 Task: Look for space in Pālang, Bangladesh from 2nd September, 2023 to 10th September, 2023 for 1 adult in price range Rs.5000 to Rs.16000. Place can be private room with 1  bedroom having 1 bed and 1 bathroom. Property type can be hotel. Amenities needed are: air conditioning, . Booking option can be shelf check-in. Required host language is English.
Action: Mouse moved to (480, 208)
Screenshot: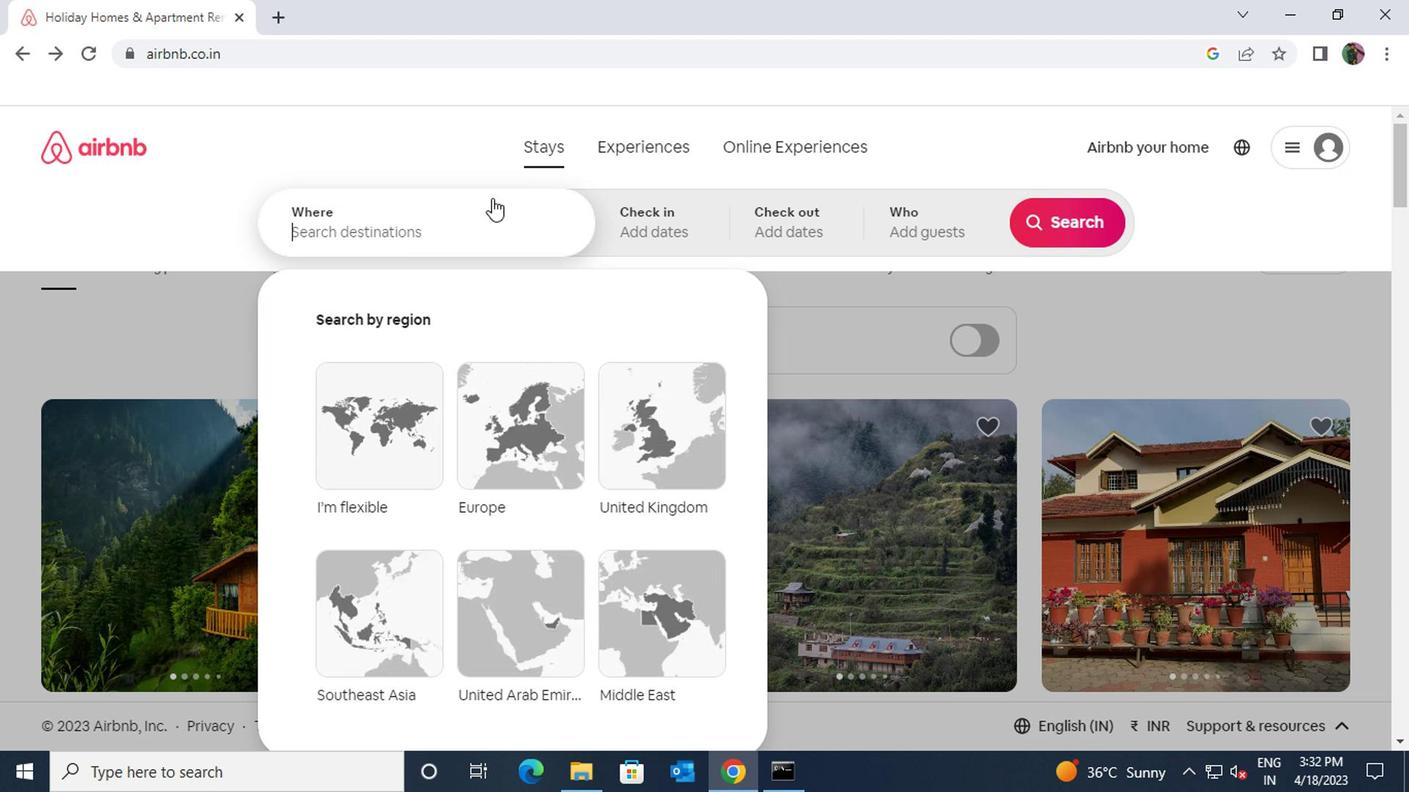 
Action: Mouse pressed left at (480, 208)
Screenshot: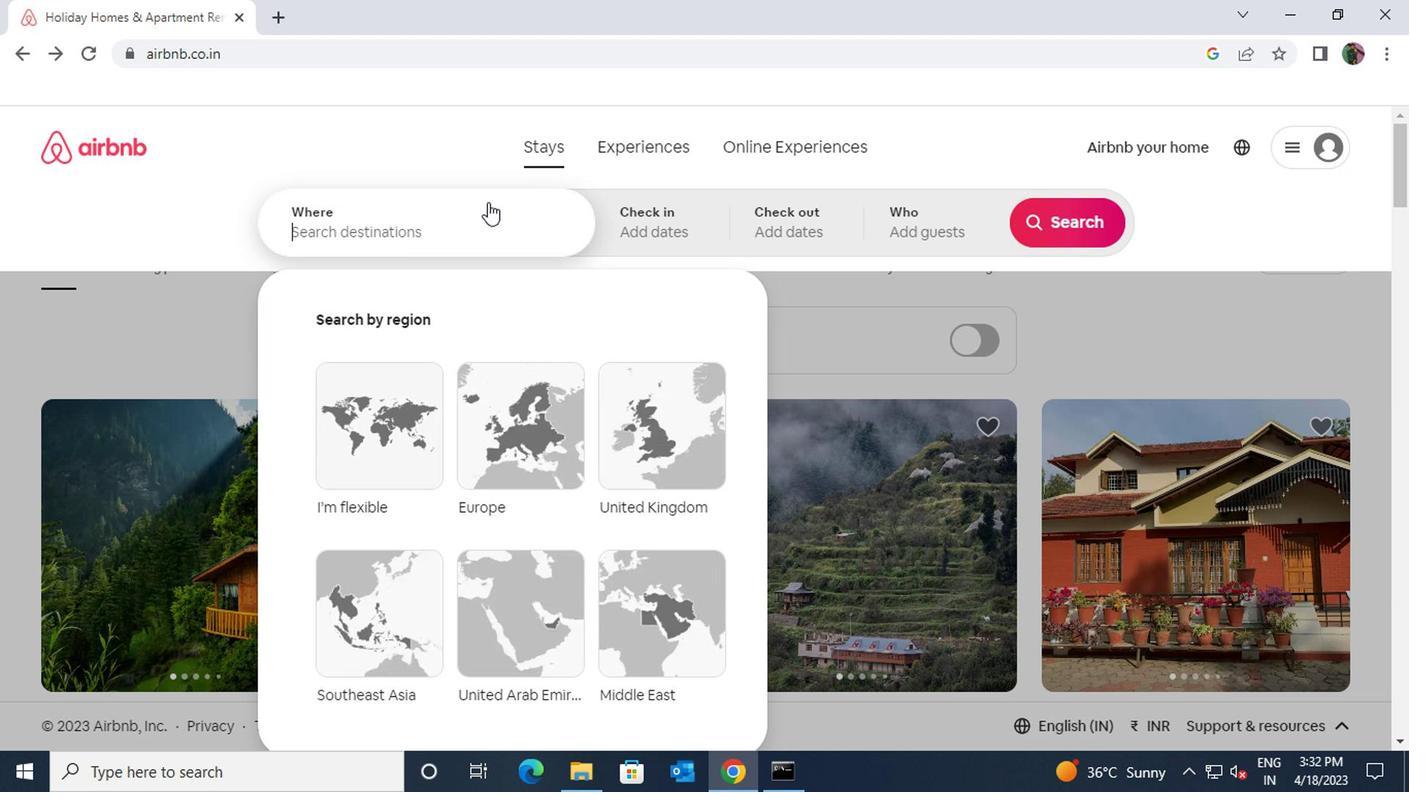 
Action: Key pressed palang<Key.space>bang
Screenshot: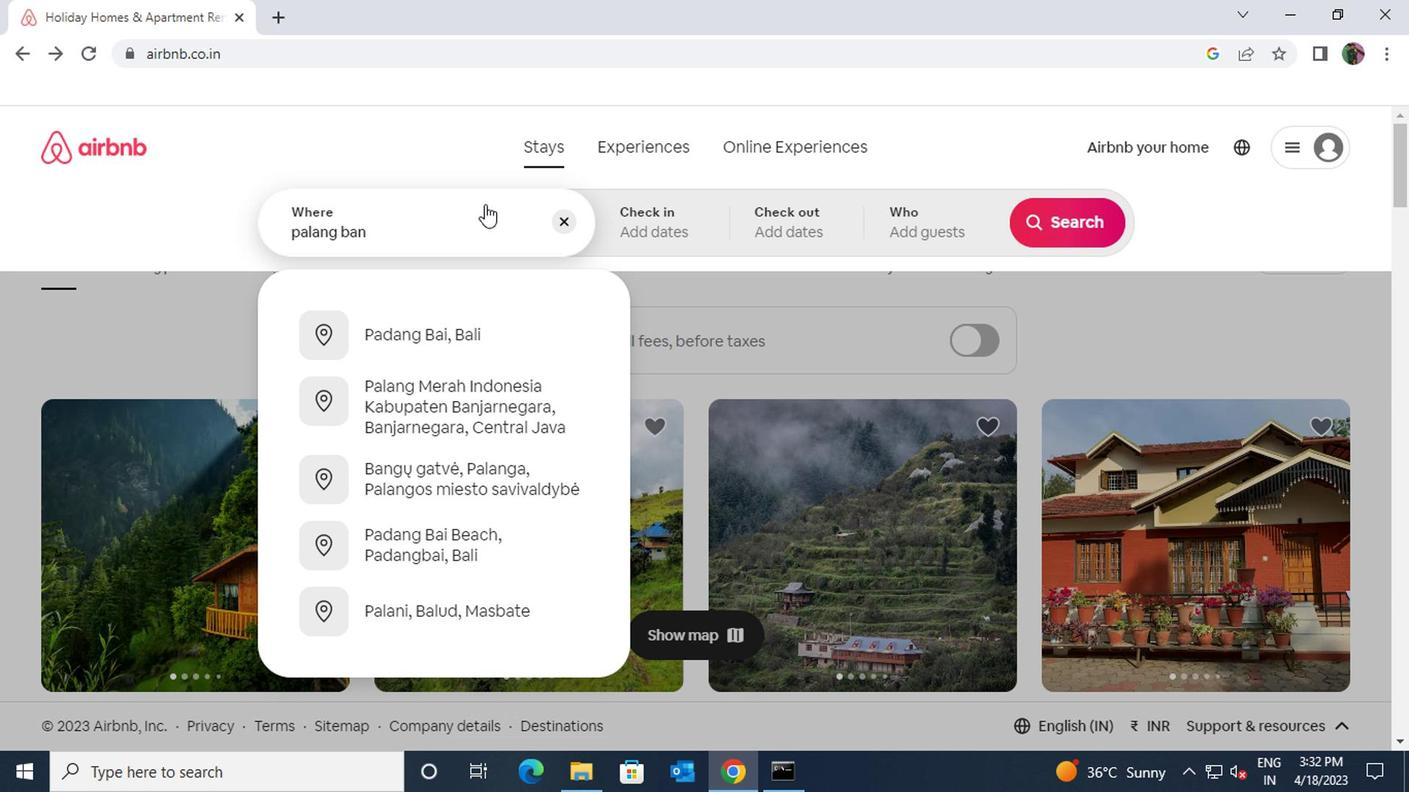 
Action: Mouse moved to (495, 325)
Screenshot: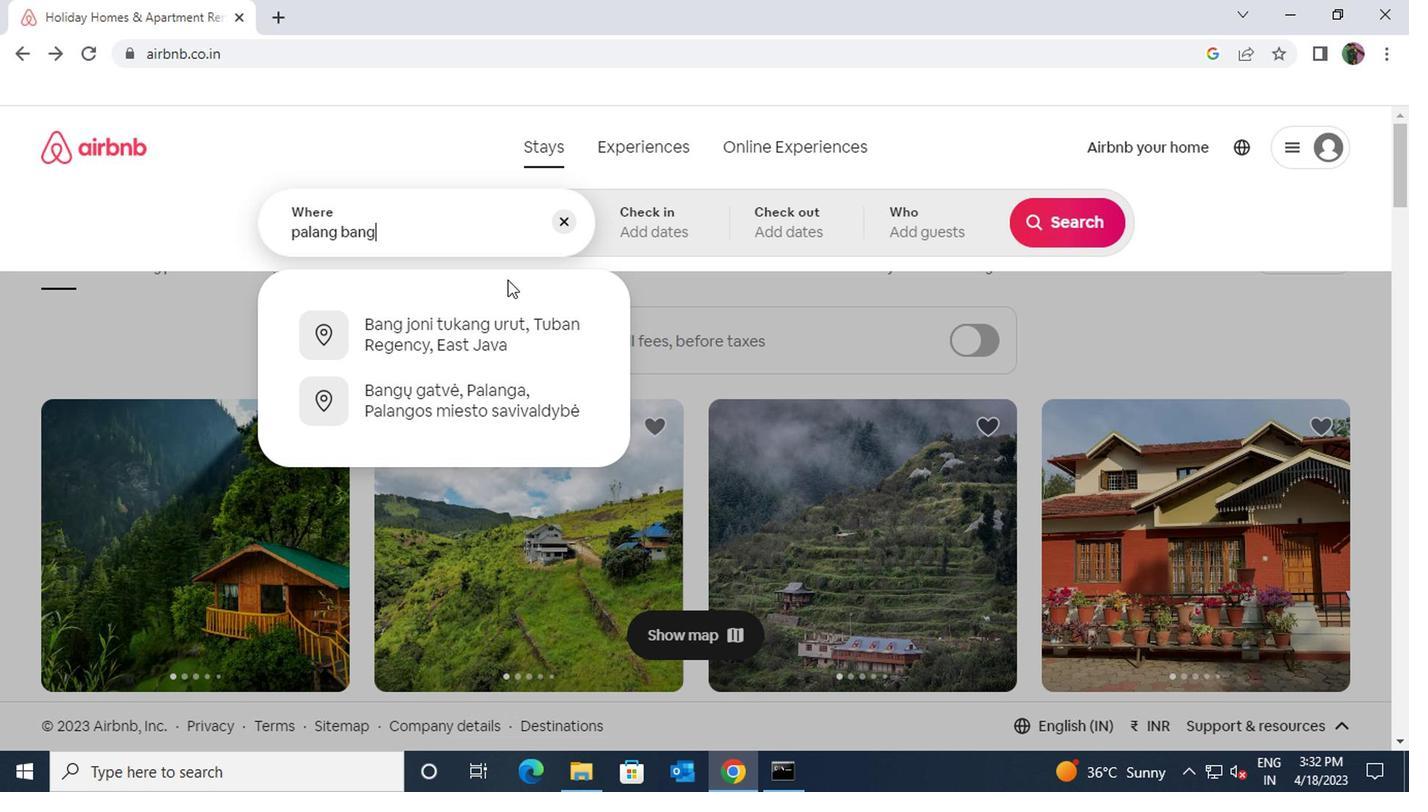 
Action: Mouse pressed left at (495, 325)
Screenshot: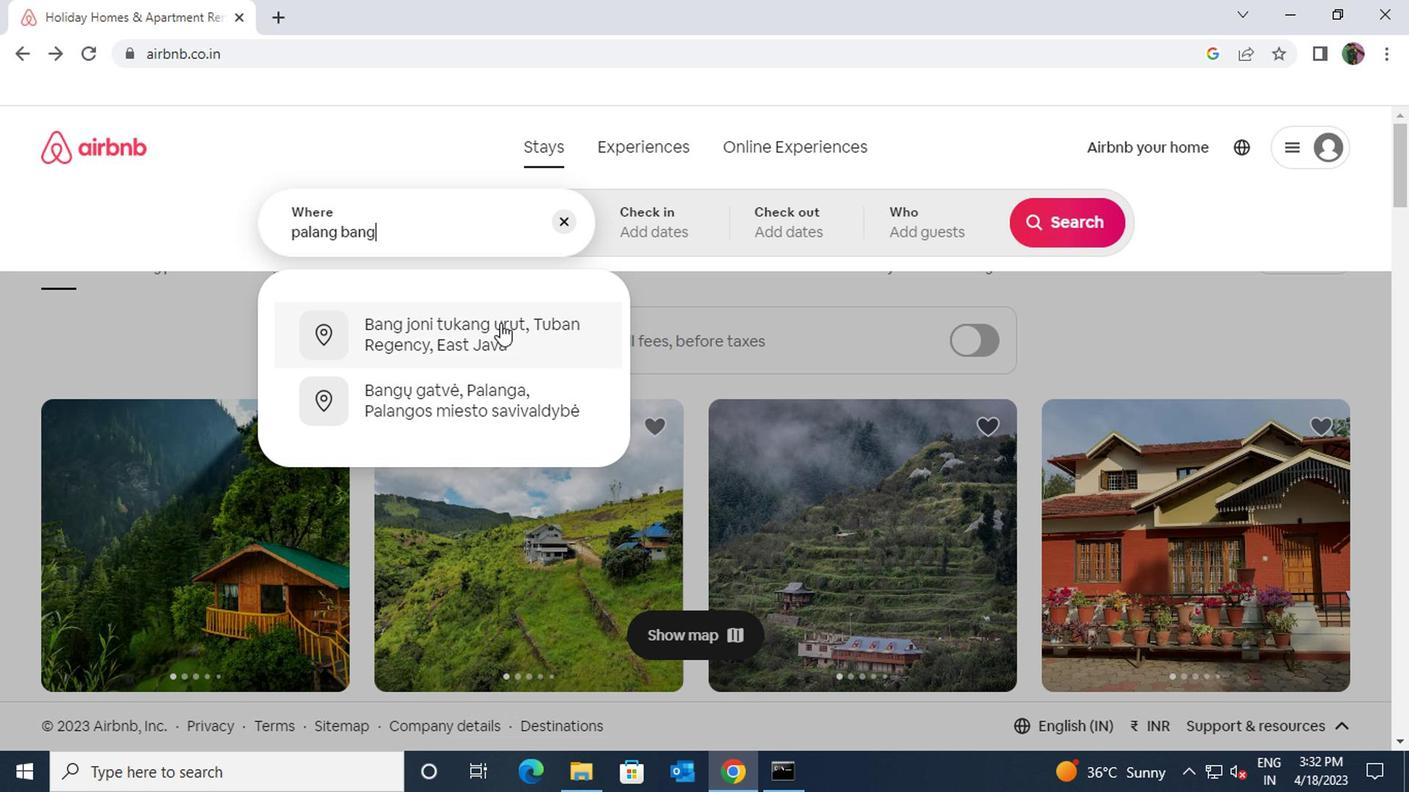 
Action: Mouse moved to (1051, 389)
Screenshot: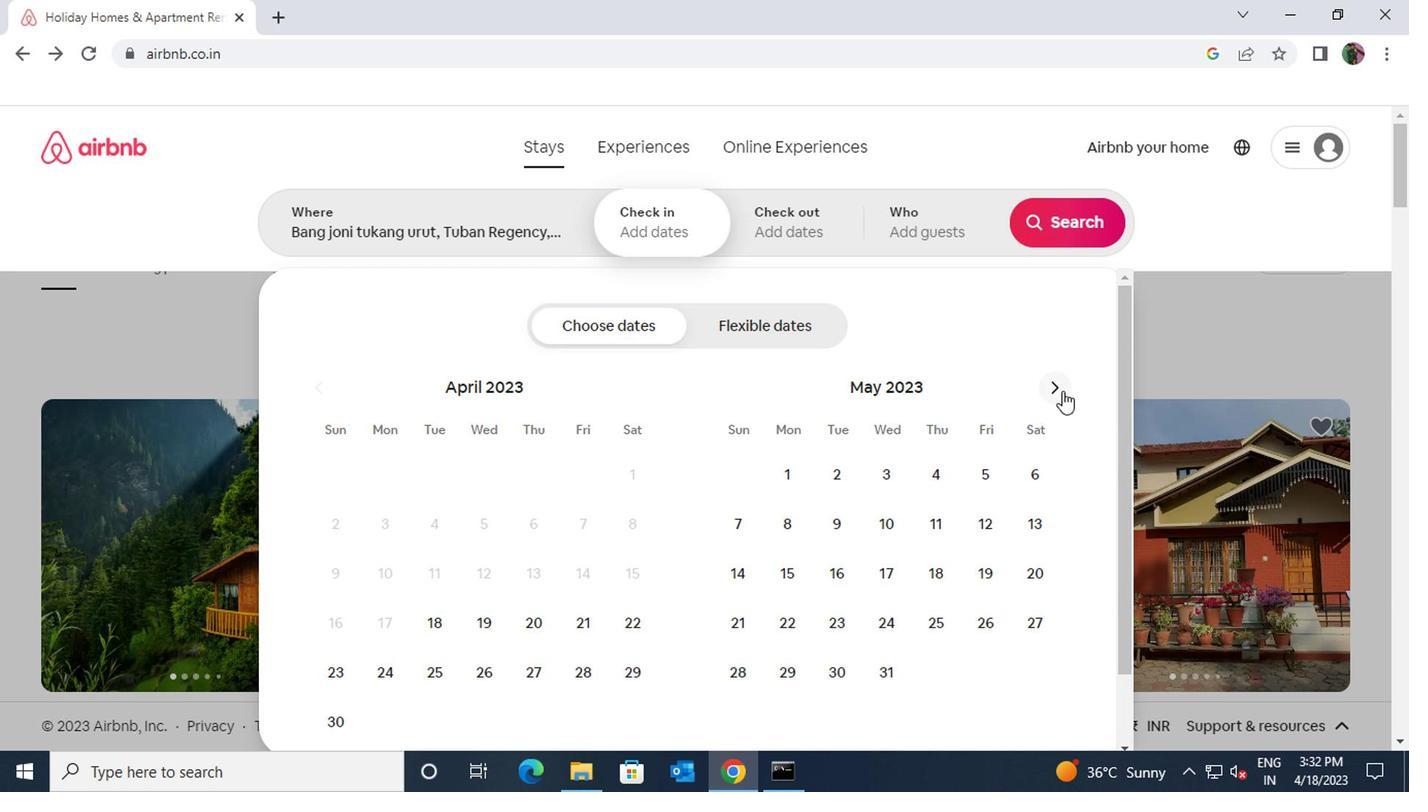 
Action: Mouse pressed left at (1051, 389)
Screenshot: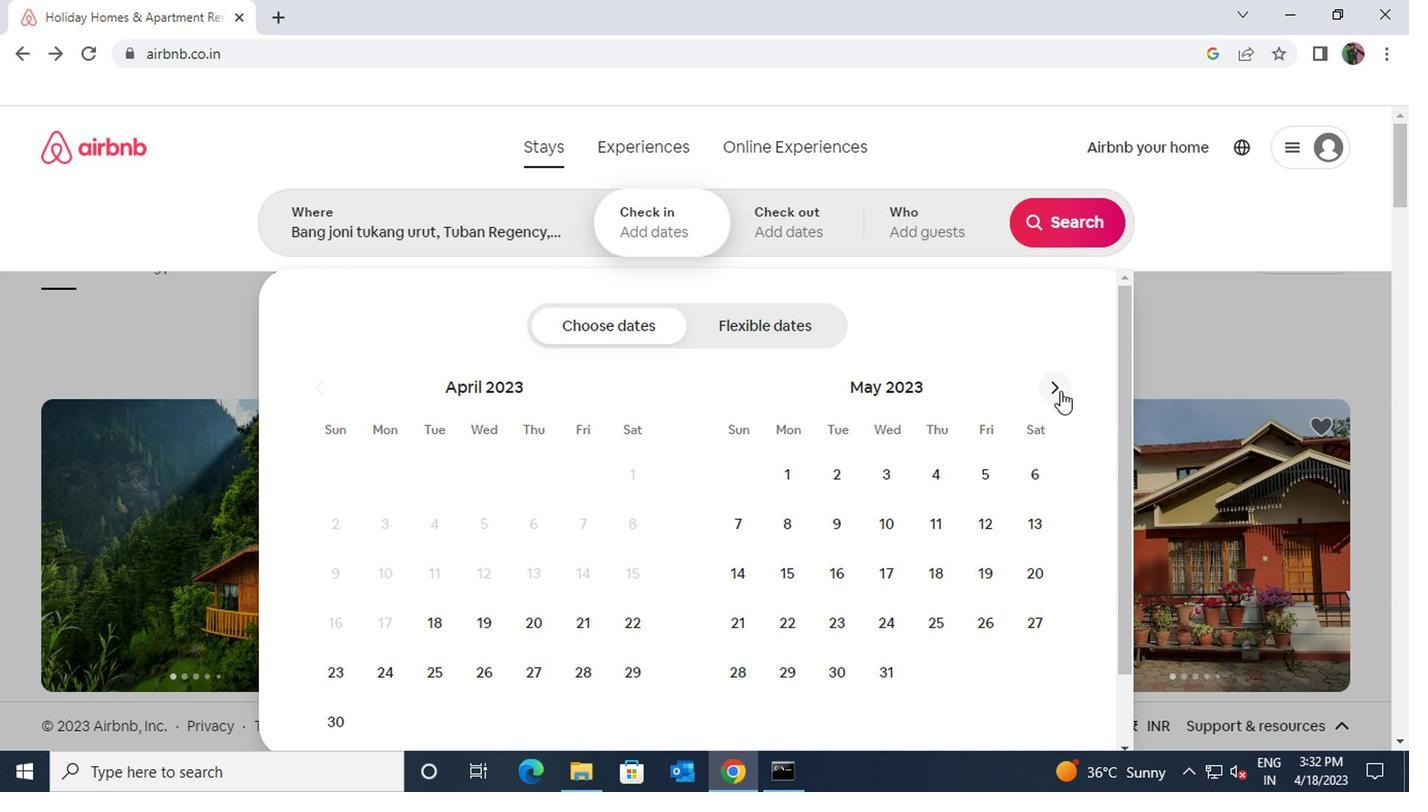 
Action: Mouse pressed left at (1051, 389)
Screenshot: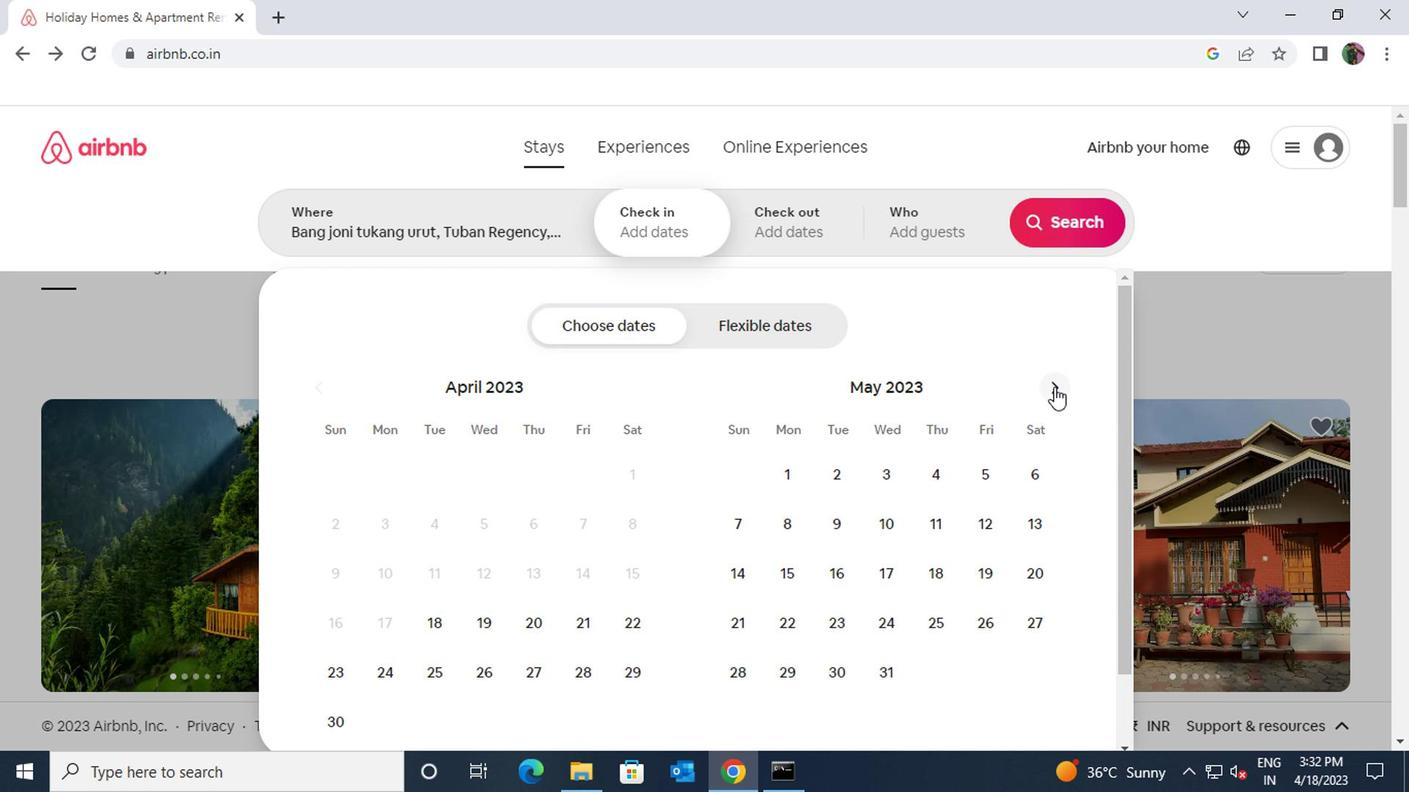 
Action: Mouse pressed left at (1051, 389)
Screenshot: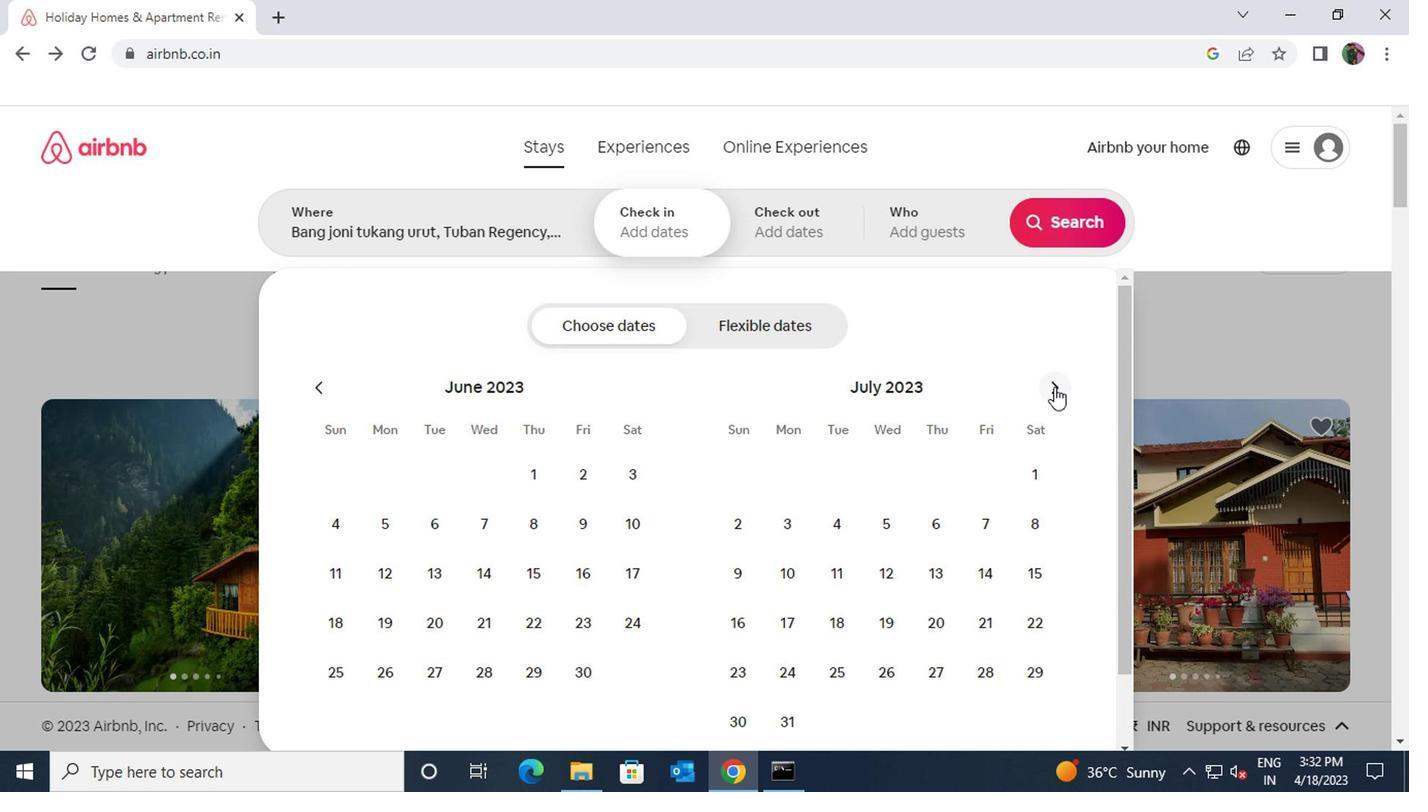 
Action: Mouse pressed left at (1051, 389)
Screenshot: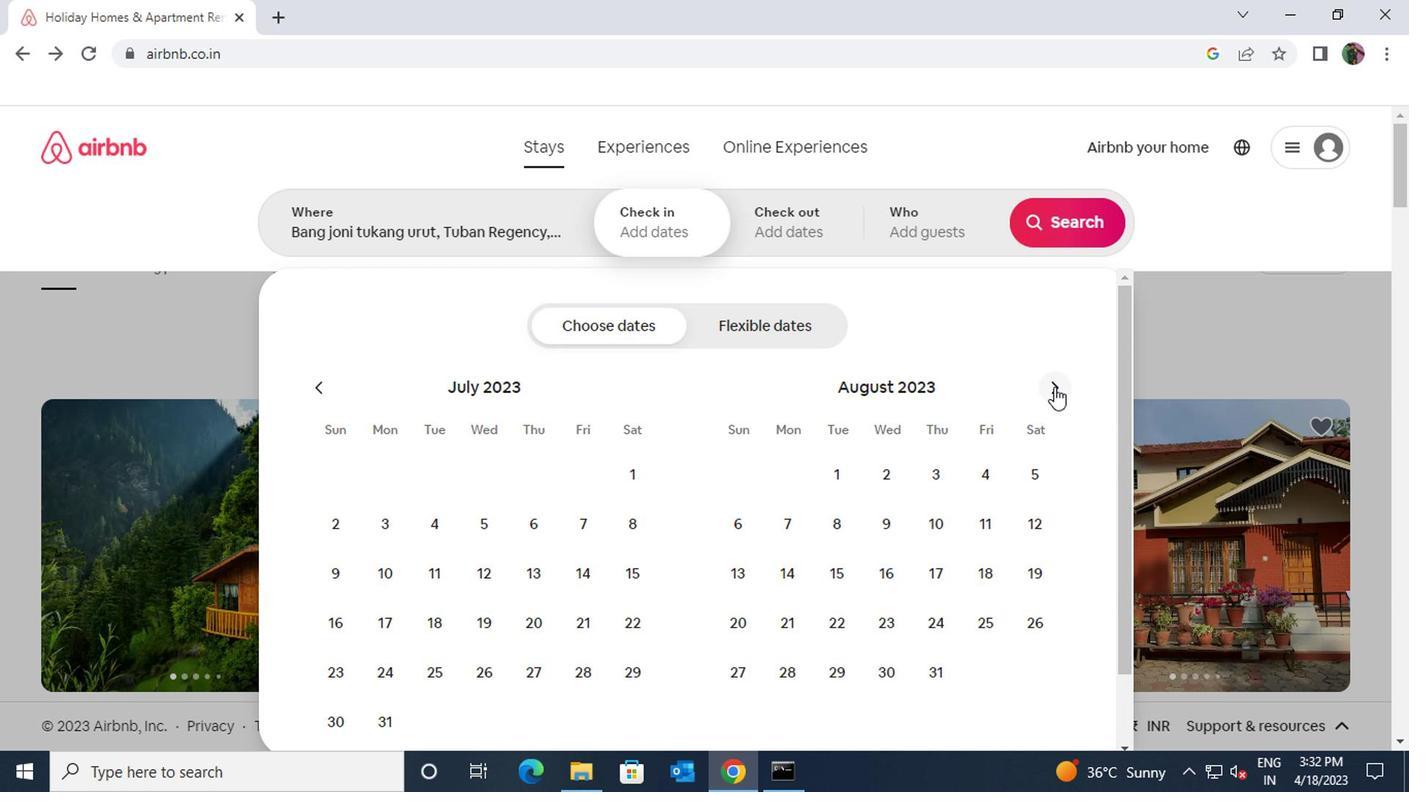 
Action: Mouse moved to (1015, 474)
Screenshot: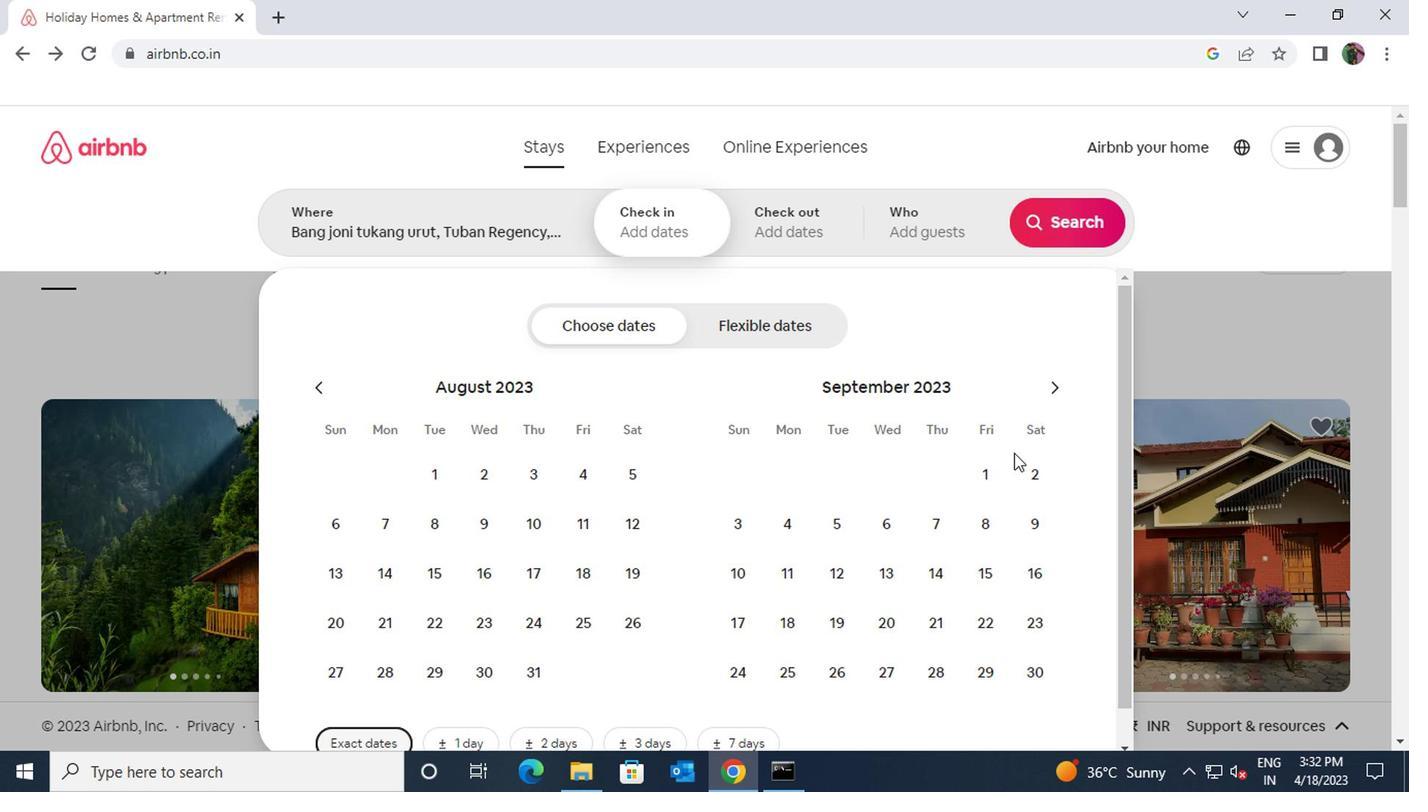 
Action: Mouse pressed left at (1015, 474)
Screenshot: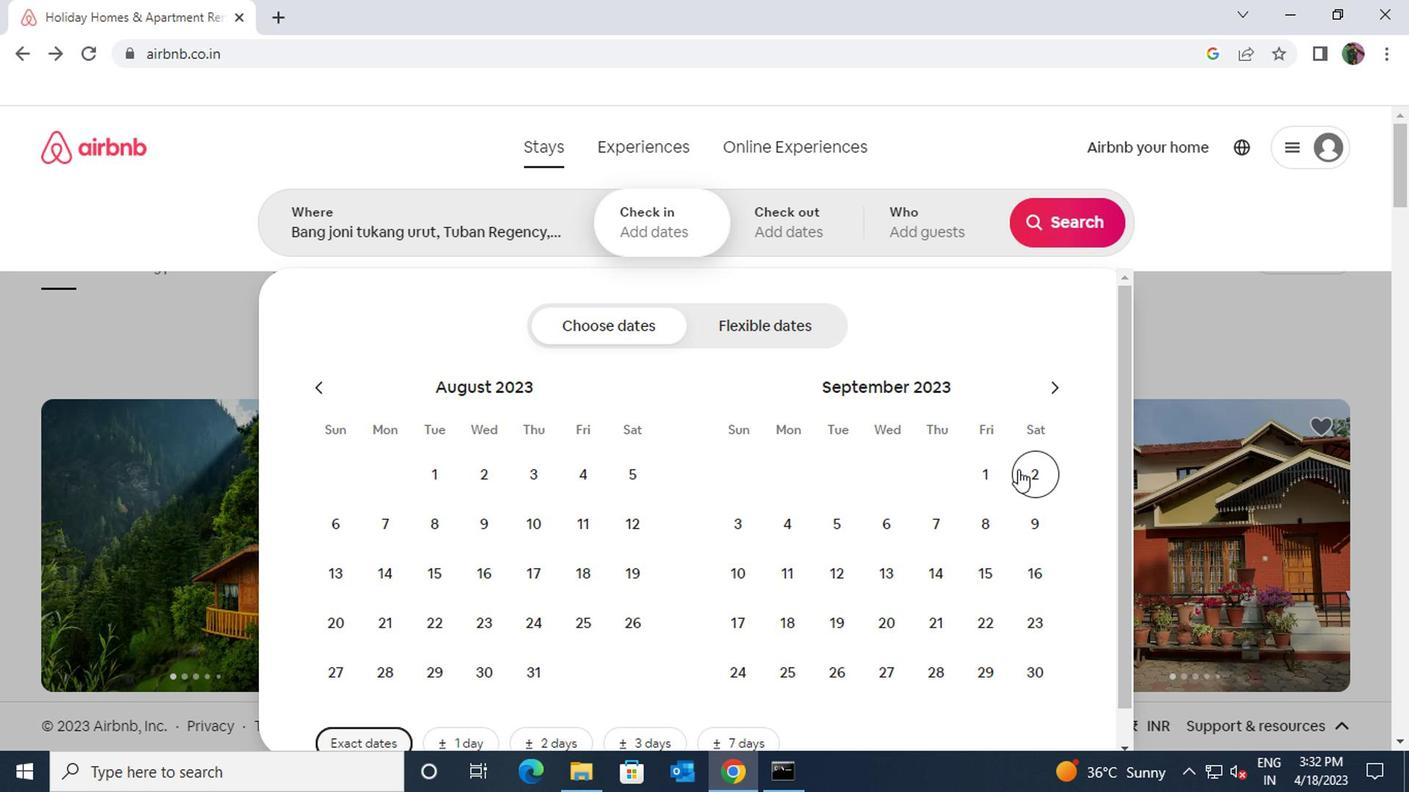 
Action: Mouse moved to (843, 534)
Screenshot: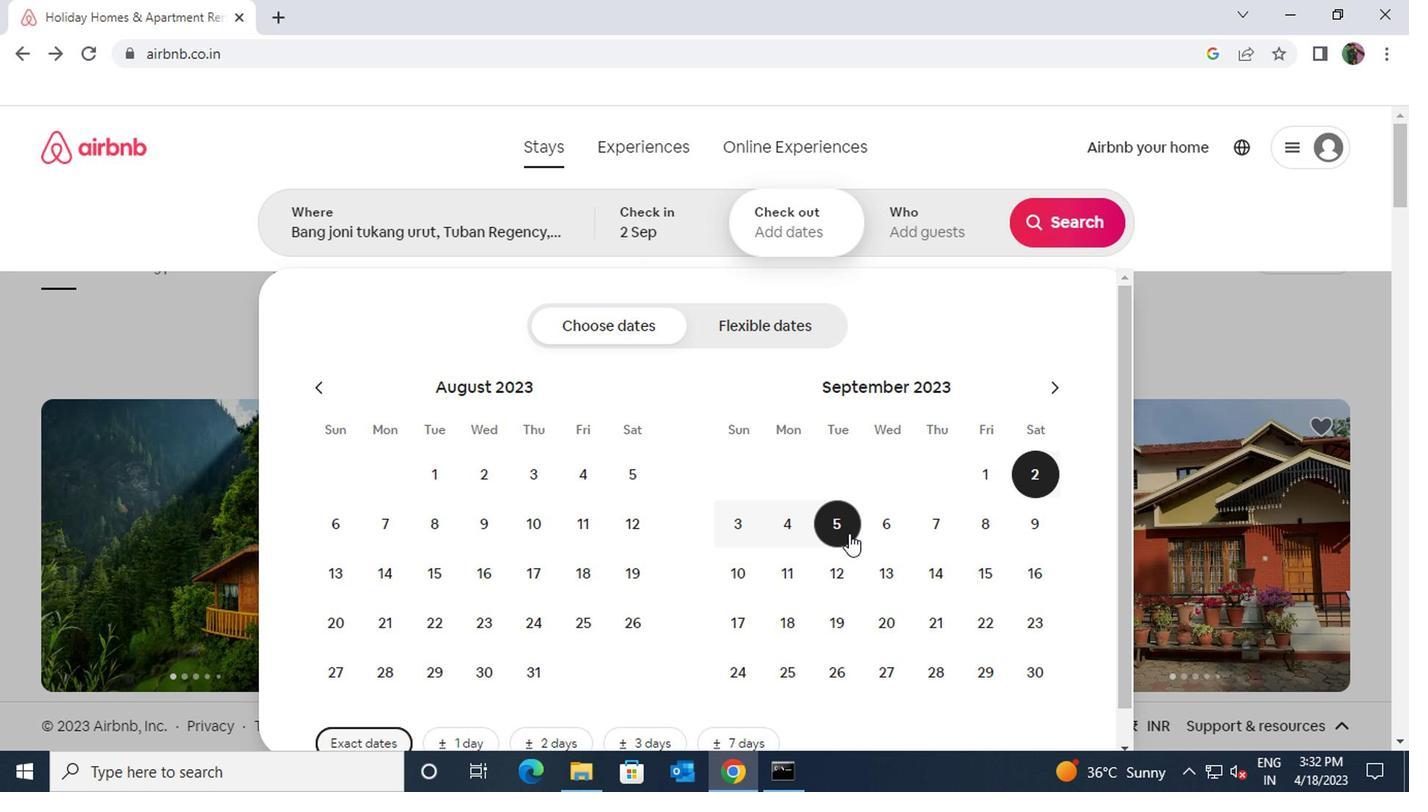
Action: Mouse pressed left at (843, 534)
Screenshot: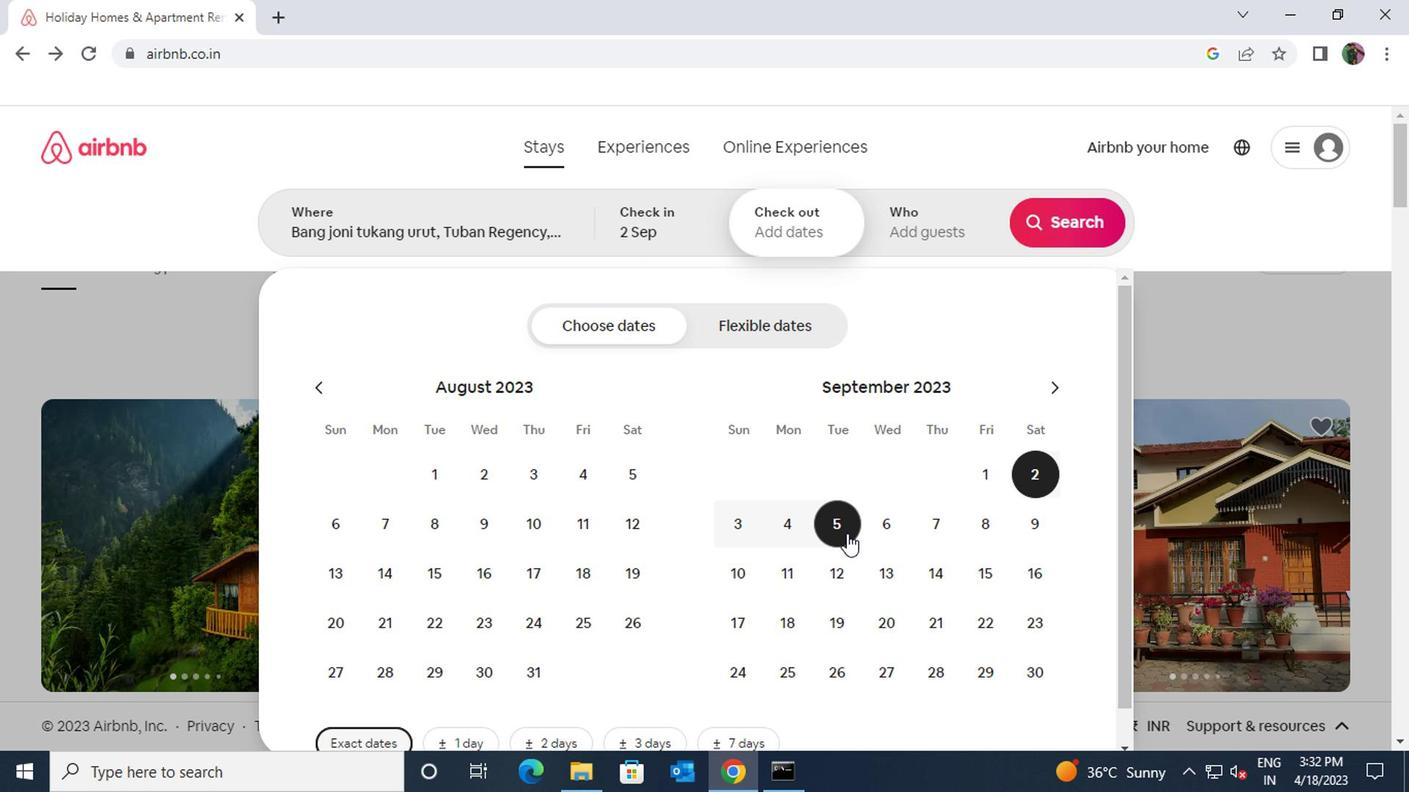 
Action: Mouse moved to (892, 223)
Screenshot: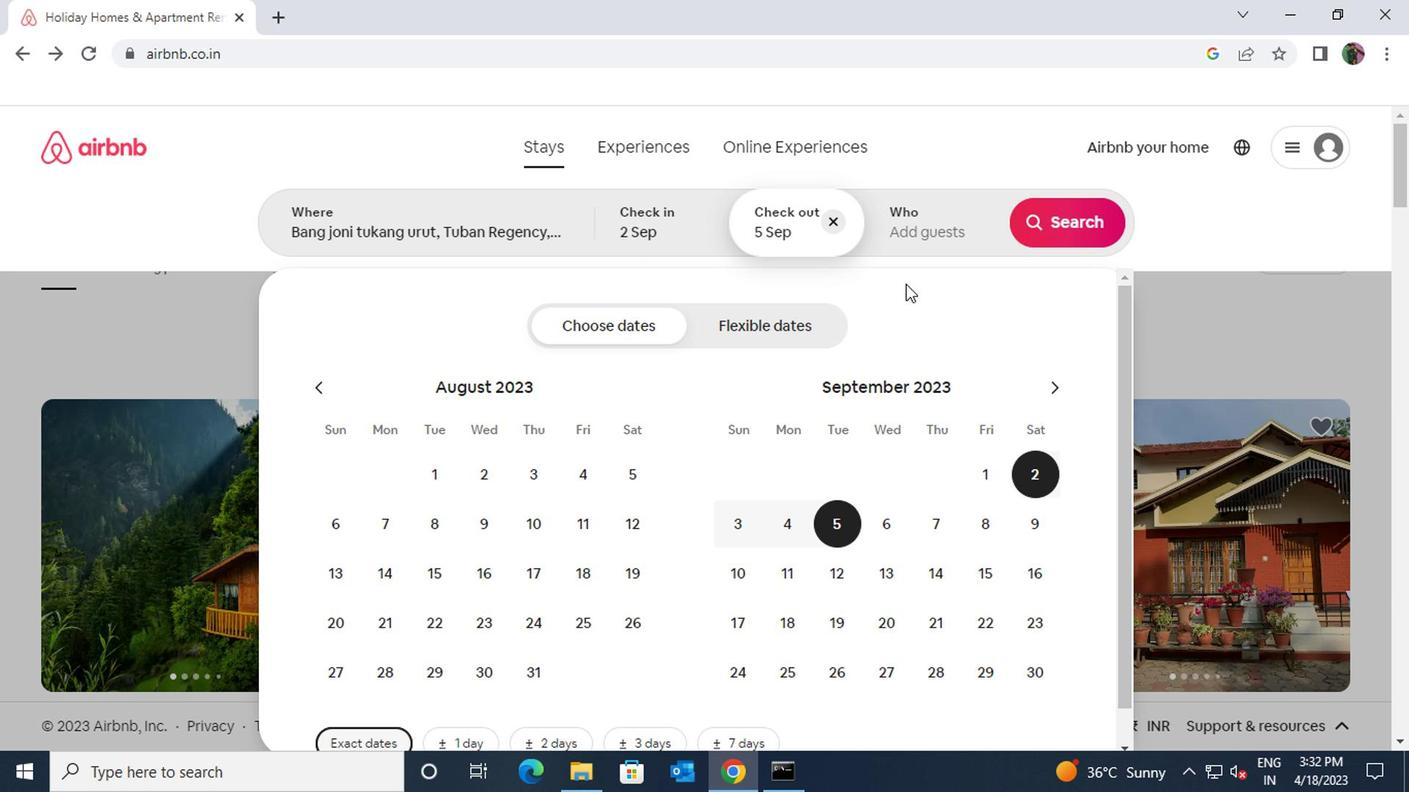 
Action: Mouse pressed left at (892, 223)
Screenshot: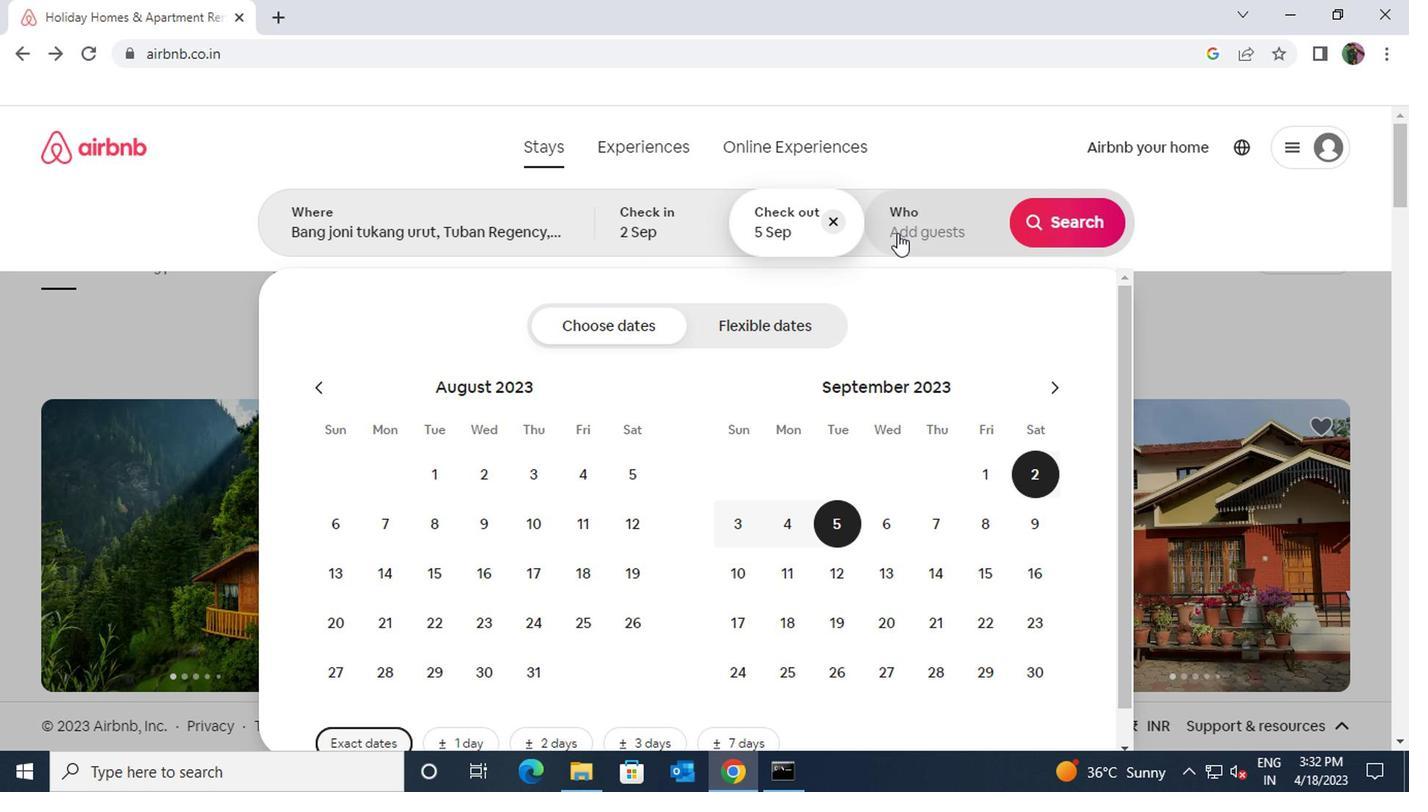 
Action: Mouse moved to (1056, 331)
Screenshot: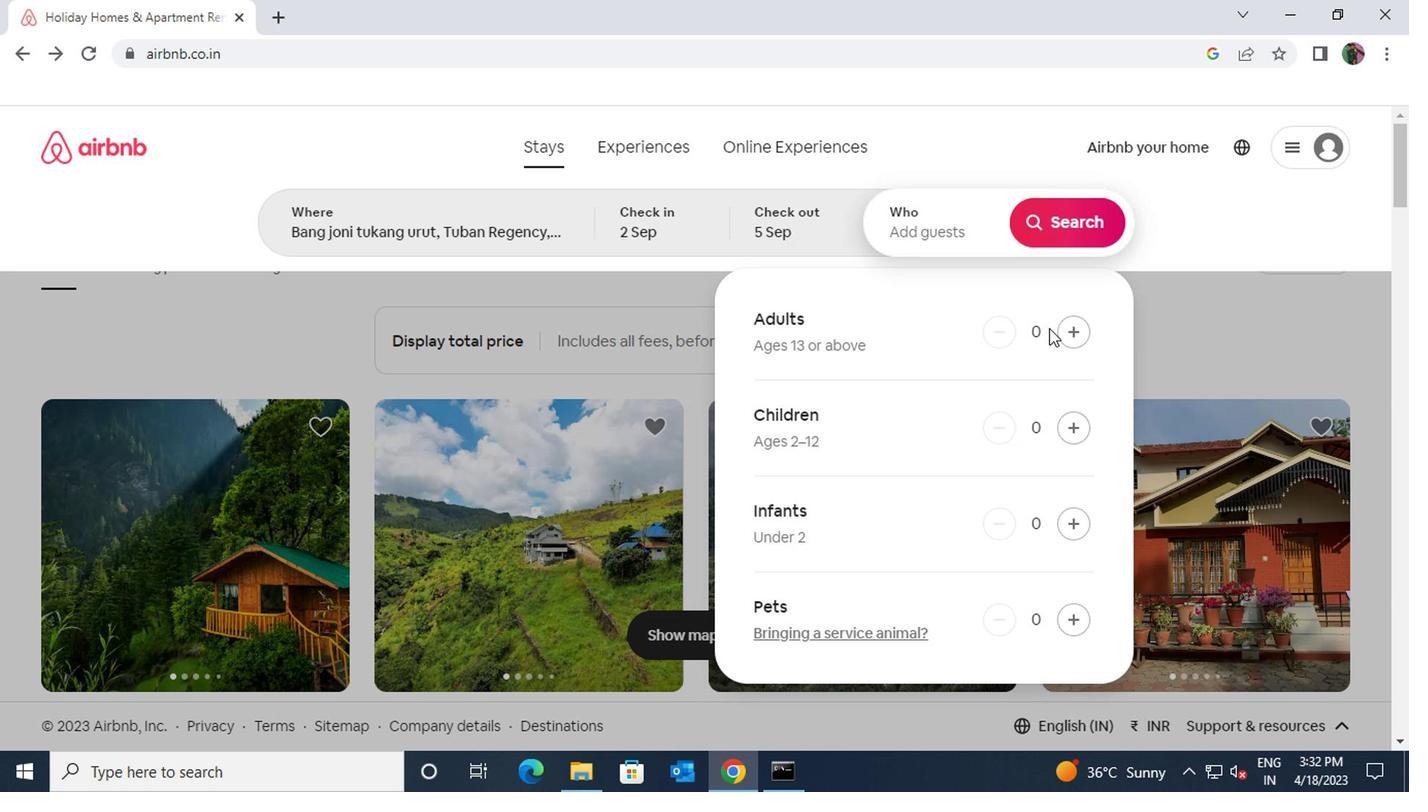 
Action: Mouse pressed left at (1056, 331)
Screenshot: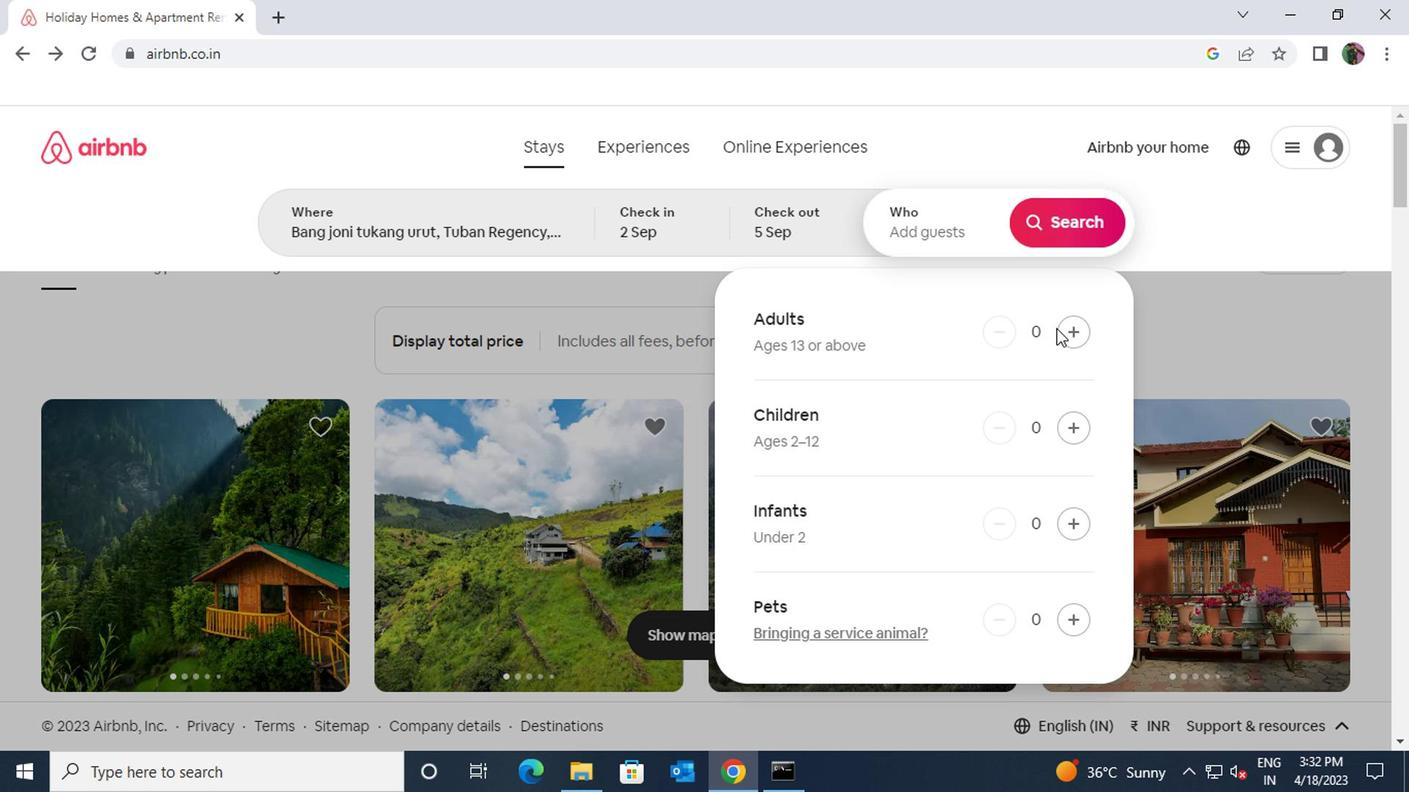 
Action: Mouse moved to (1061, 228)
Screenshot: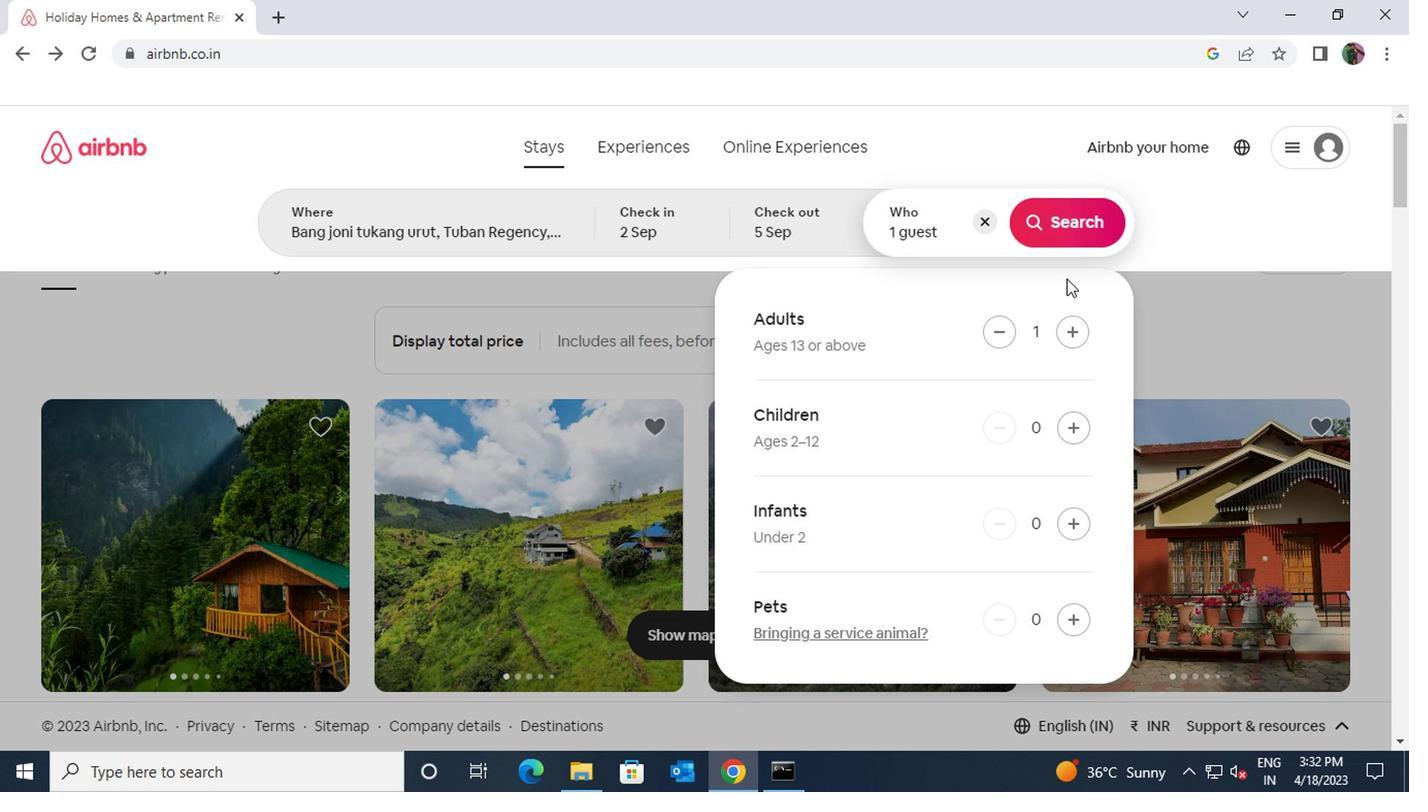 
Action: Mouse pressed left at (1061, 228)
Screenshot: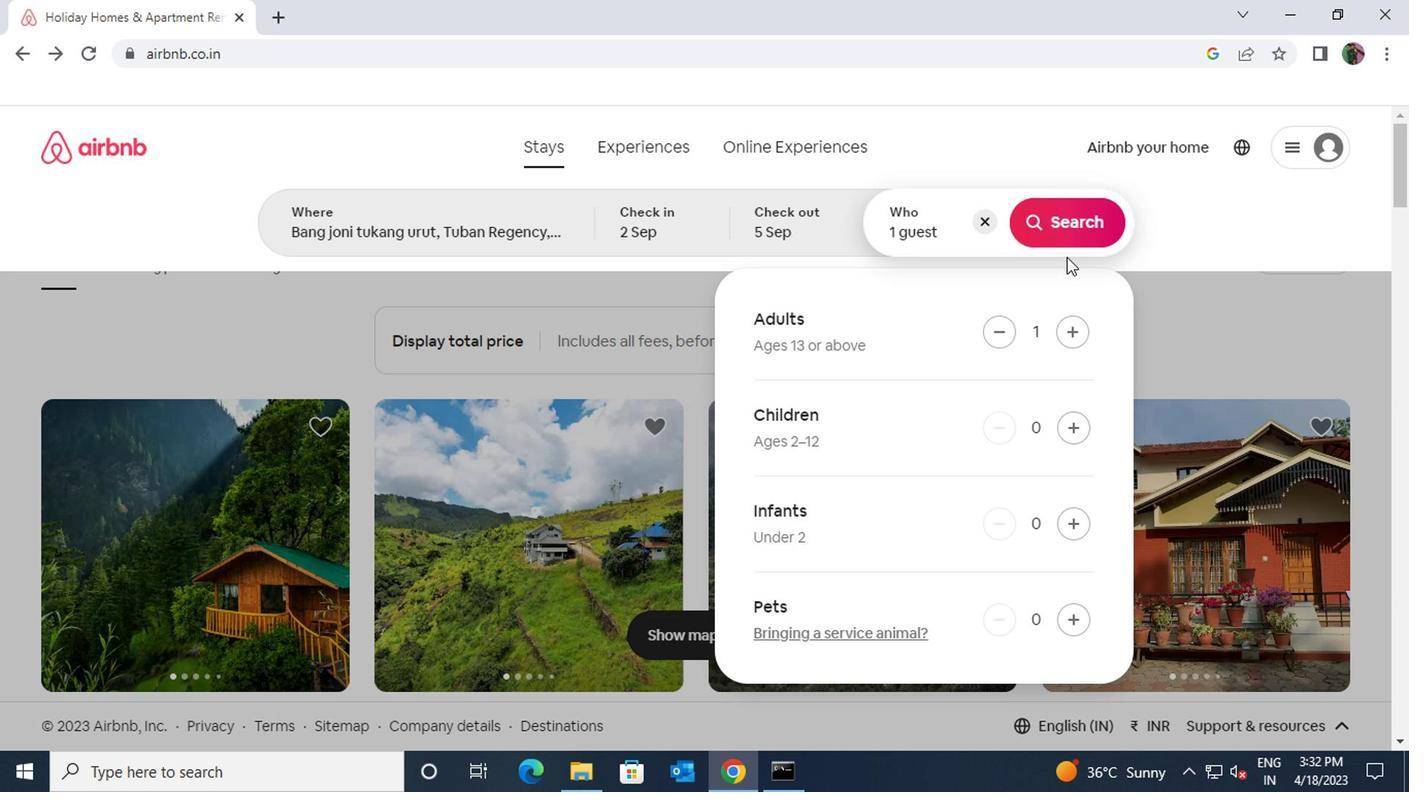 
Action: Mouse moved to (1288, 233)
Screenshot: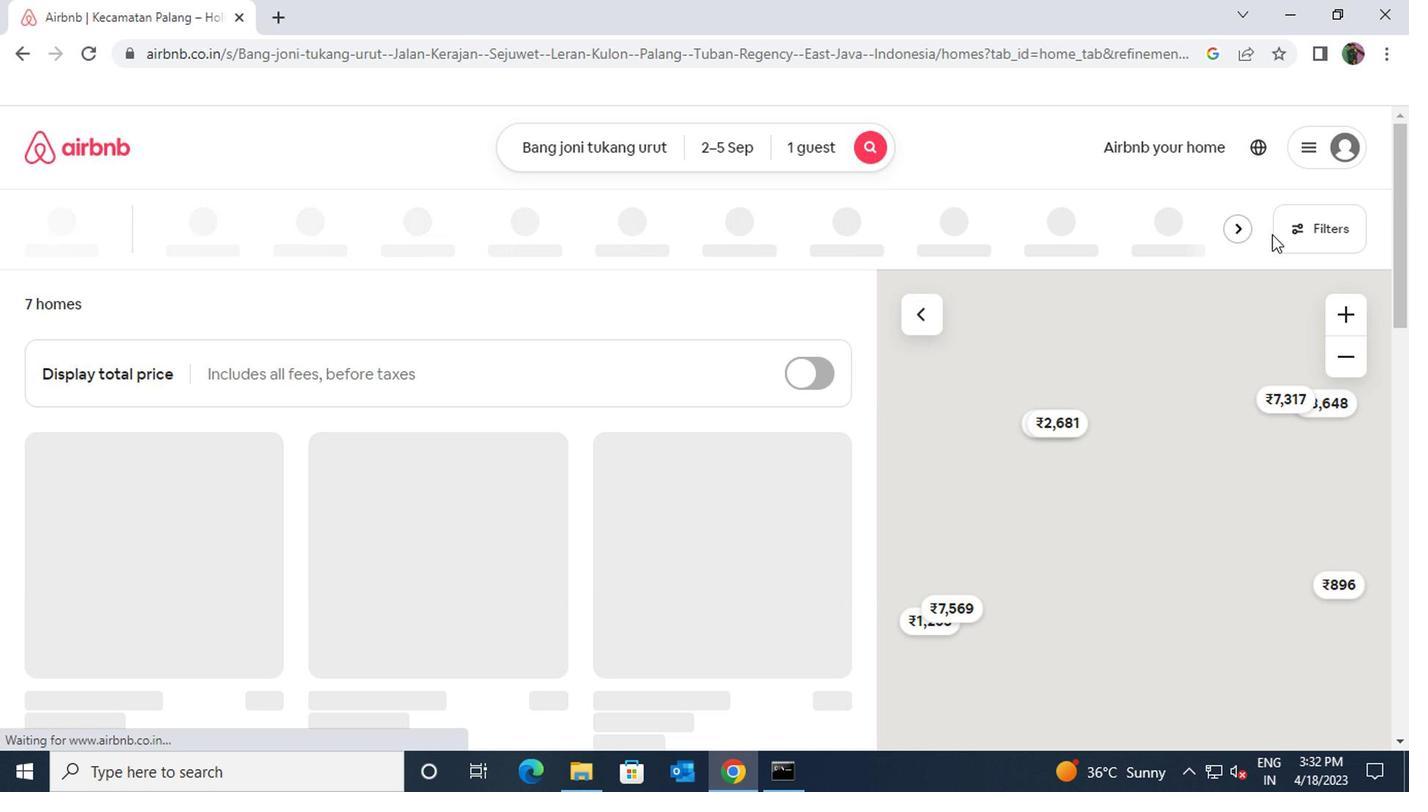 
Action: Mouse pressed left at (1288, 233)
Screenshot: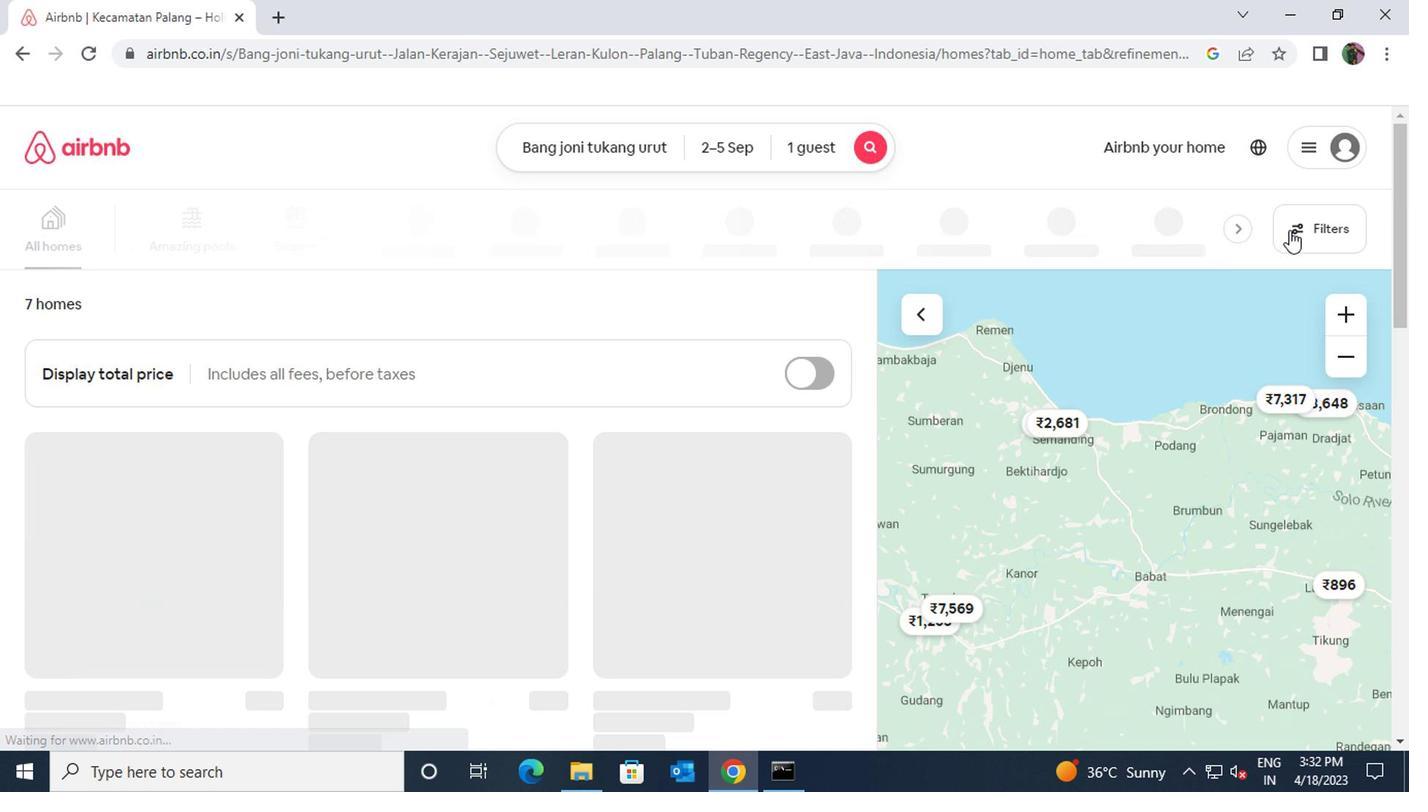
Action: Mouse moved to (436, 496)
Screenshot: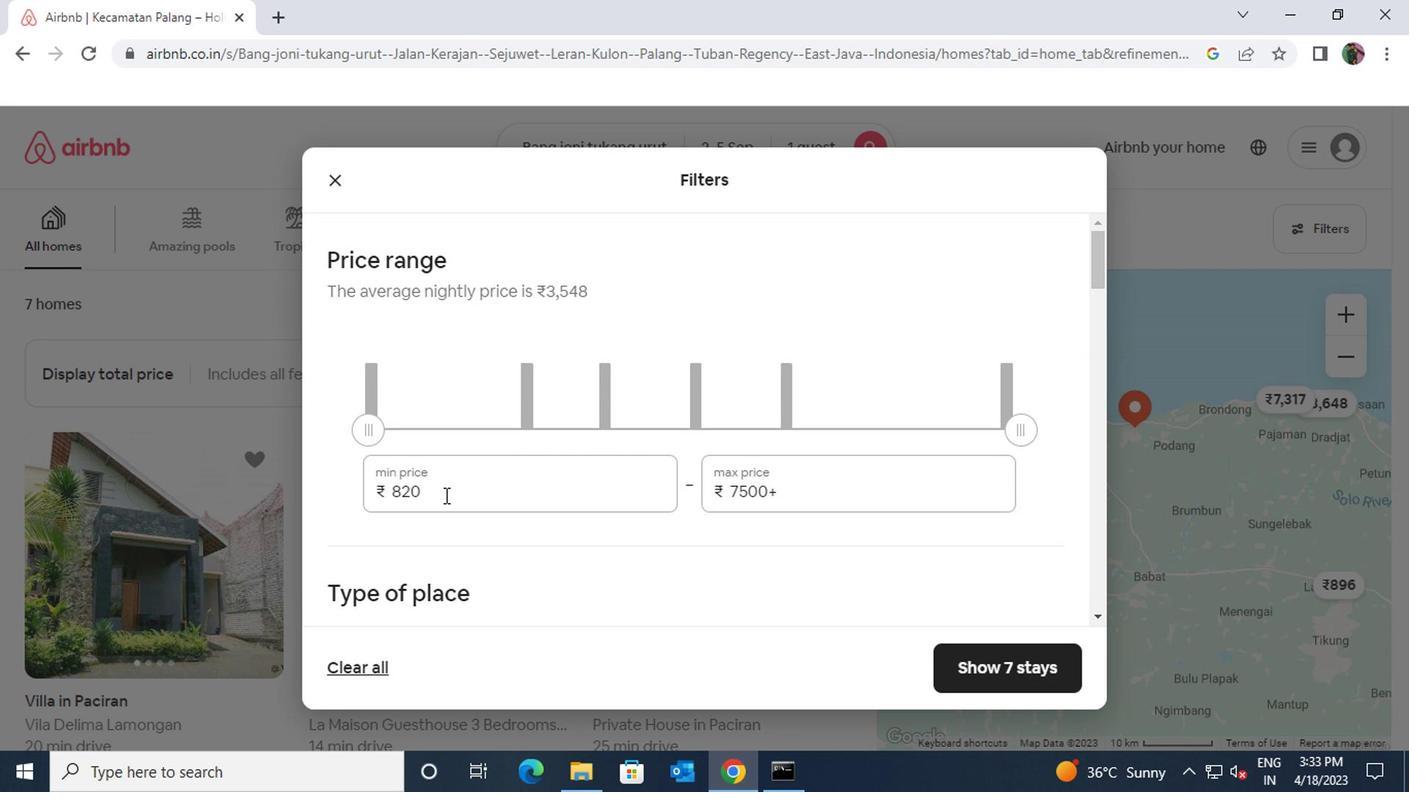 
Action: Mouse pressed left at (436, 496)
Screenshot: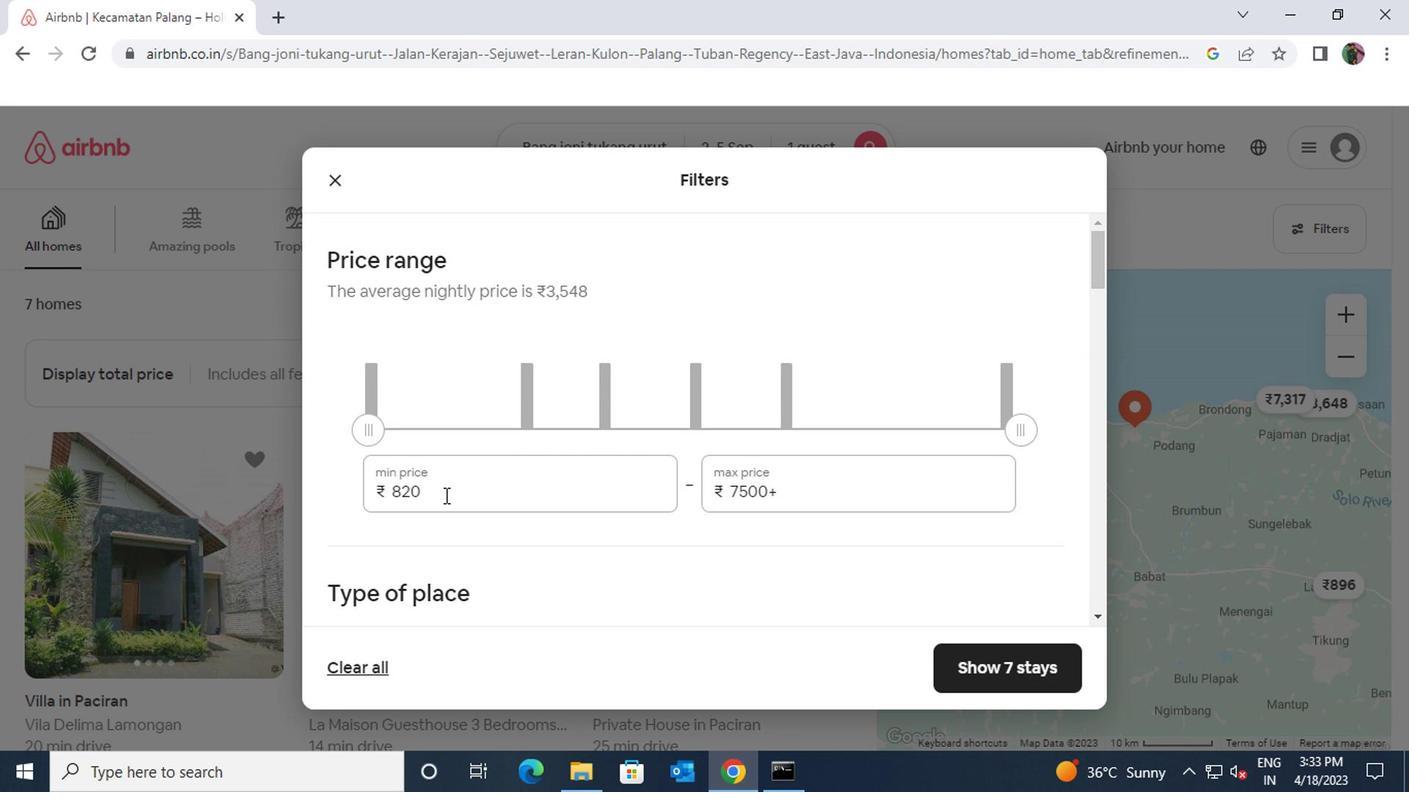 
Action: Mouse moved to (378, 491)
Screenshot: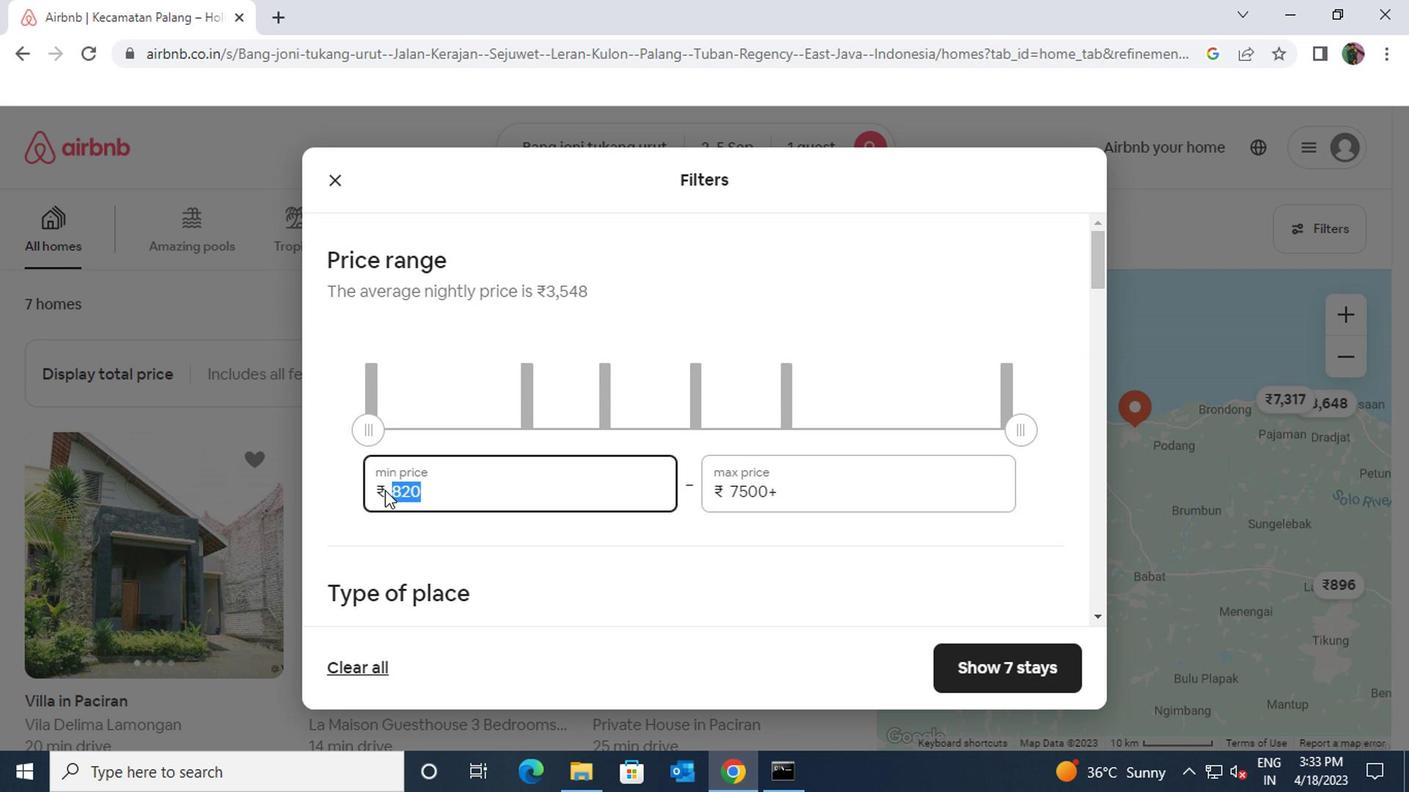 
Action: Key pressed 5000
Screenshot: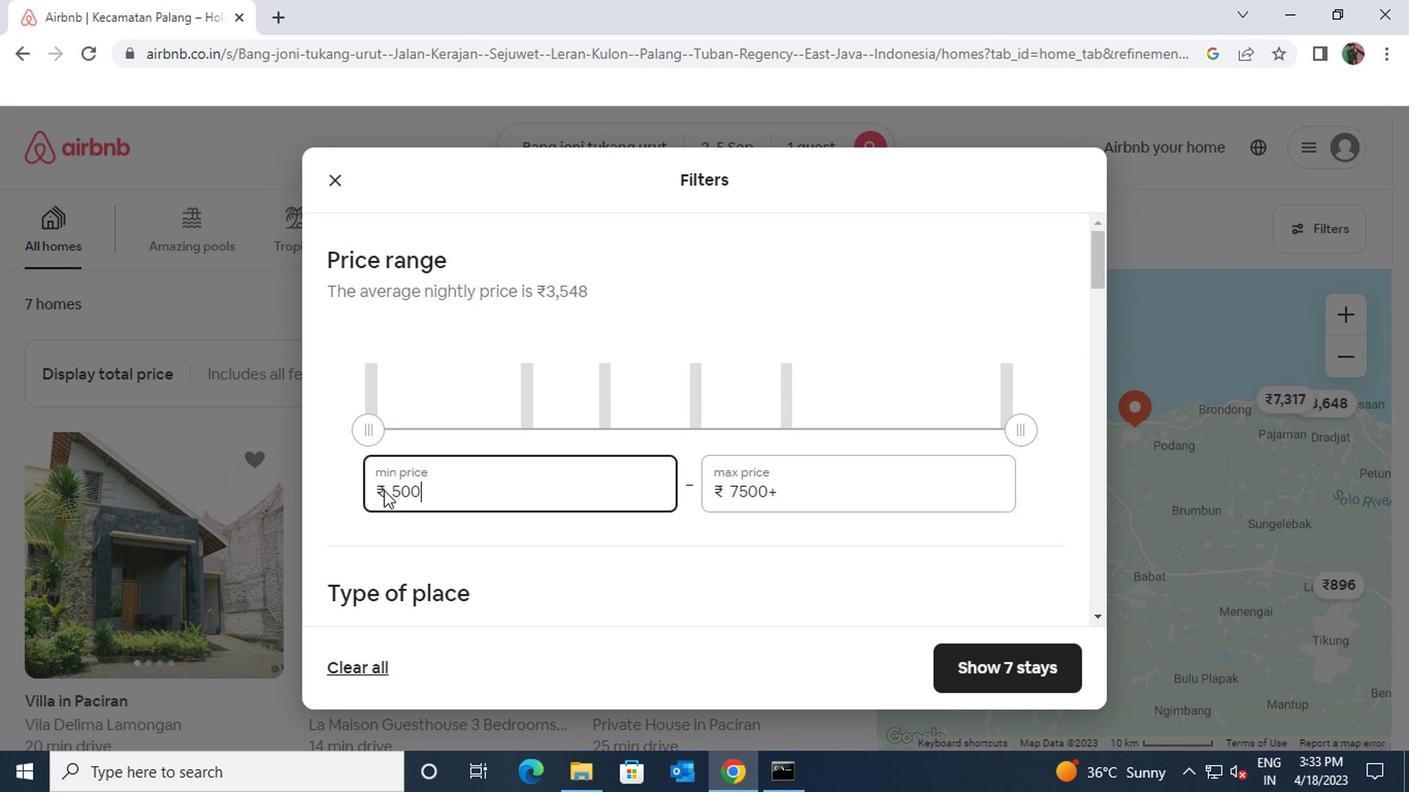 
Action: Mouse moved to (796, 486)
Screenshot: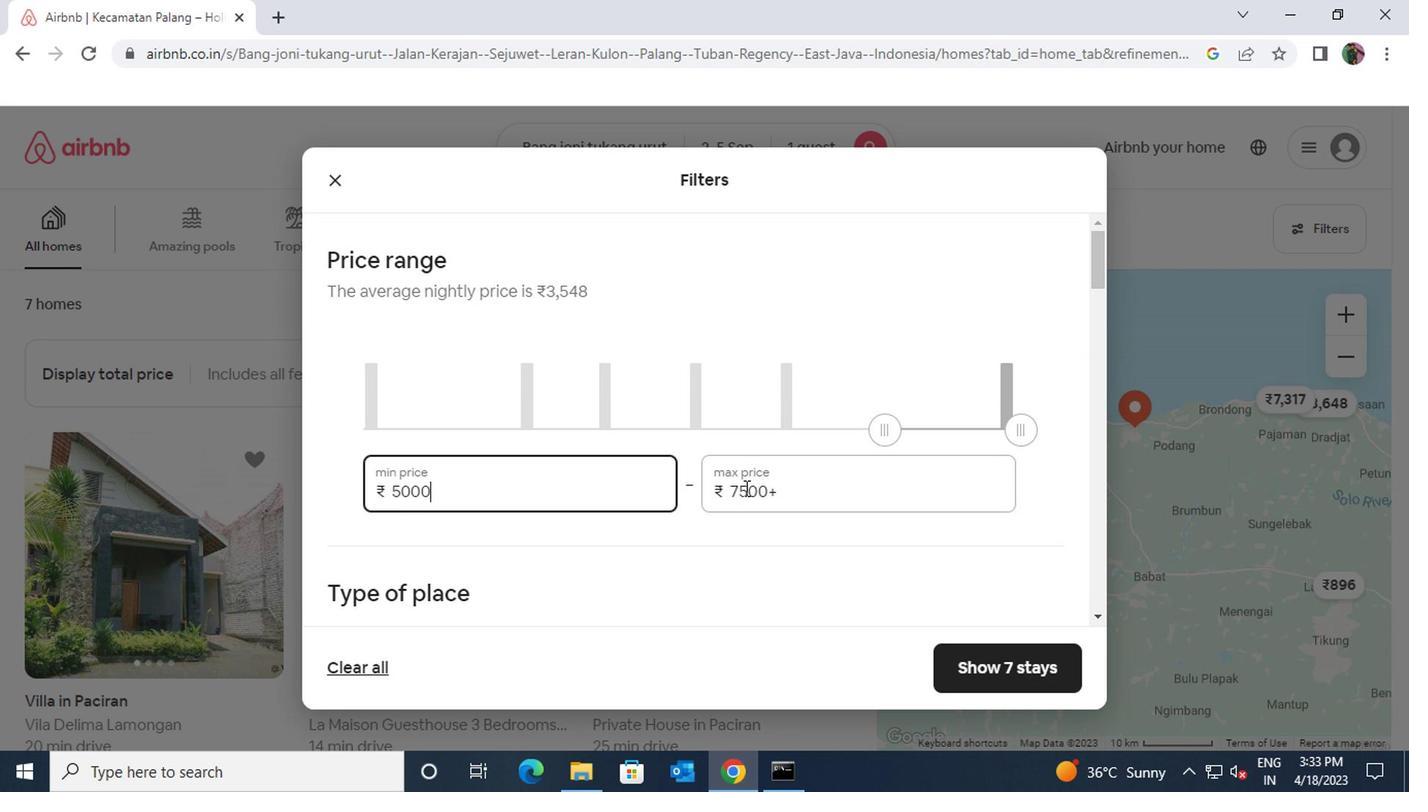 
Action: Mouse pressed left at (796, 486)
Screenshot: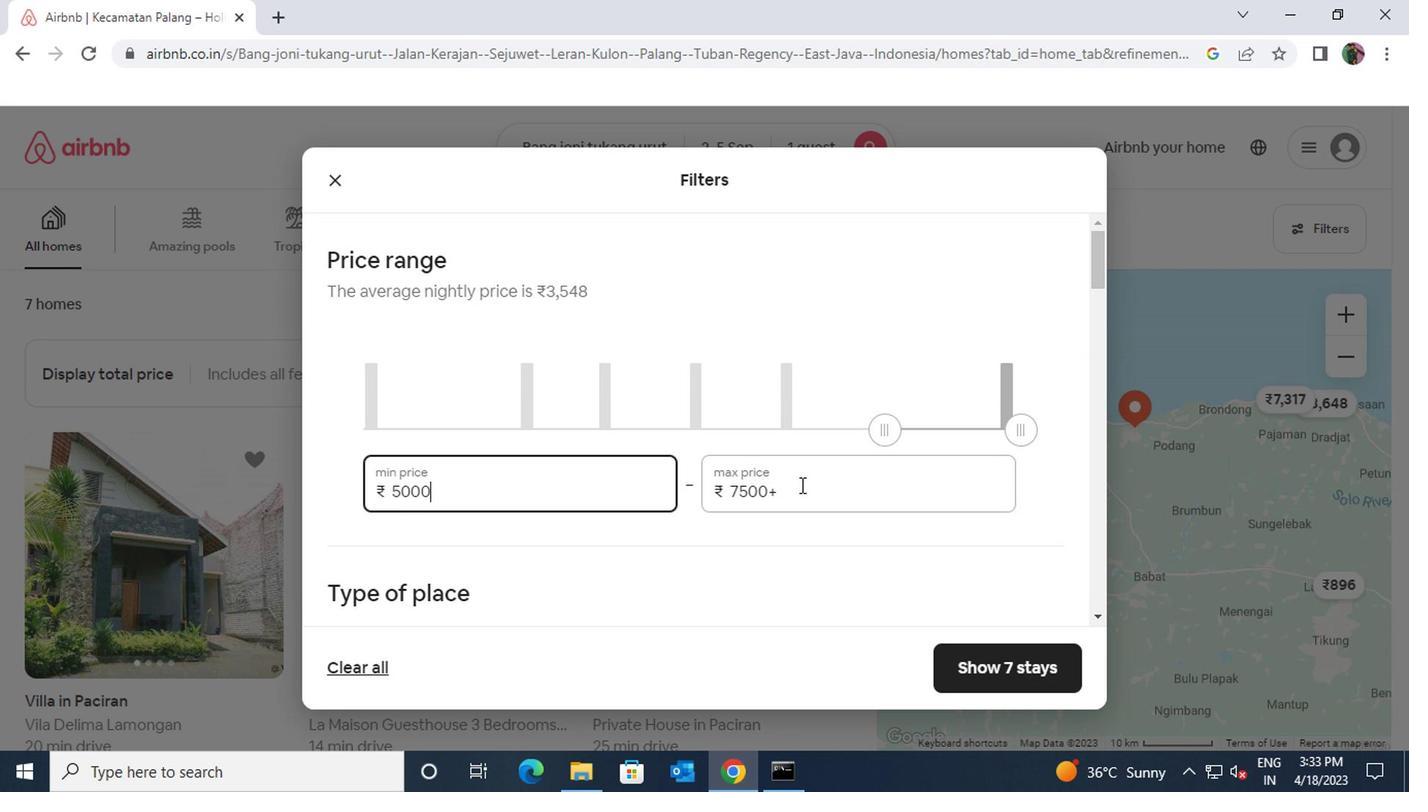 
Action: Mouse moved to (723, 486)
Screenshot: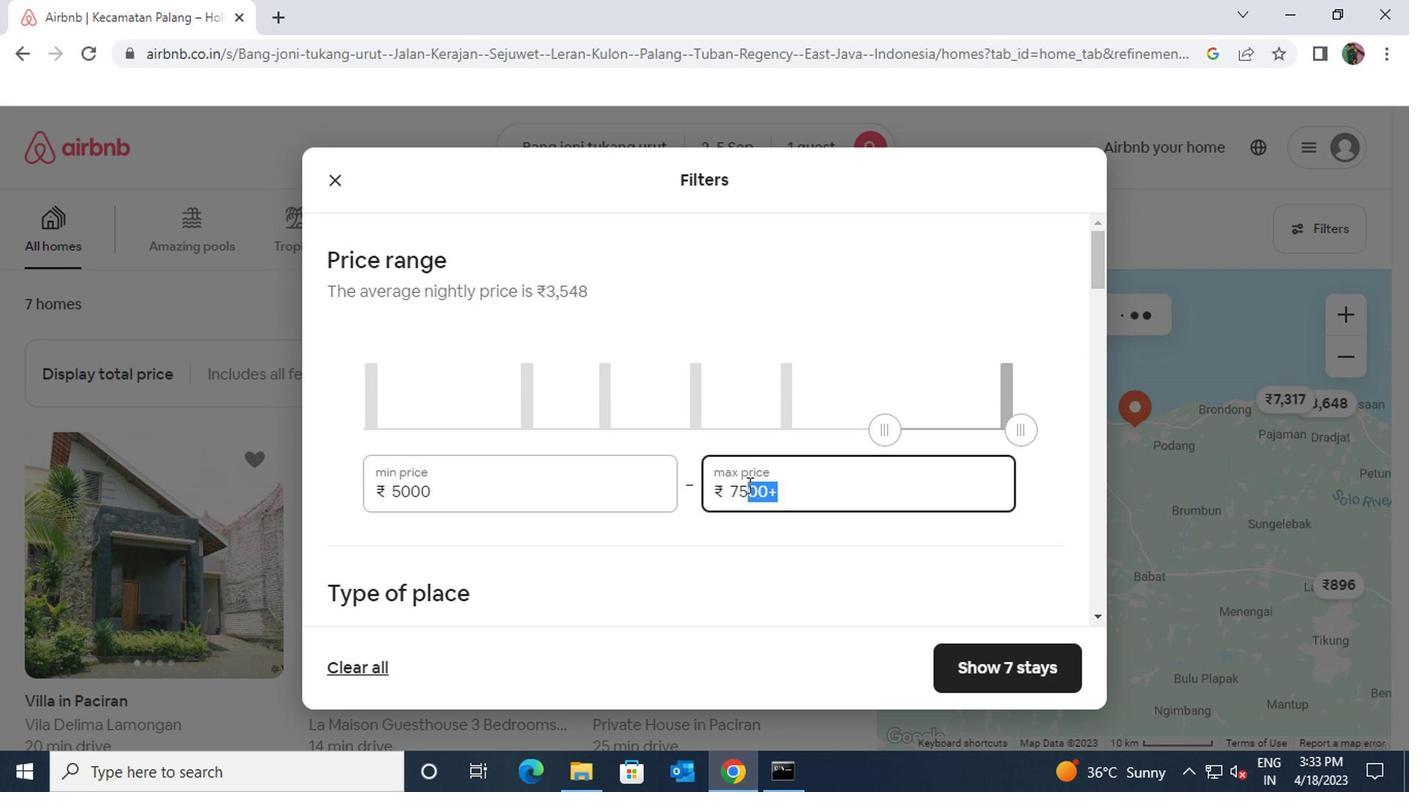 
Action: Key pressed 16000
Screenshot: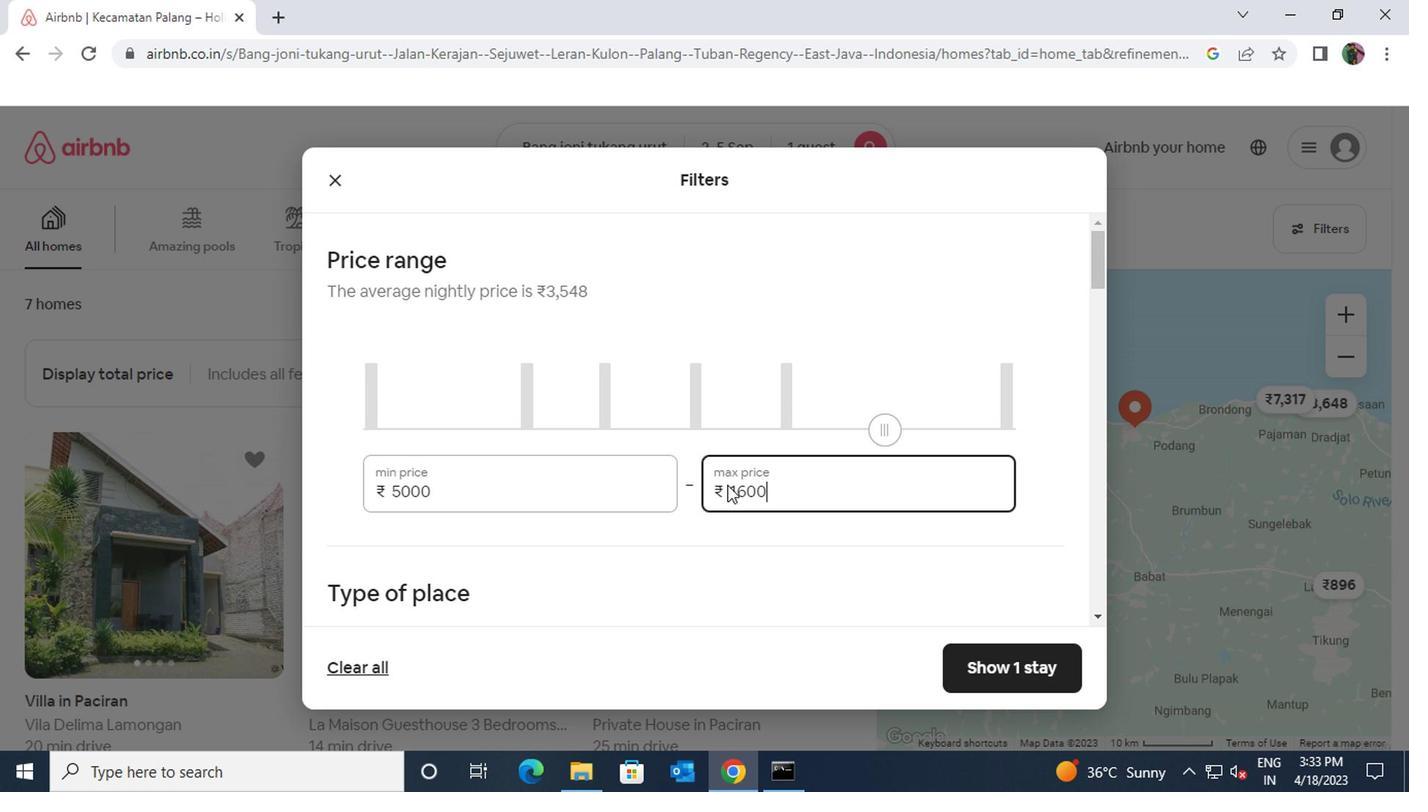
Action: Mouse moved to (739, 565)
Screenshot: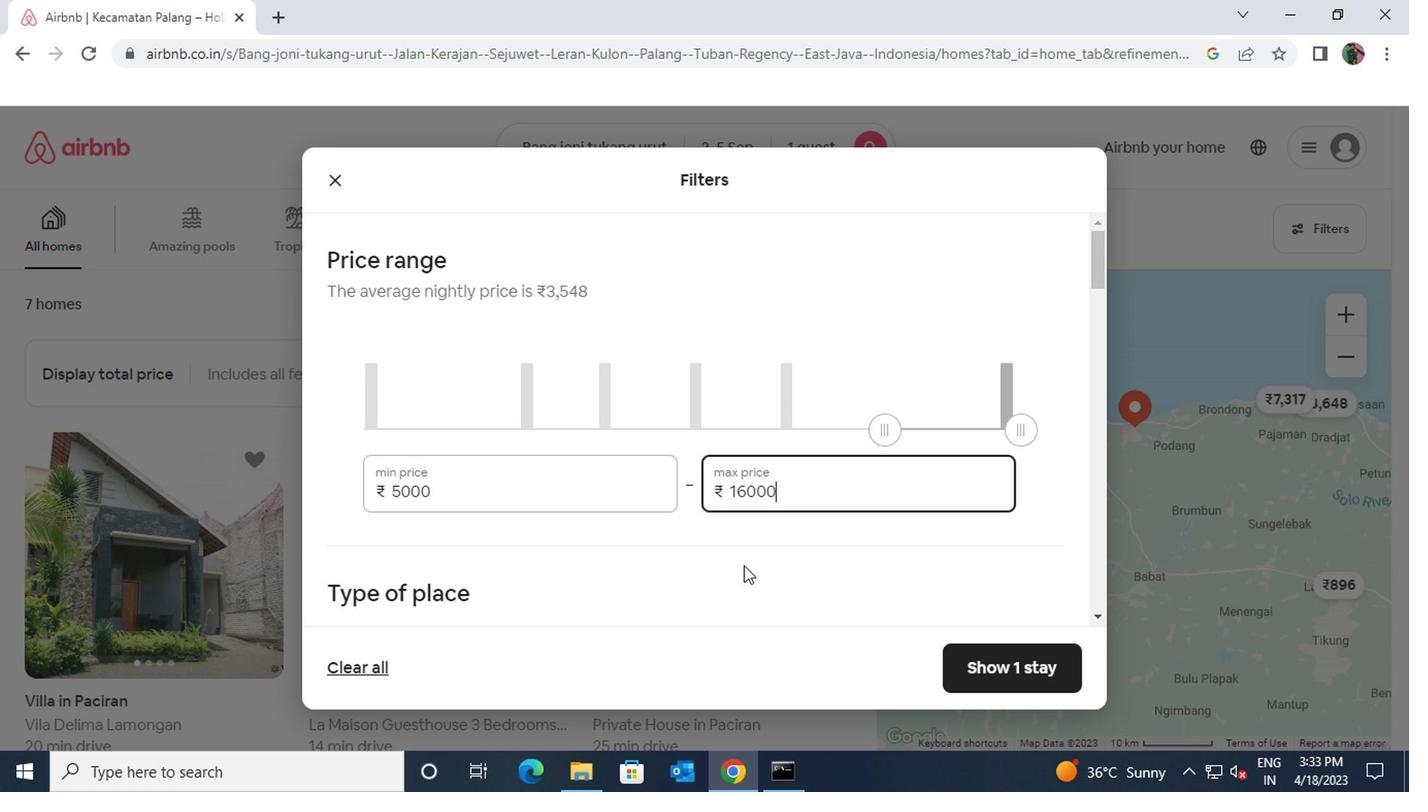 
Action: Mouse scrolled (739, 564) with delta (0, 0)
Screenshot: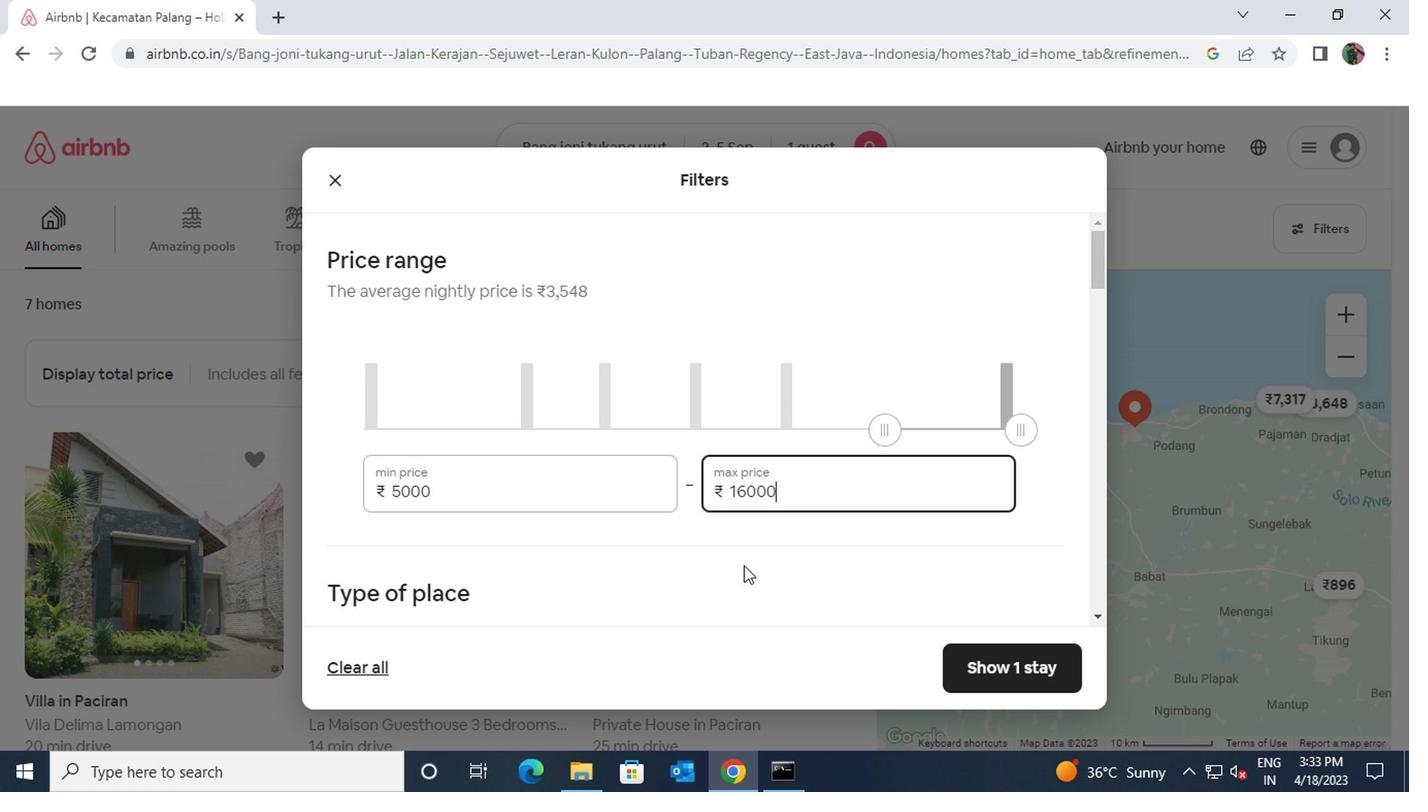 
Action: Mouse moved to (739, 564)
Screenshot: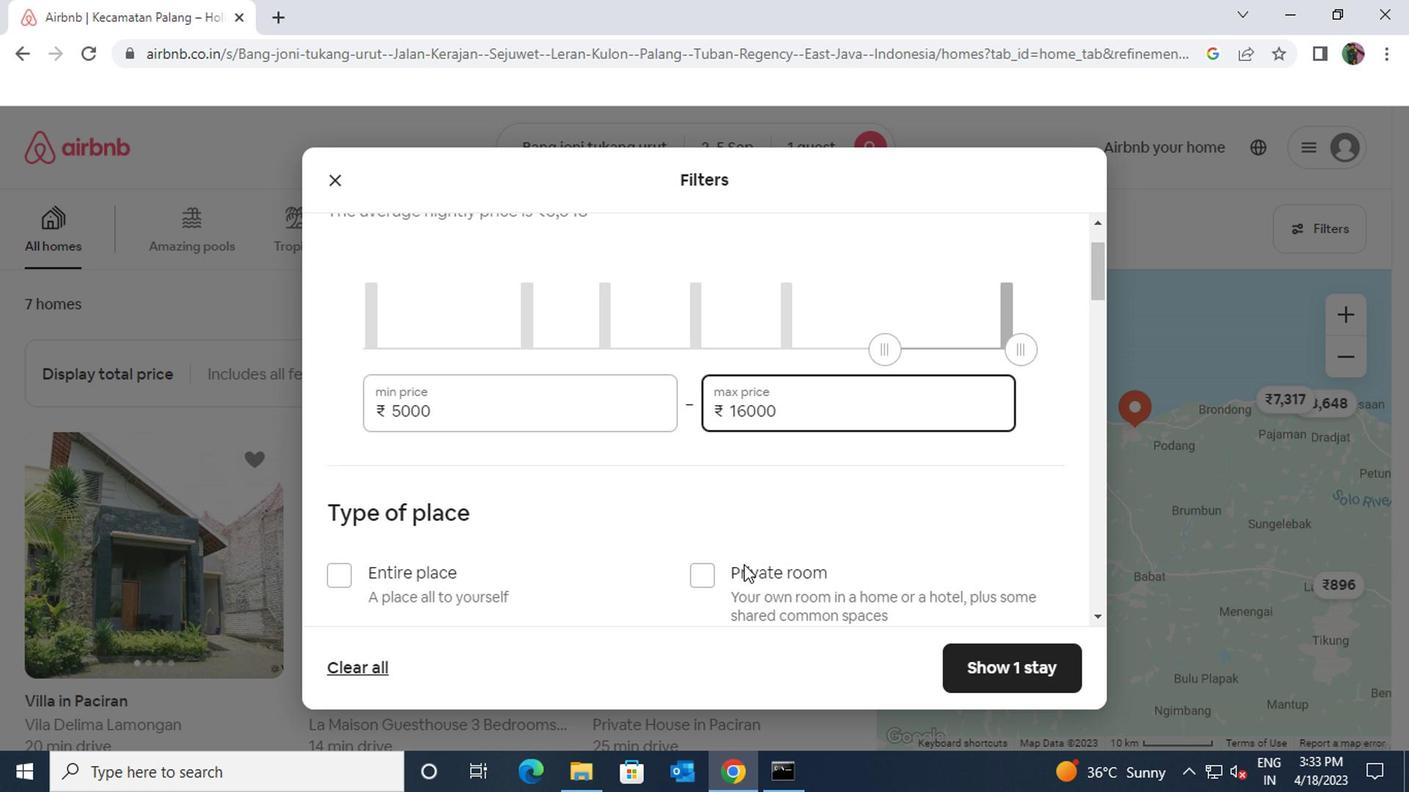 
Action: Mouse scrolled (739, 562) with delta (0, -1)
Screenshot: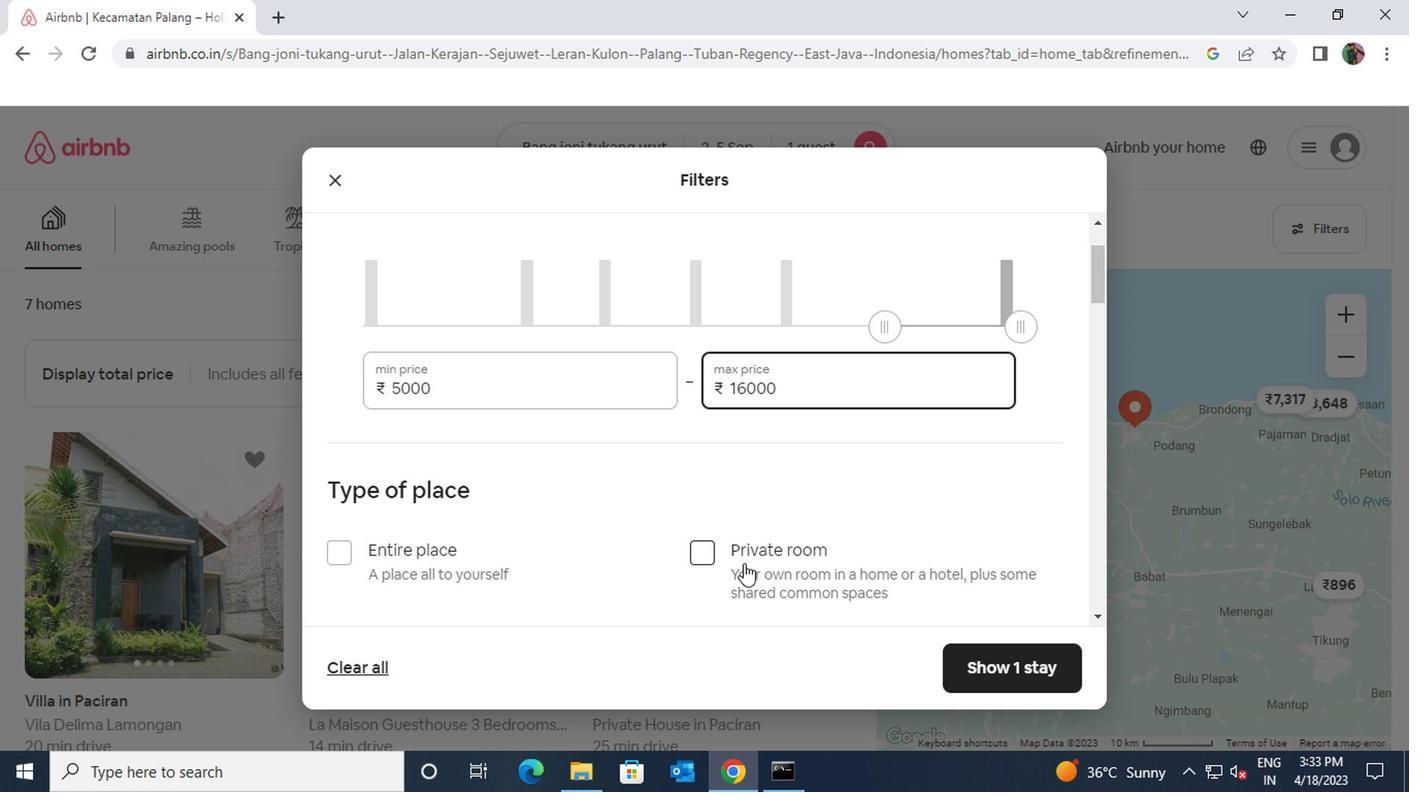 
Action: Mouse moved to (701, 449)
Screenshot: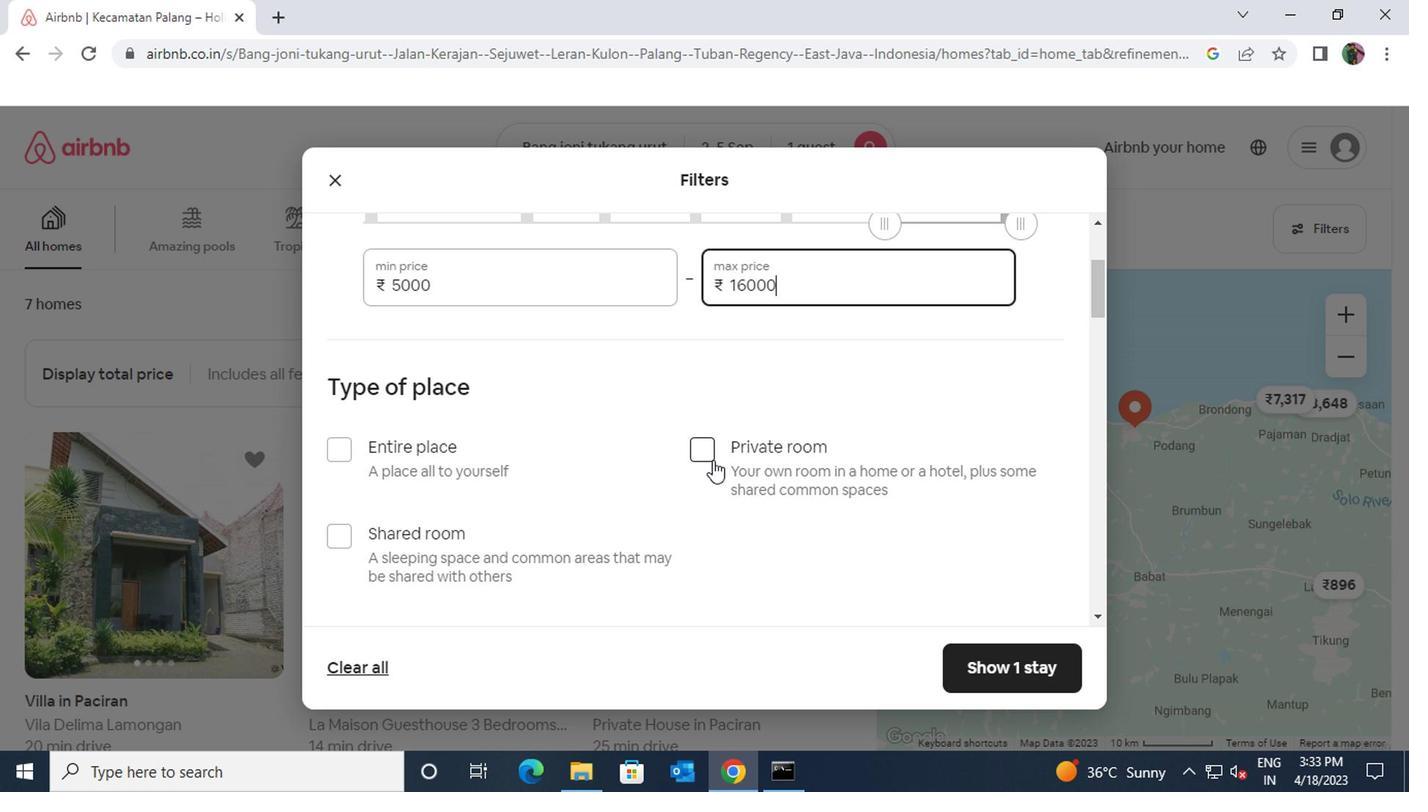 
Action: Mouse pressed left at (701, 449)
Screenshot: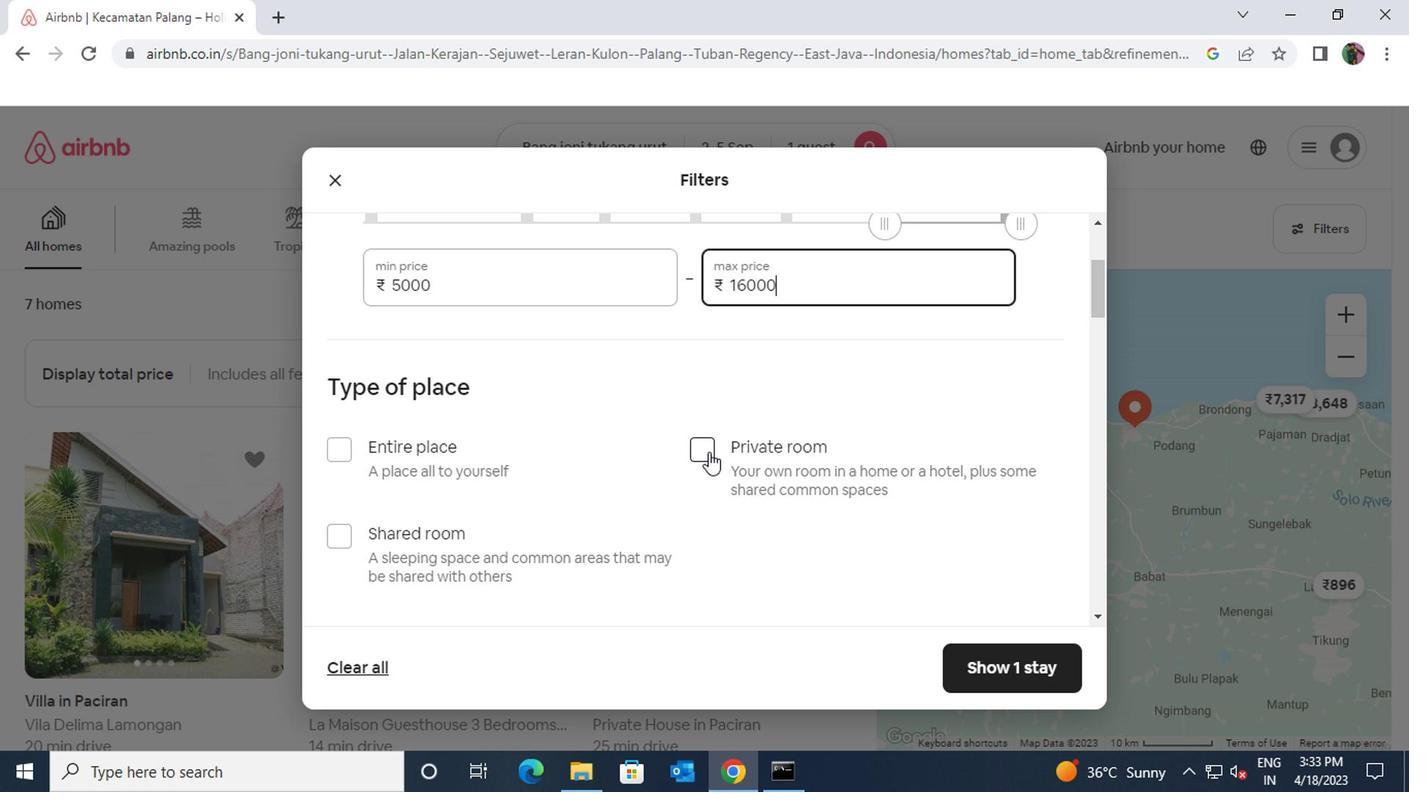 
Action: Mouse moved to (700, 543)
Screenshot: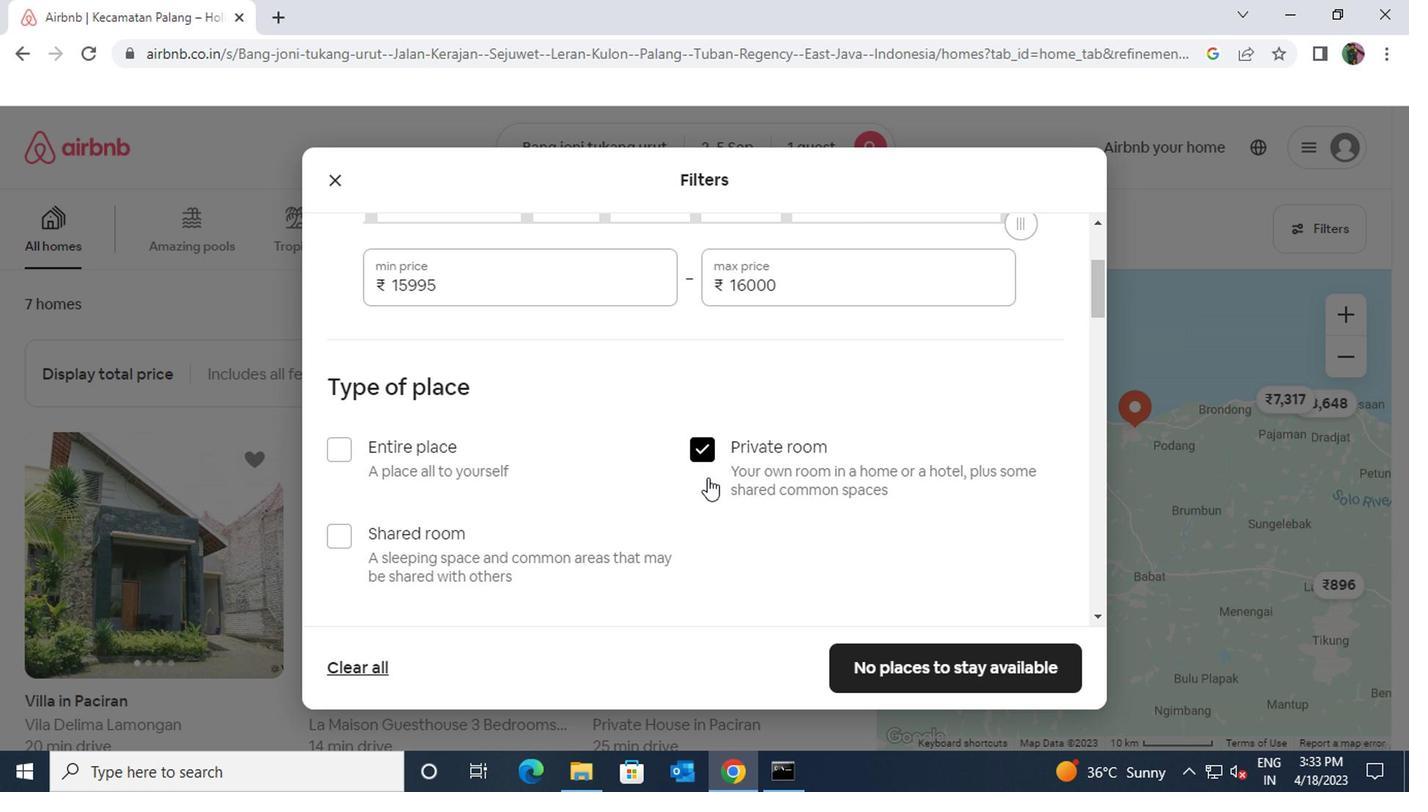 
Action: Mouse scrolled (700, 543) with delta (0, 0)
Screenshot: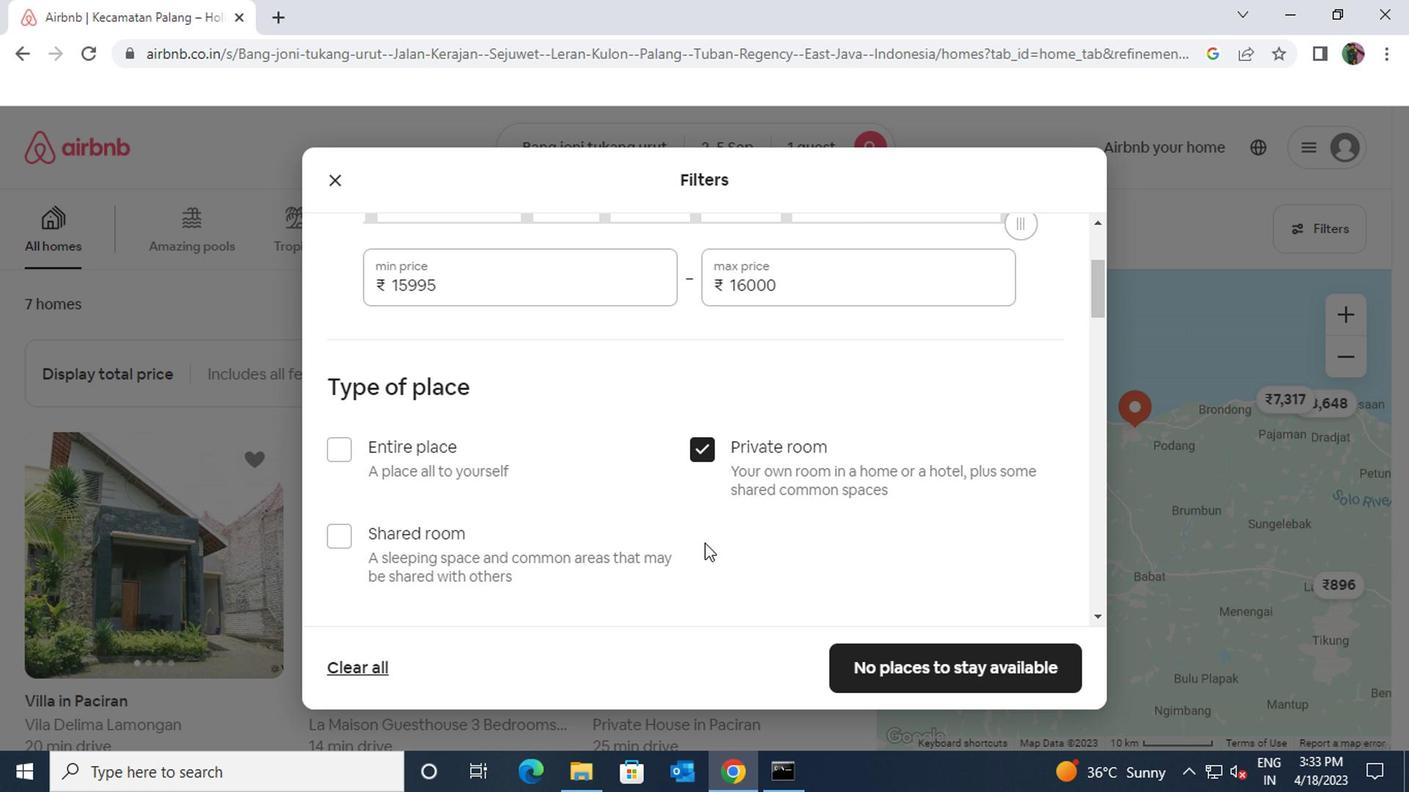
Action: Mouse scrolled (700, 543) with delta (0, 0)
Screenshot: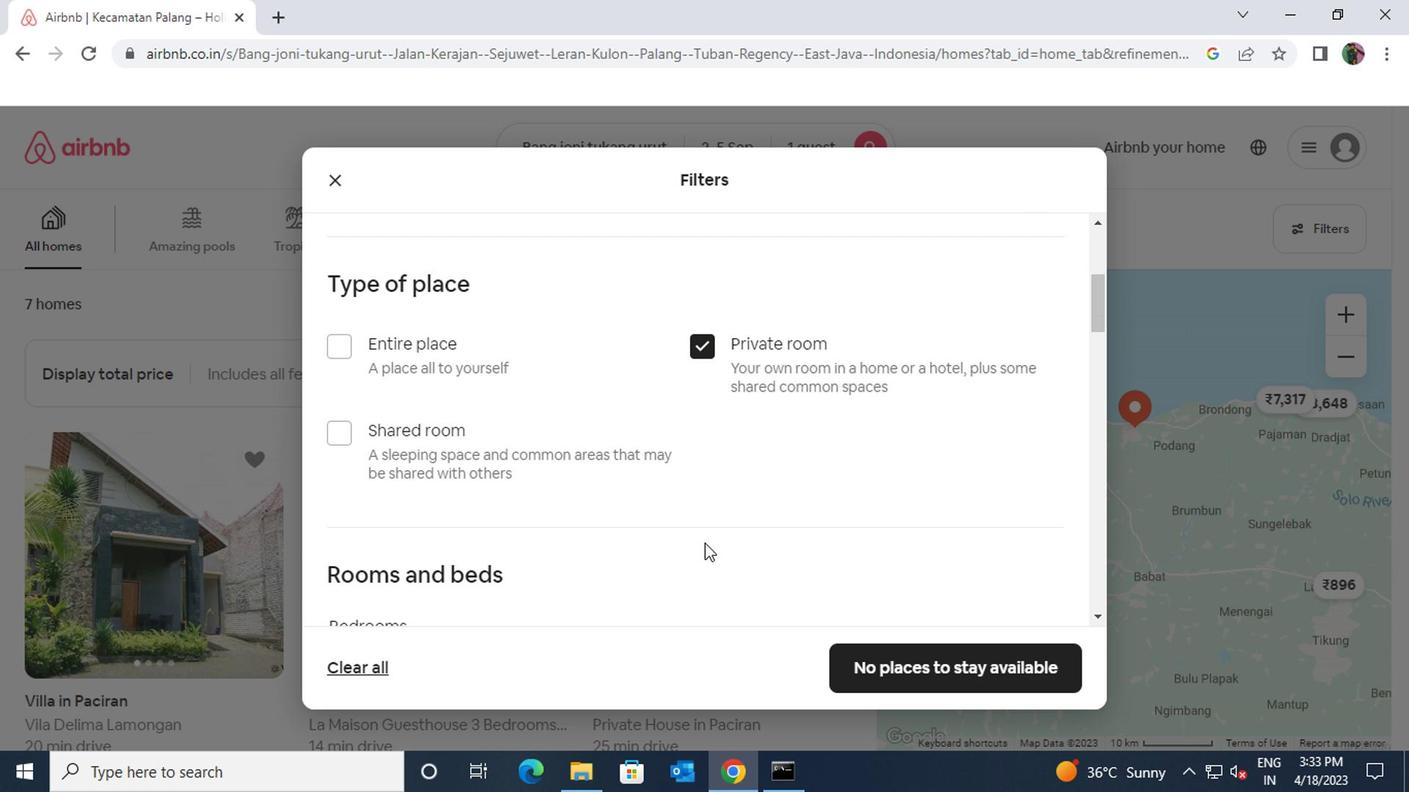 
Action: Mouse moved to (446, 566)
Screenshot: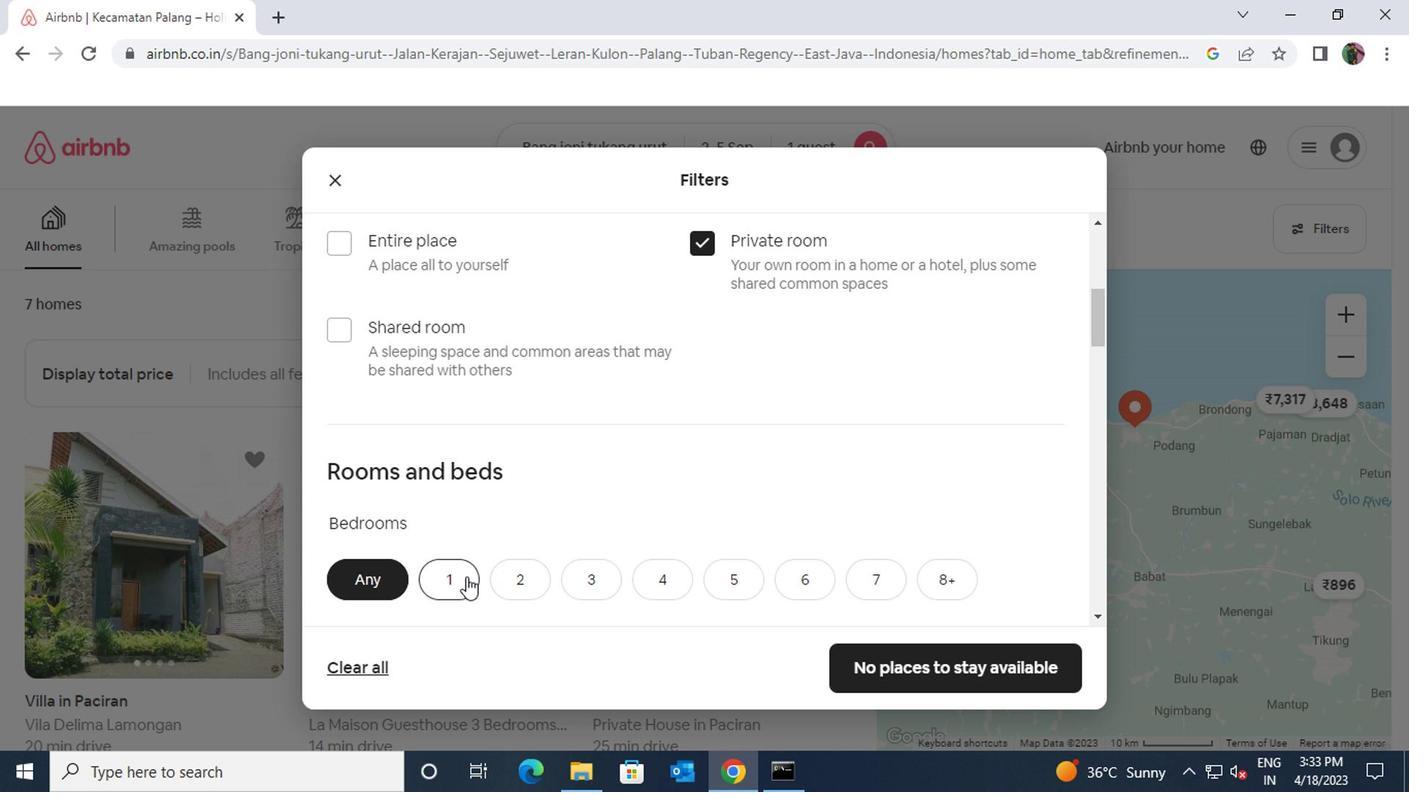 
Action: Mouse pressed left at (446, 566)
Screenshot: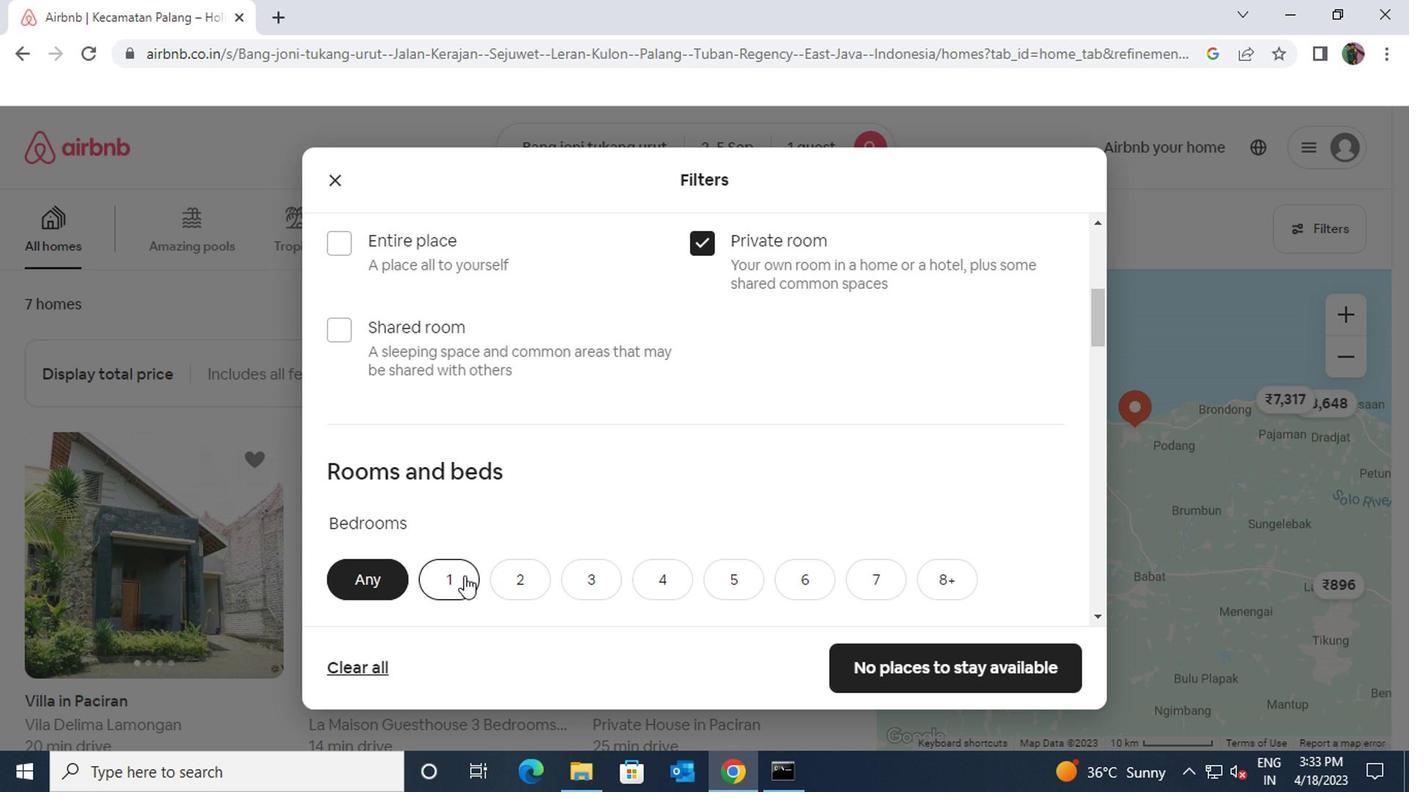 
Action: Mouse scrolled (446, 565) with delta (0, -1)
Screenshot: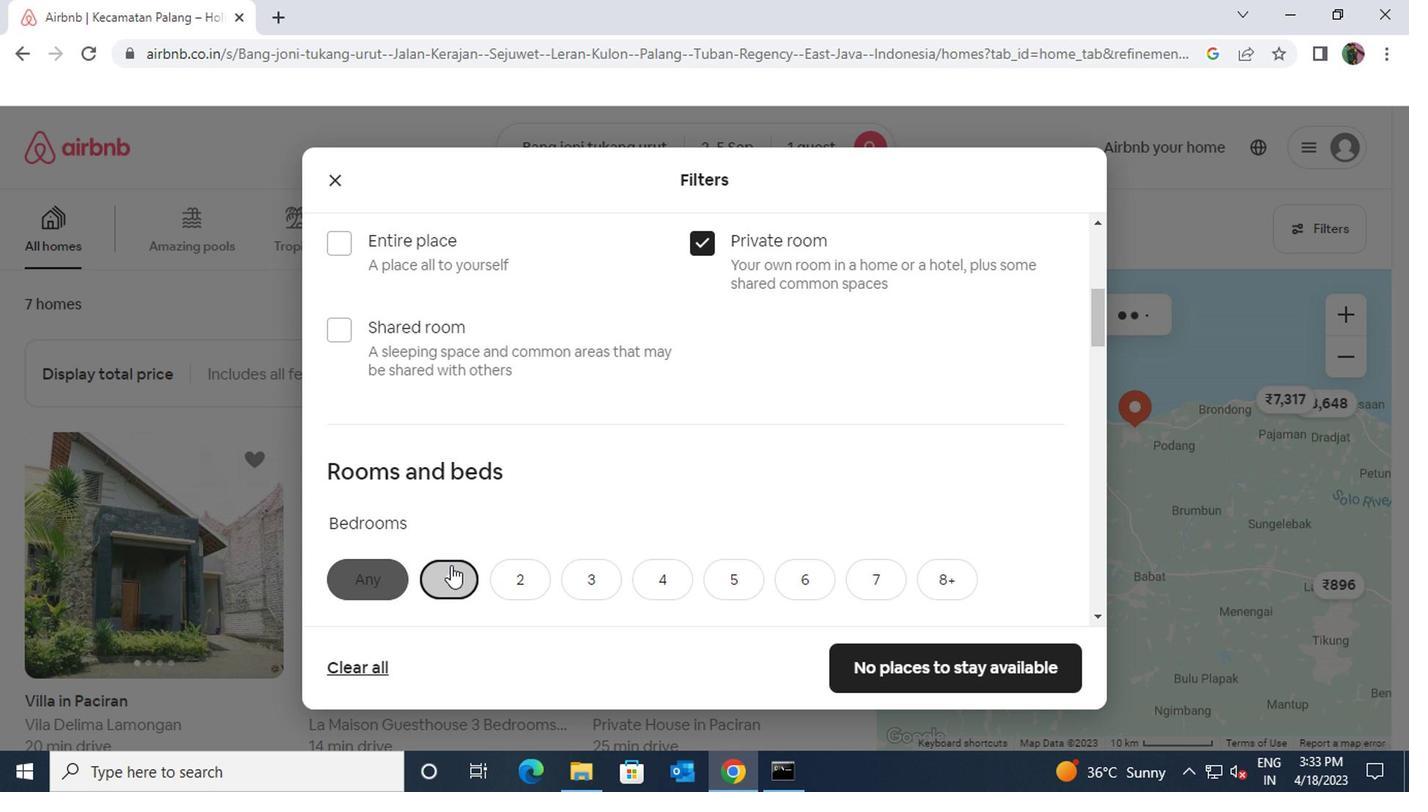
Action: Mouse moved to (444, 570)
Screenshot: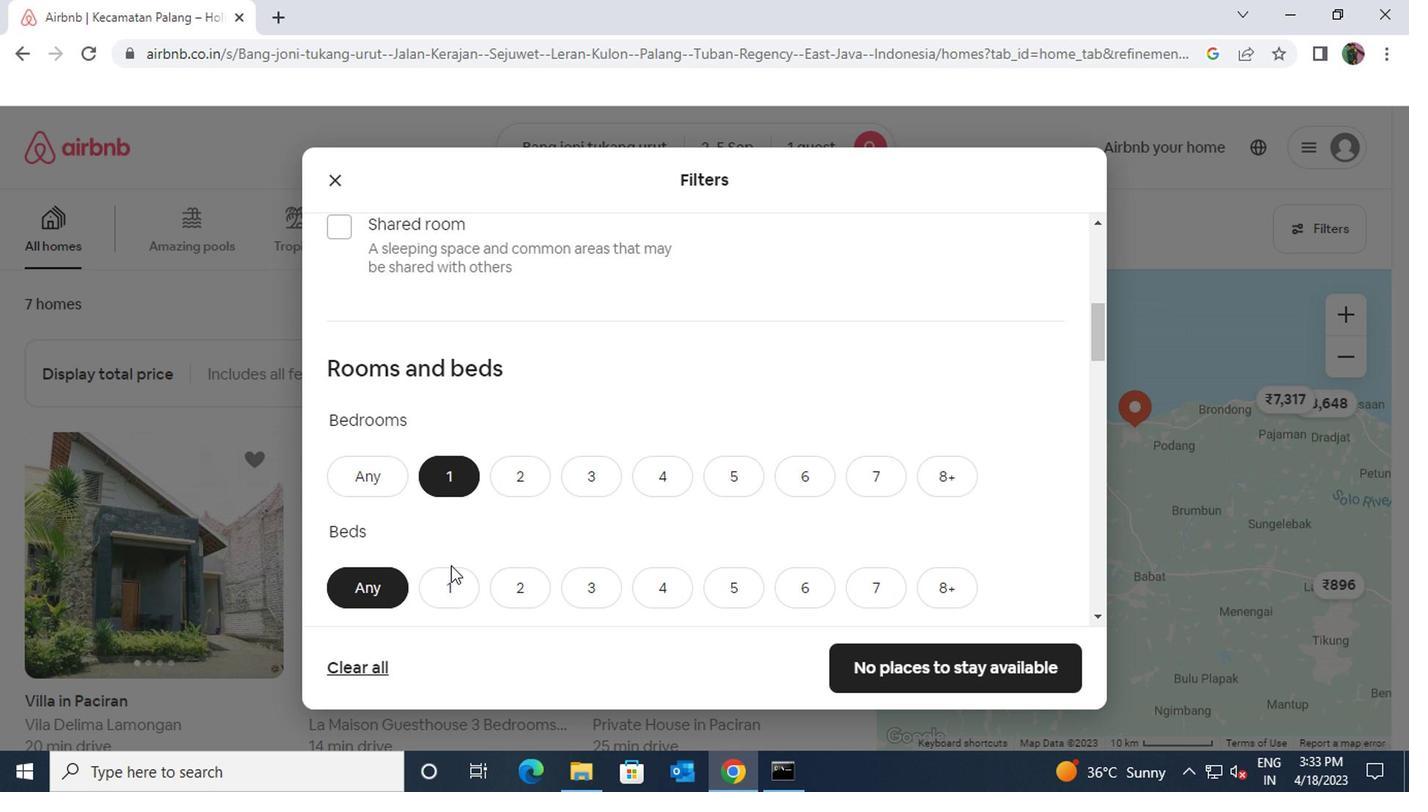 
Action: Mouse pressed left at (444, 570)
Screenshot: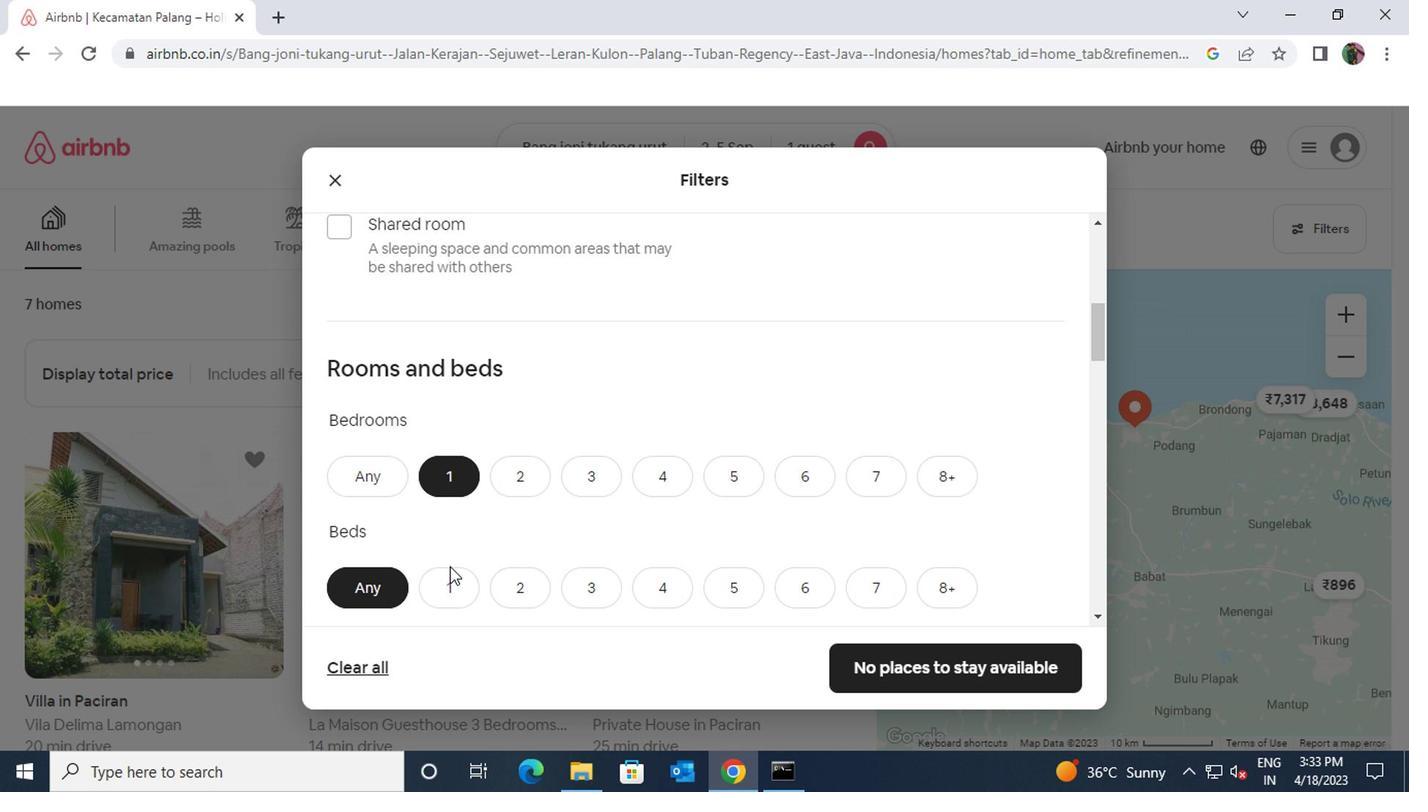 
Action: Mouse moved to (444, 570)
Screenshot: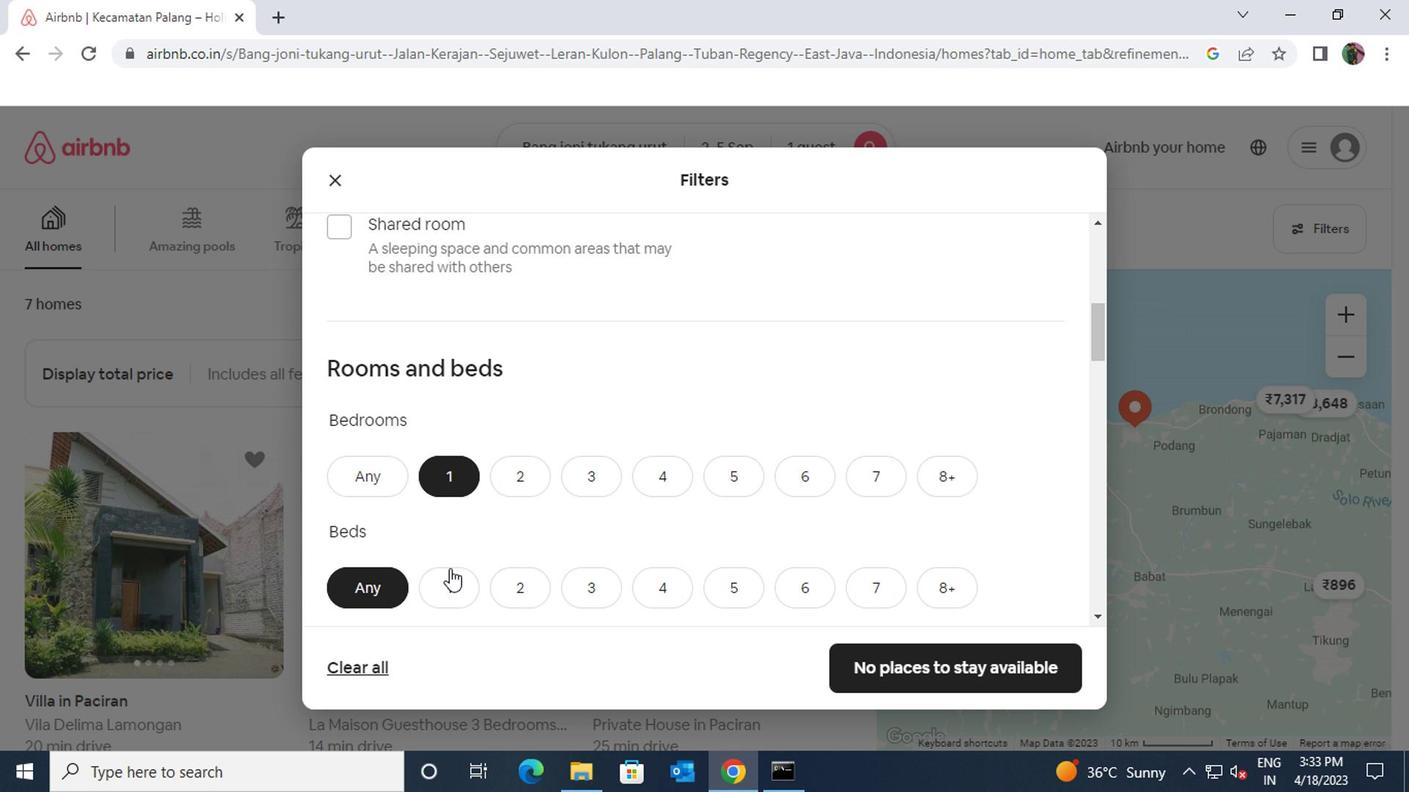
Action: Mouse scrolled (444, 569) with delta (0, 0)
Screenshot: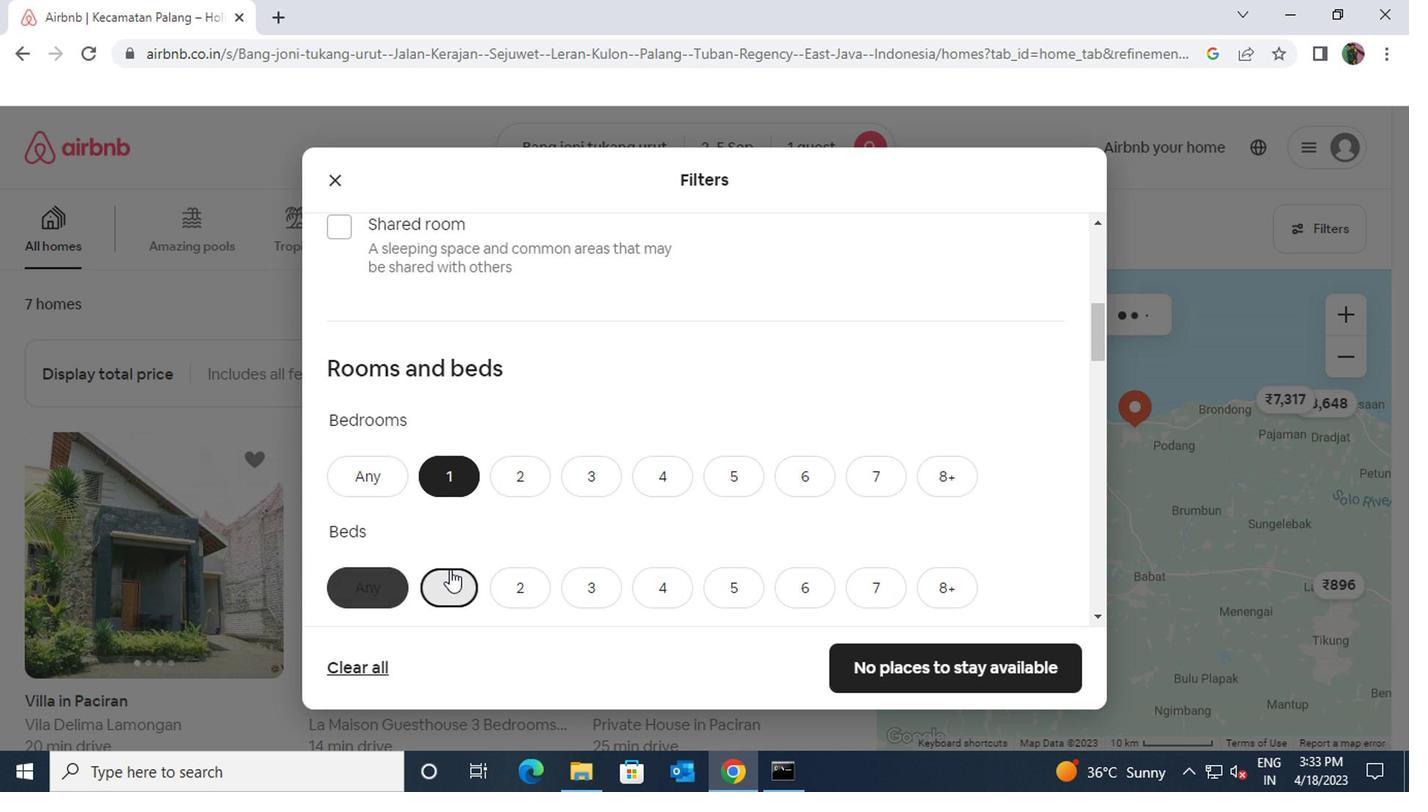 
Action: Mouse scrolled (444, 569) with delta (0, 0)
Screenshot: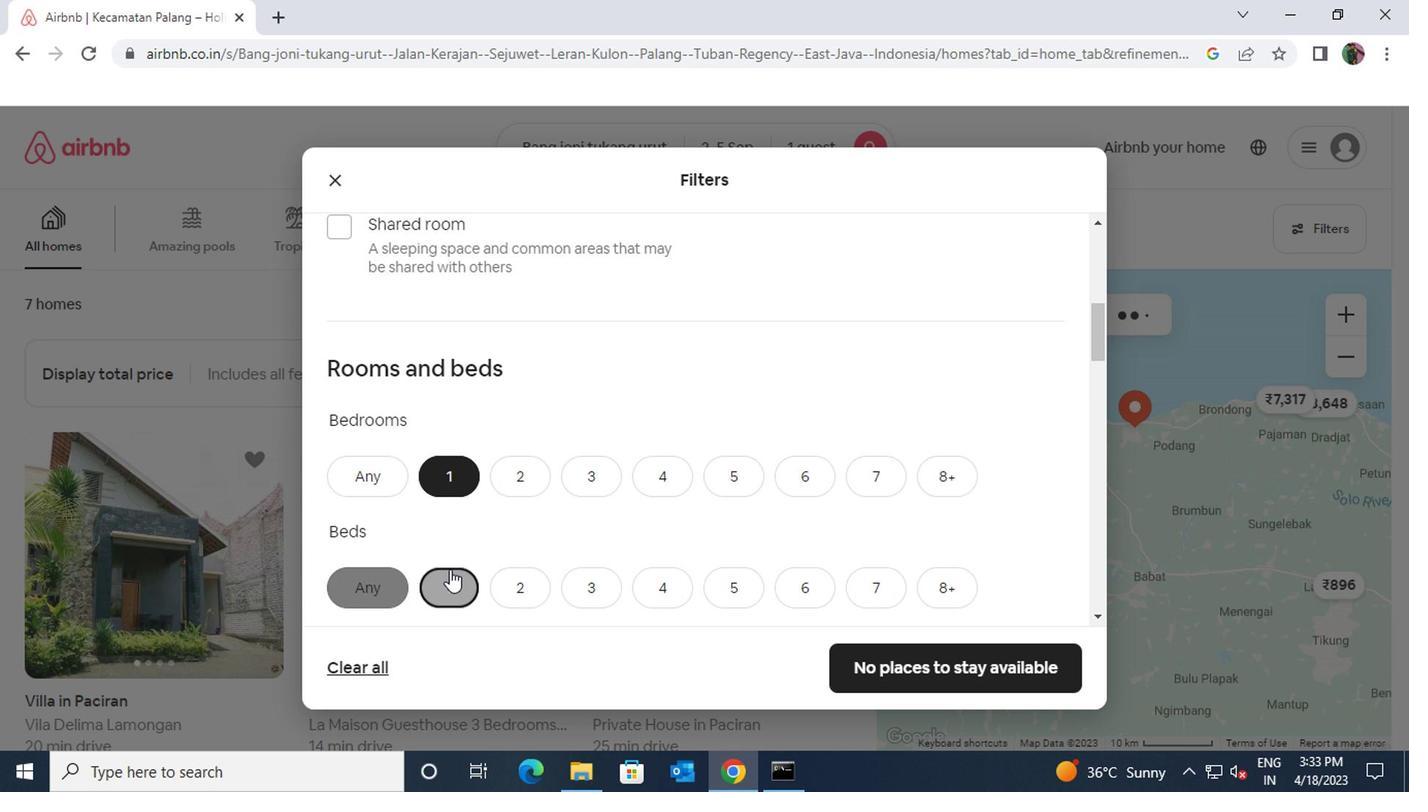 
Action: Mouse moved to (451, 497)
Screenshot: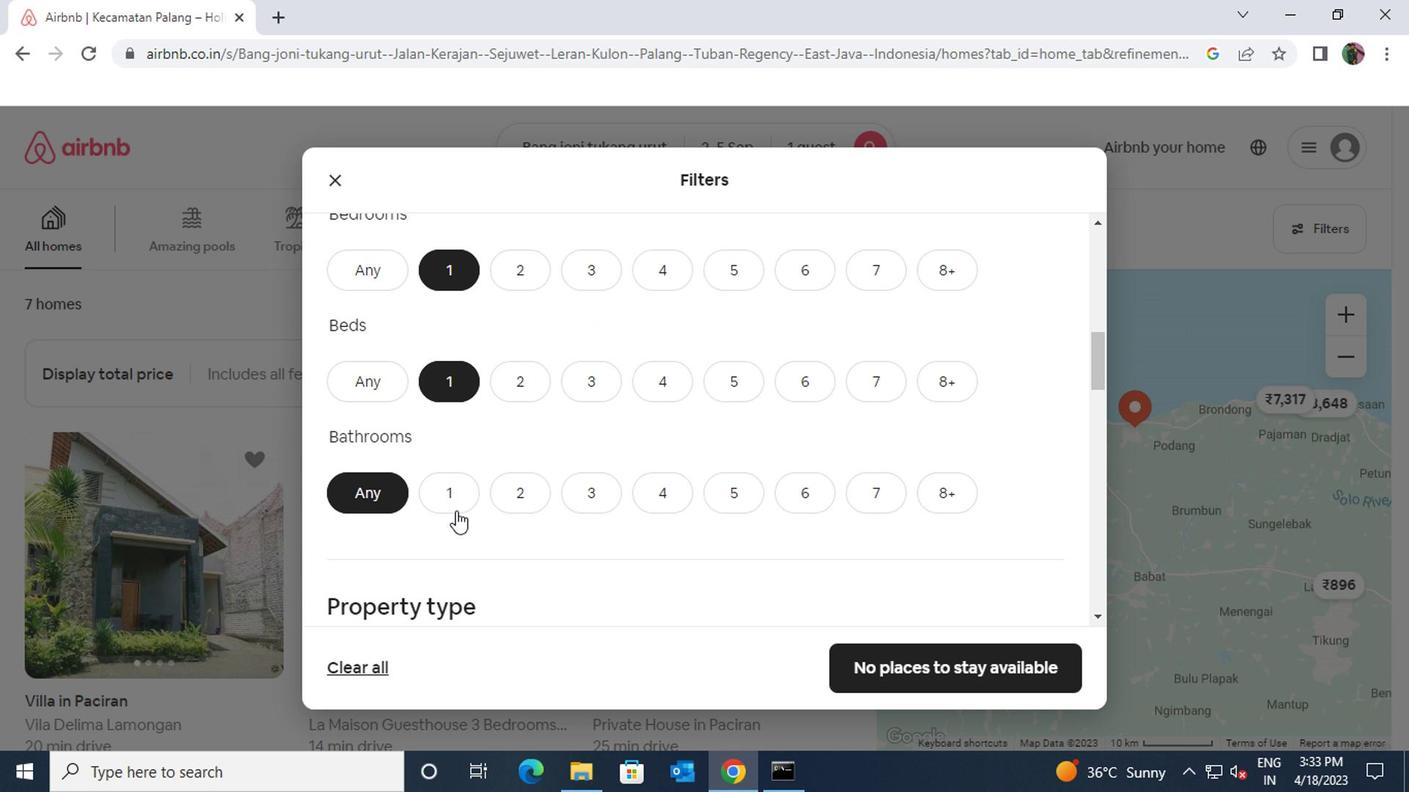 
Action: Mouse pressed left at (451, 497)
Screenshot: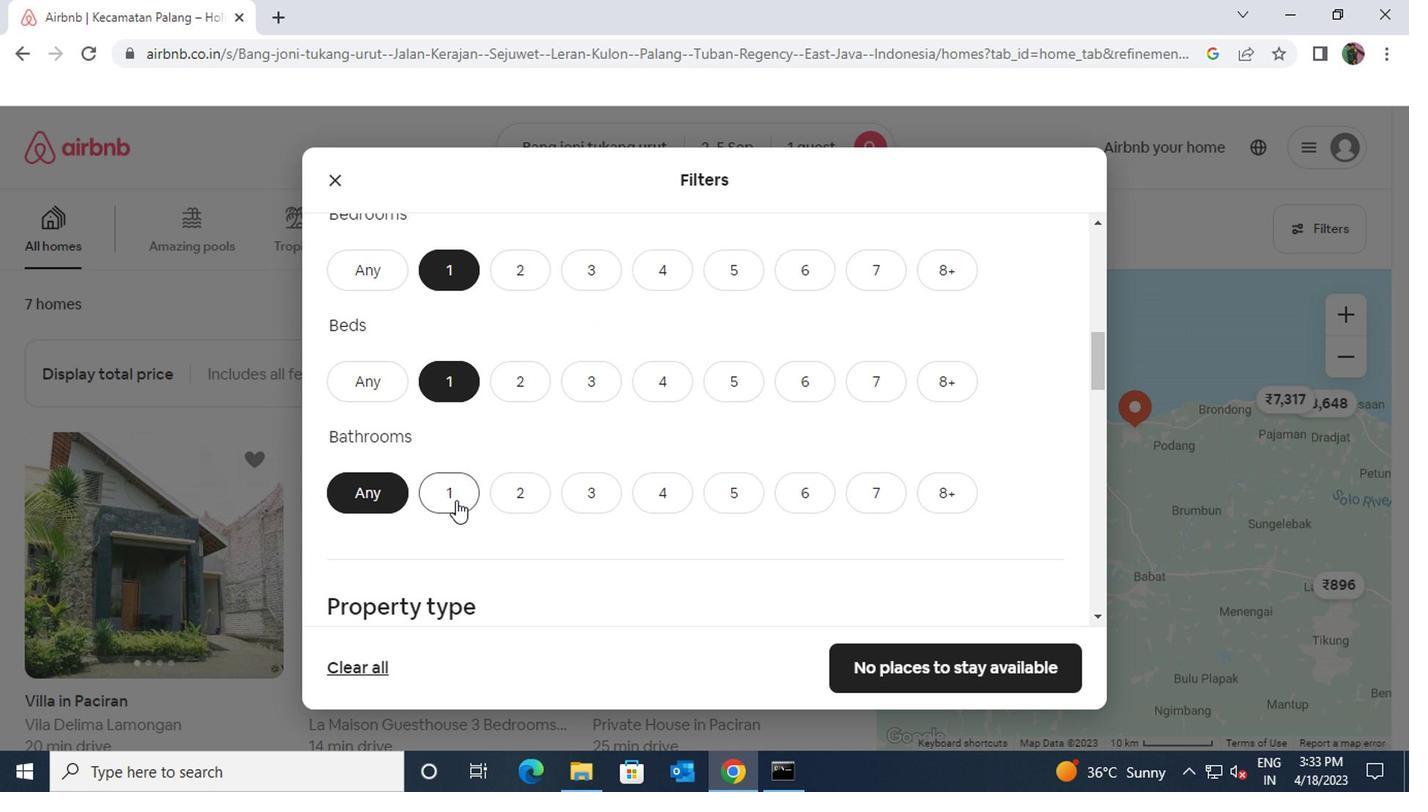 
Action: Mouse moved to (469, 538)
Screenshot: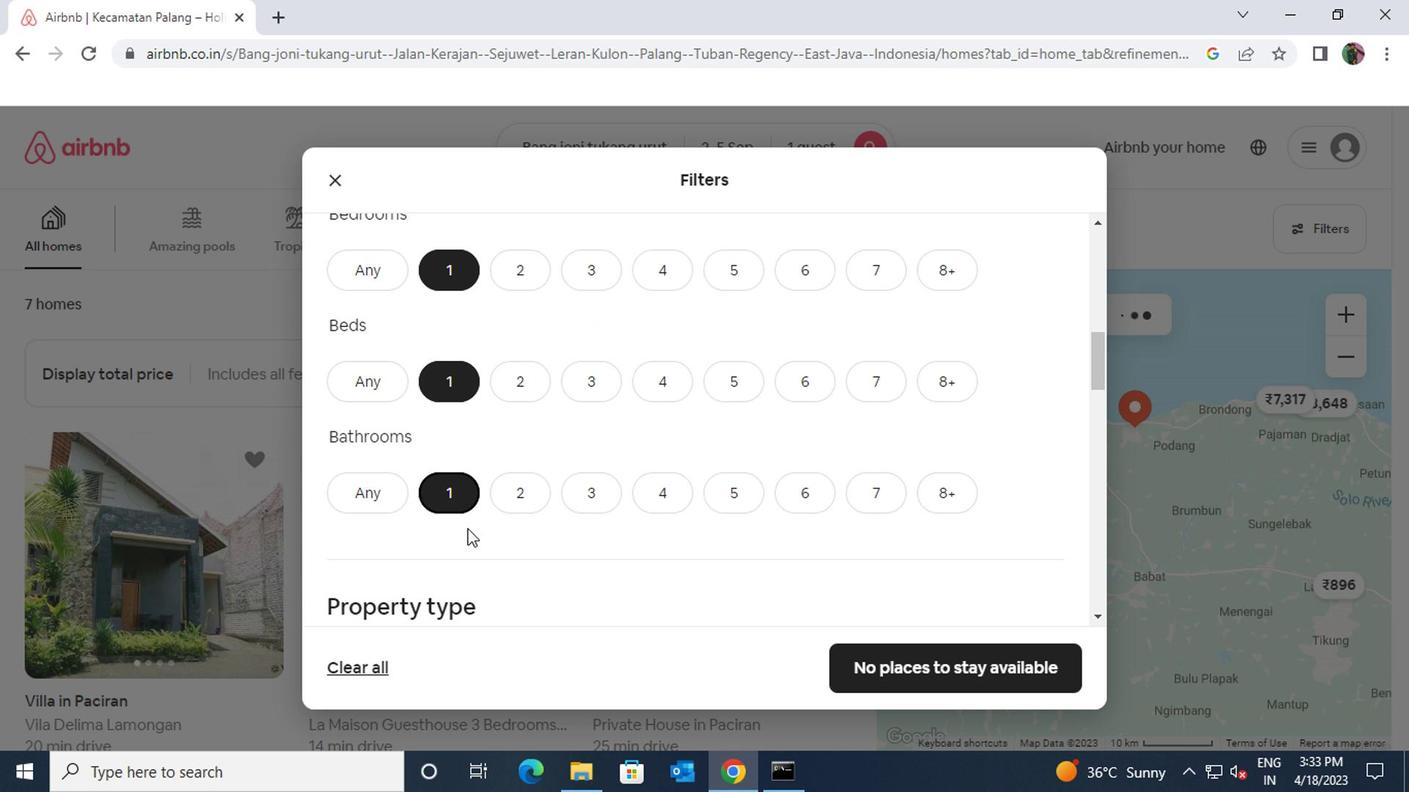 
Action: Mouse scrolled (469, 538) with delta (0, 0)
Screenshot: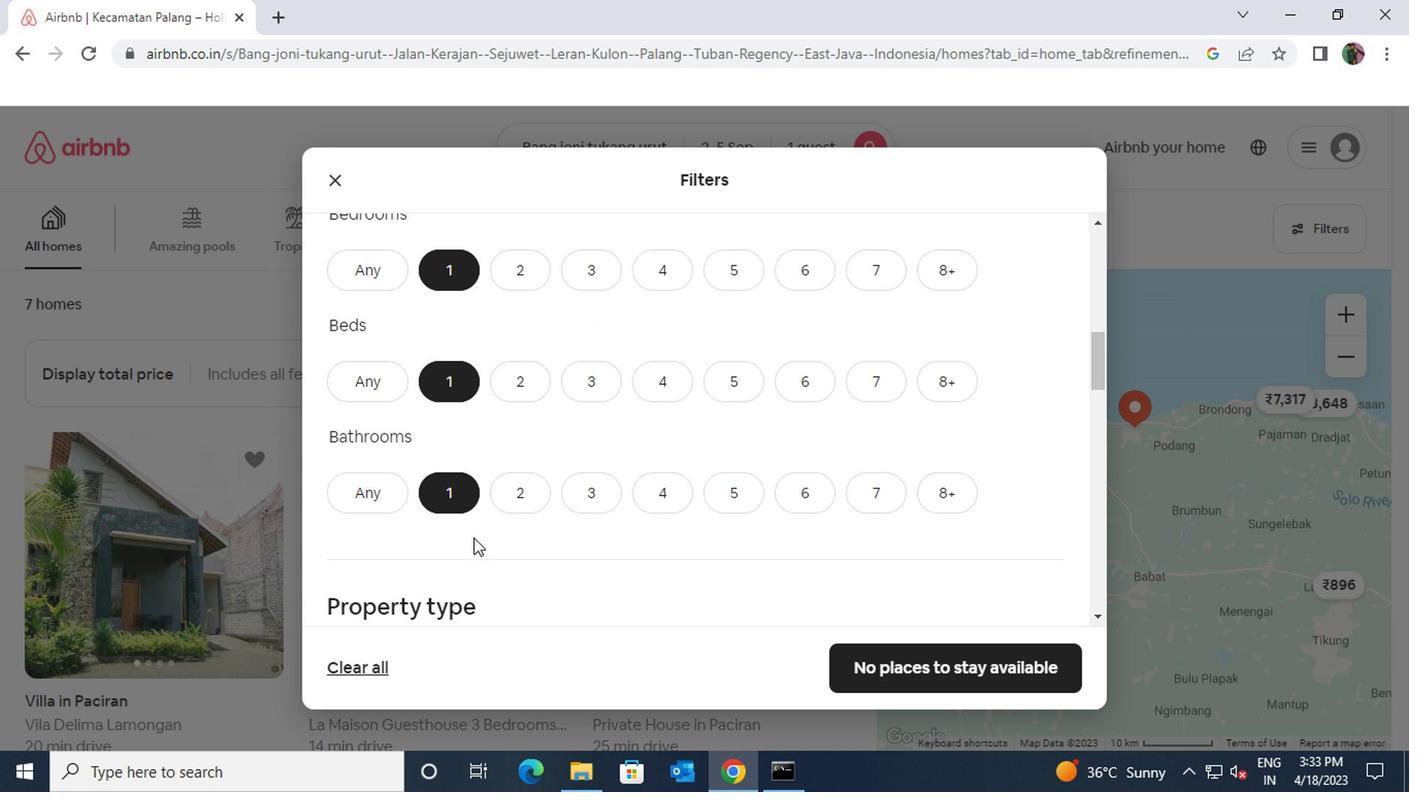 
Action: Mouse scrolled (469, 538) with delta (0, 0)
Screenshot: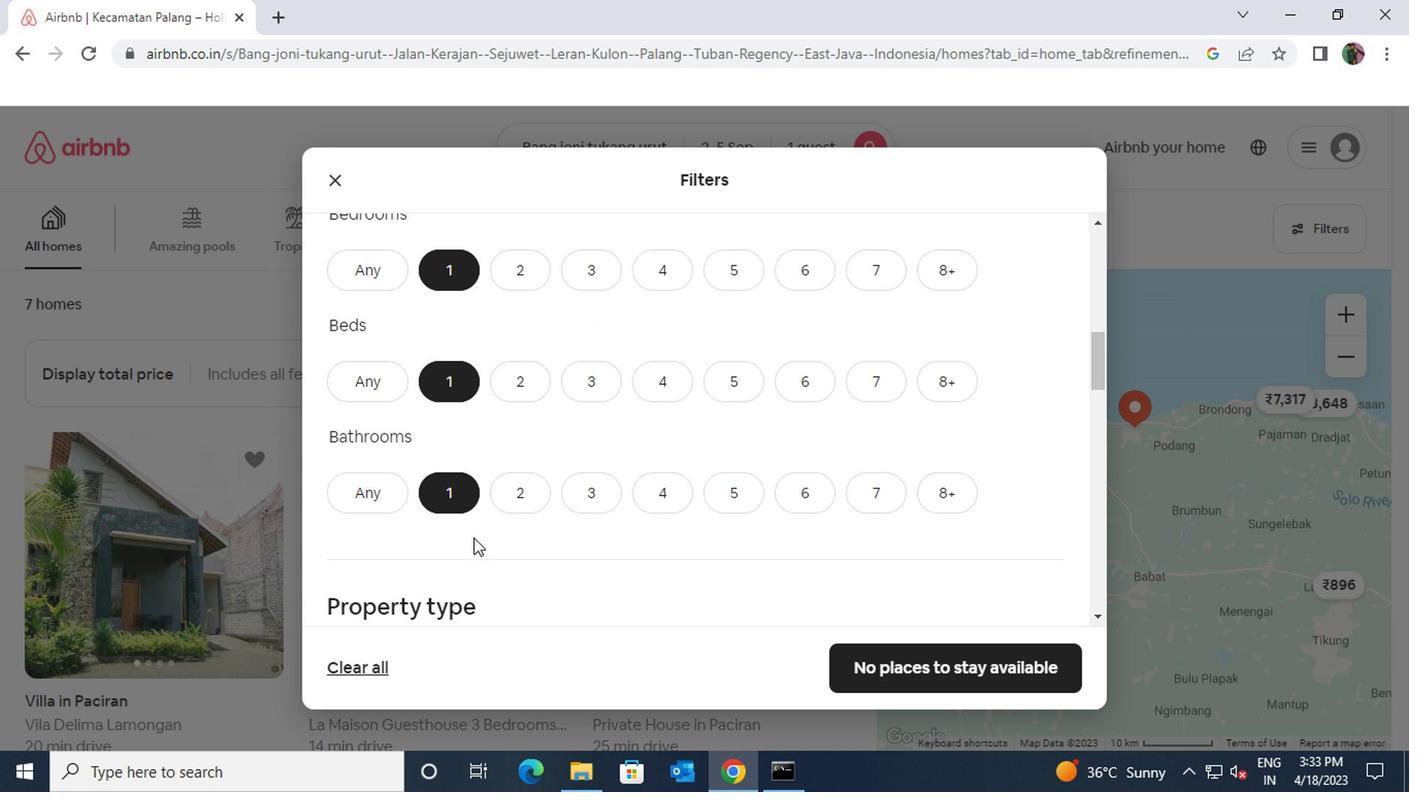 
Action: Mouse scrolled (469, 538) with delta (0, 0)
Screenshot: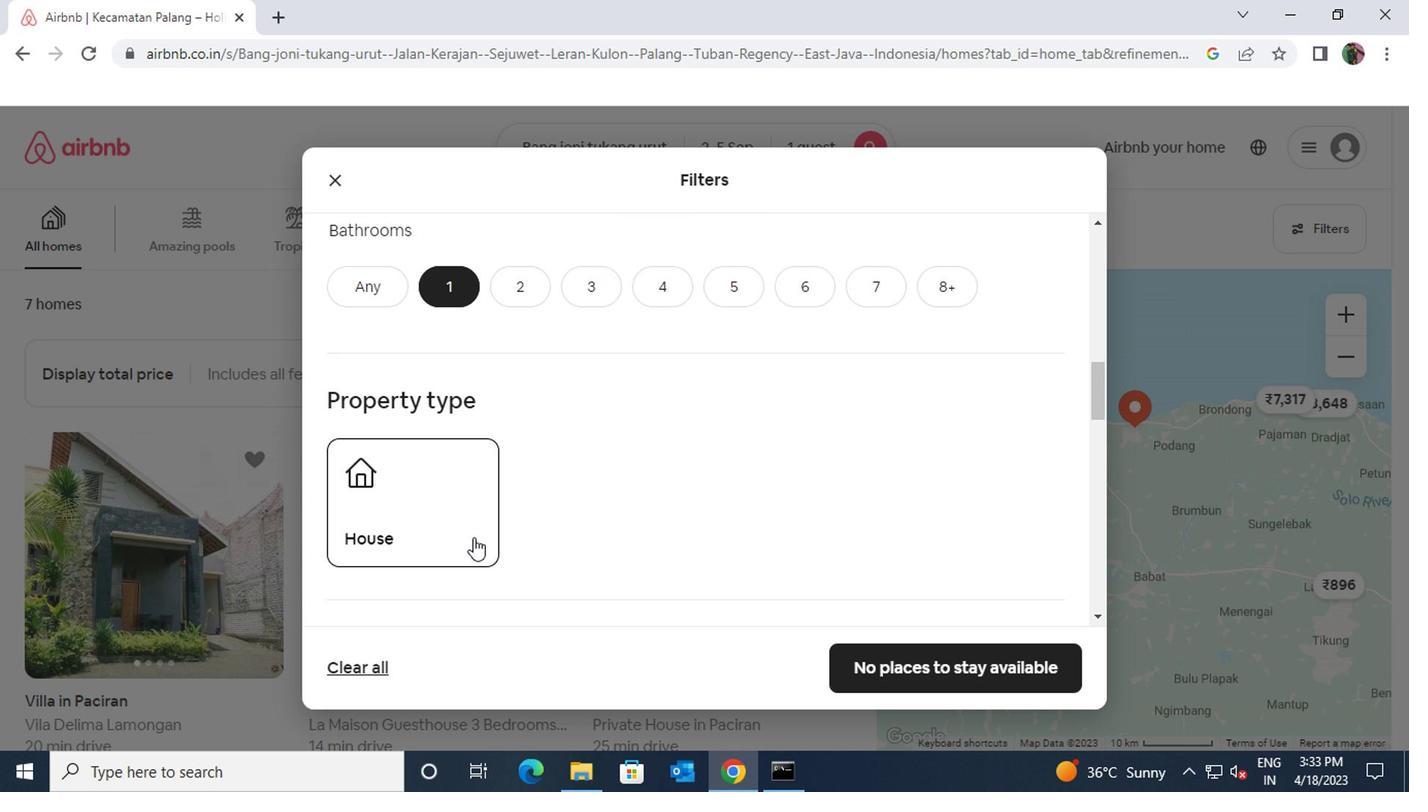 
Action: Mouse scrolled (469, 538) with delta (0, 0)
Screenshot: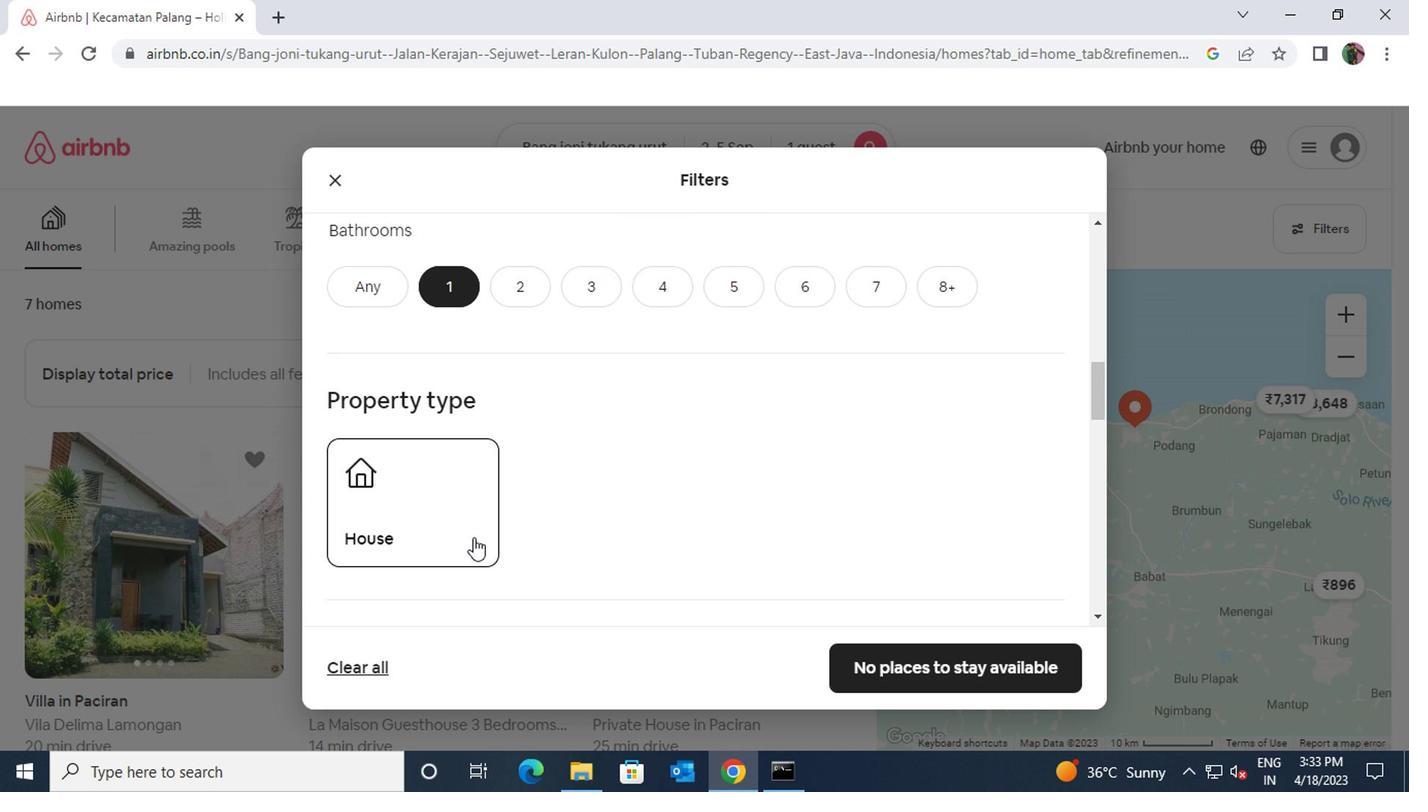 
Action: Mouse scrolled (469, 538) with delta (0, 0)
Screenshot: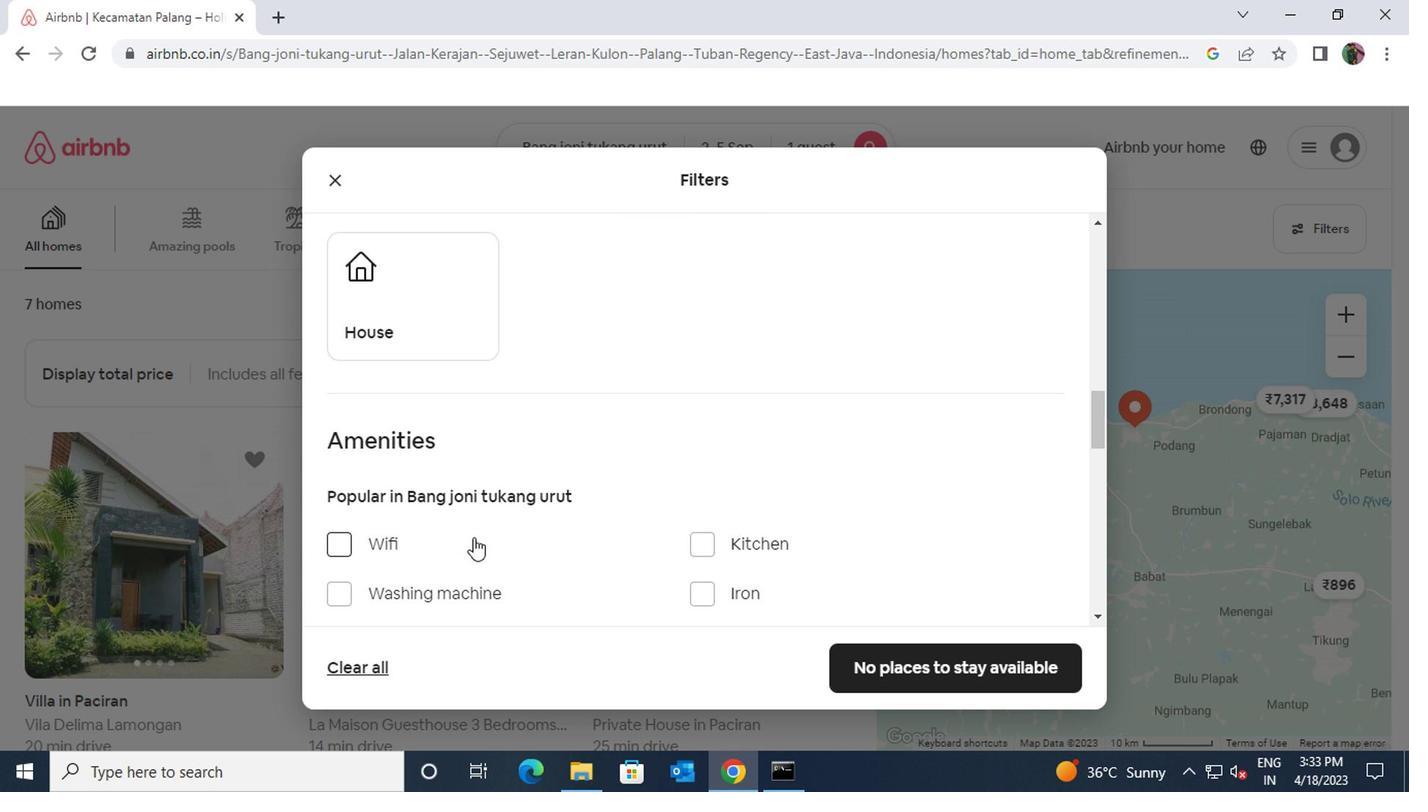 
Action: Mouse moved to (397, 576)
Screenshot: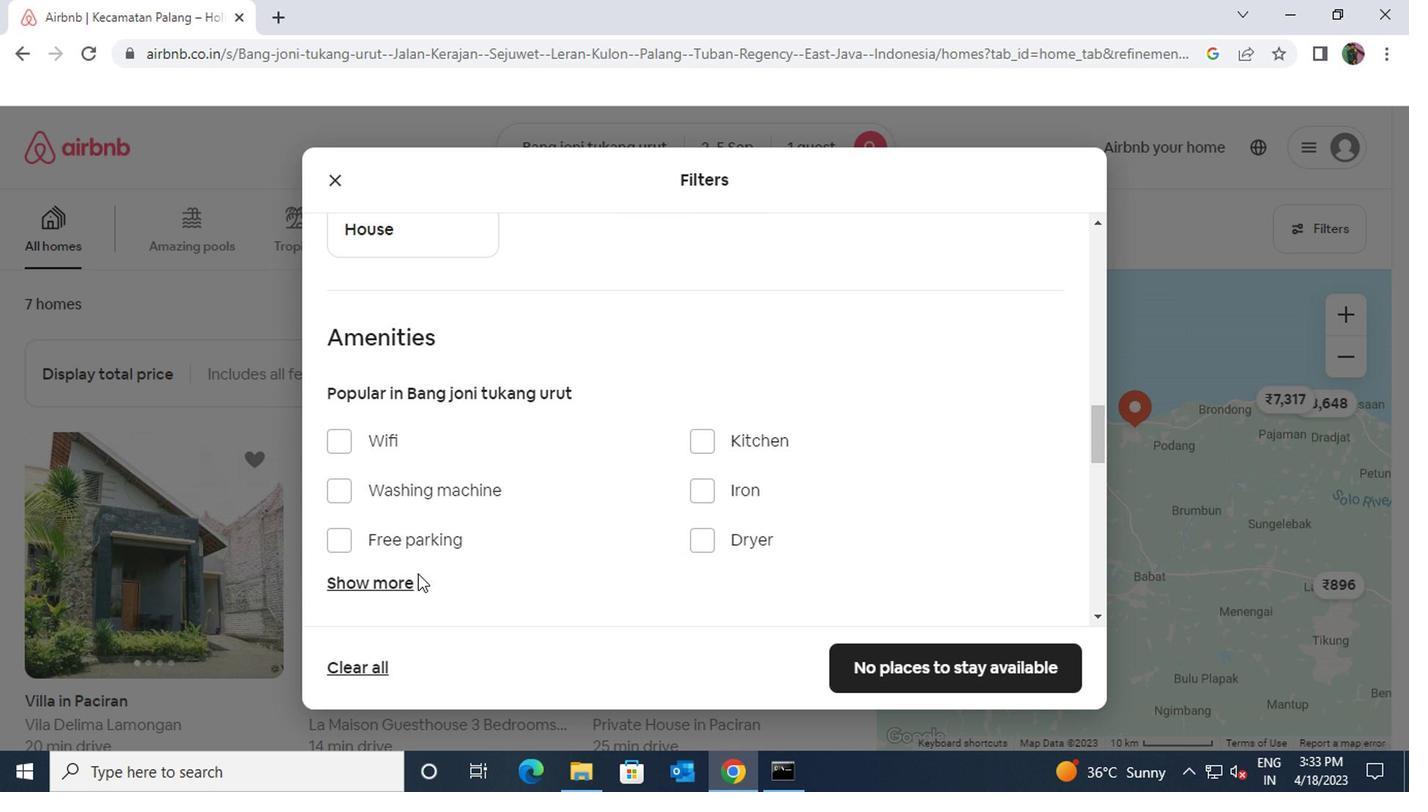 
Action: Mouse pressed left at (397, 576)
Screenshot: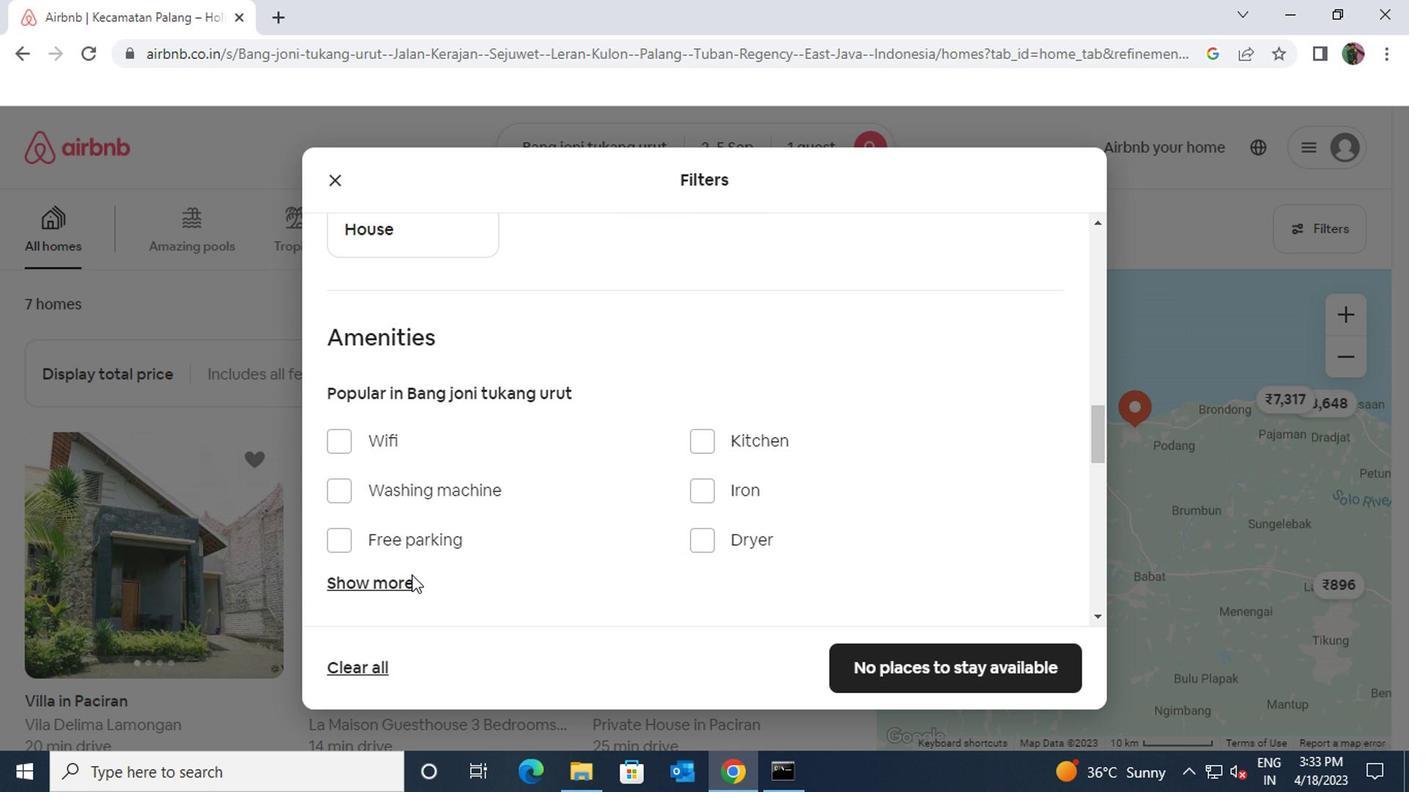 
Action: Mouse moved to (347, 433)
Screenshot: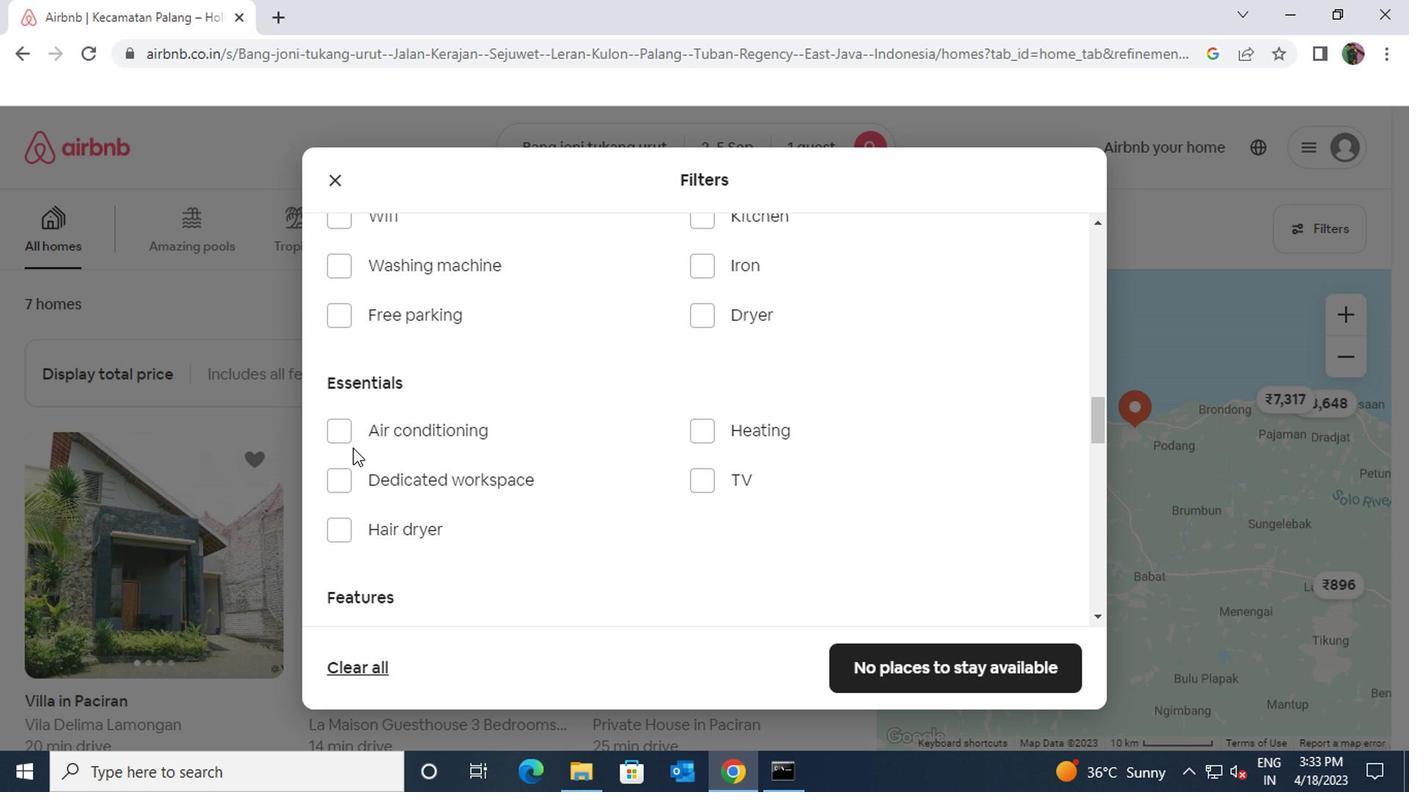 
Action: Mouse pressed left at (347, 433)
Screenshot: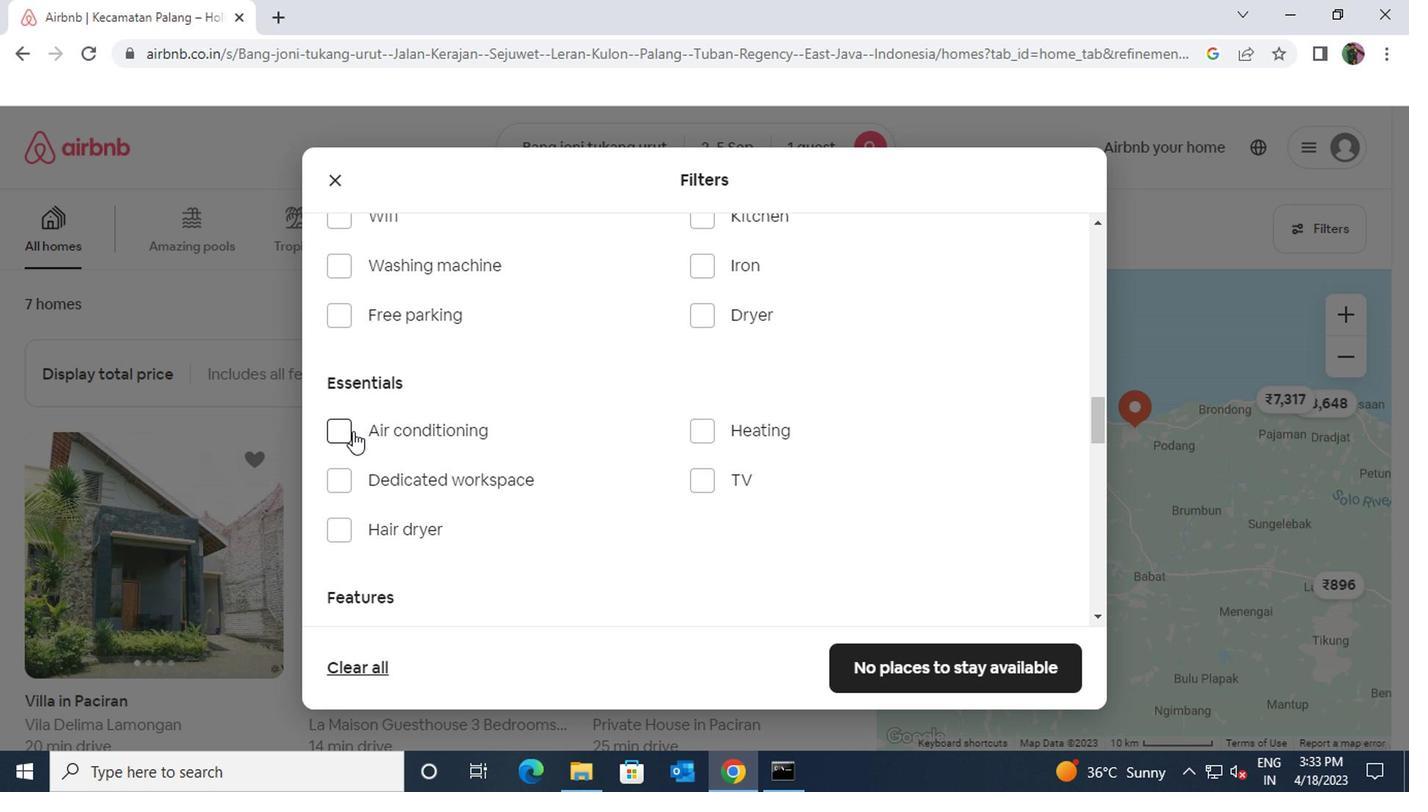 
Action: Mouse moved to (419, 574)
Screenshot: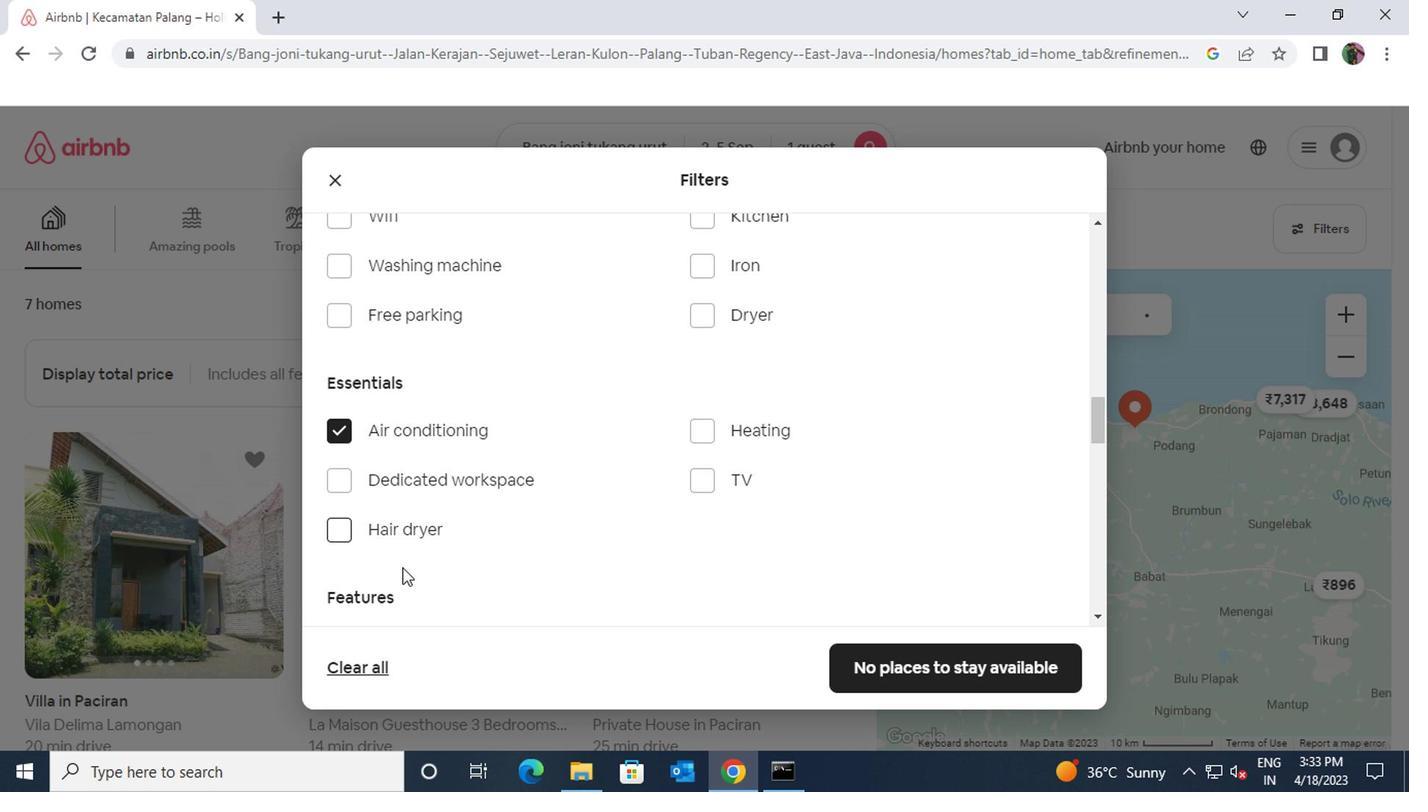 
Action: Mouse scrolled (419, 573) with delta (0, -1)
Screenshot: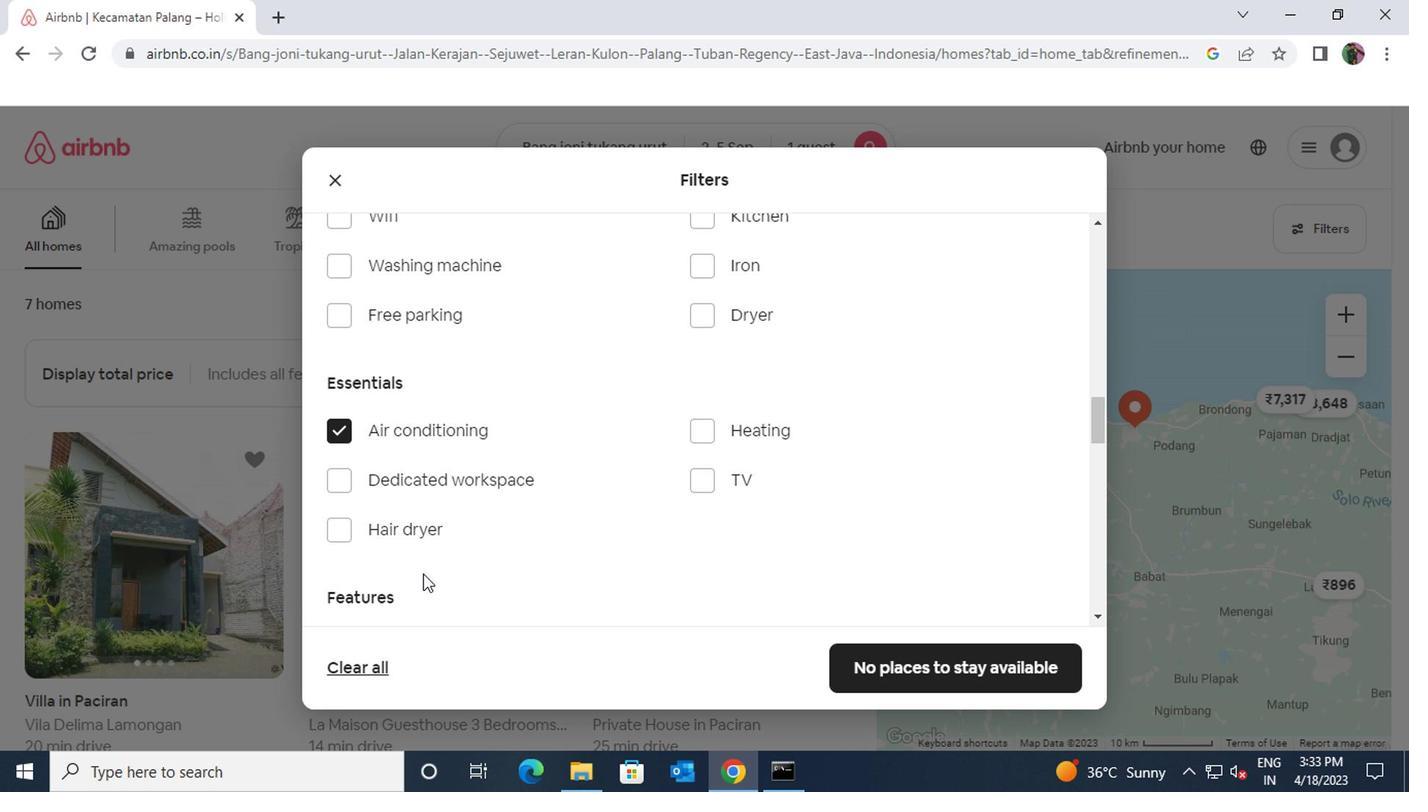 
Action: Mouse scrolled (419, 573) with delta (0, -1)
Screenshot: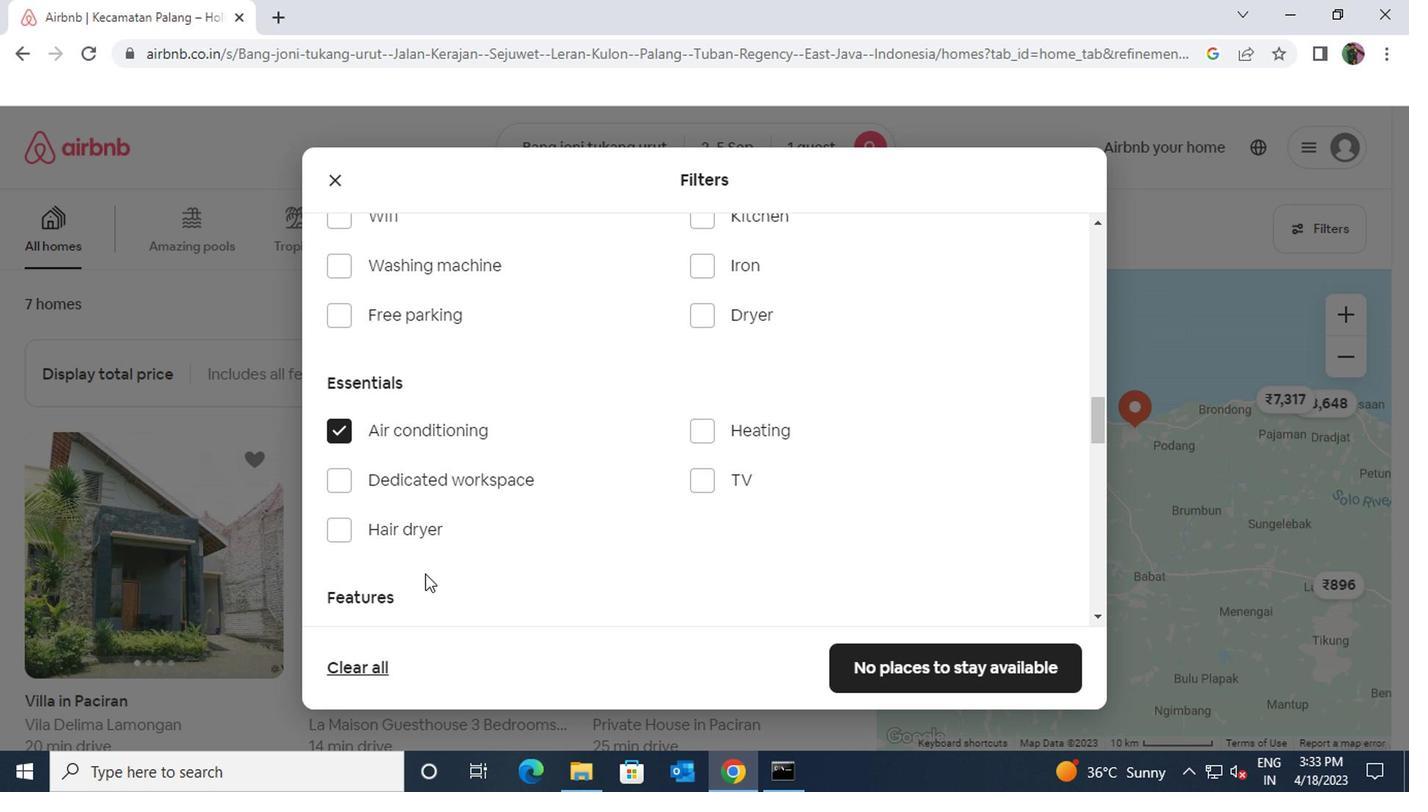 
Action: Mouse moved to (421, 574)
Screenshot: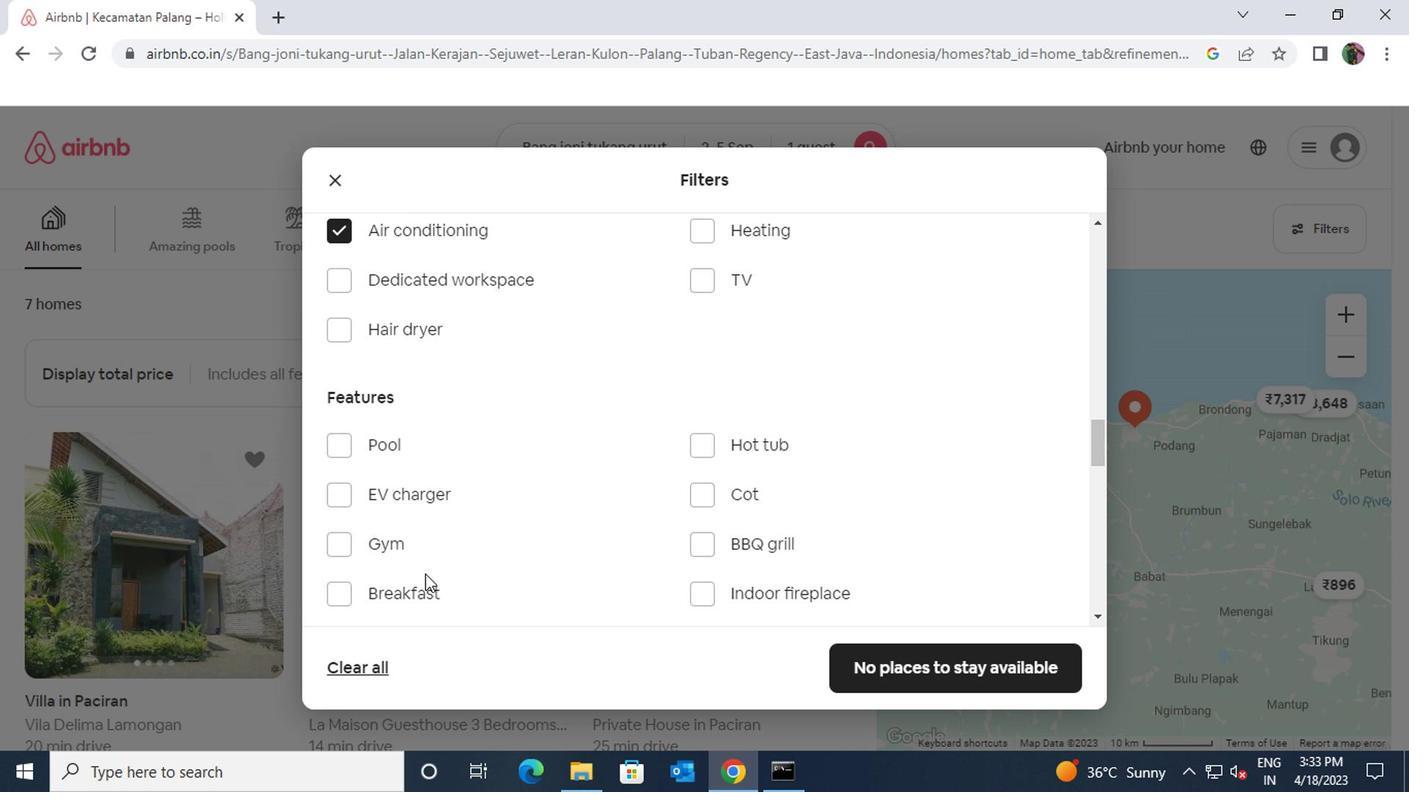 
Action: Mouse scrolled (421, 573) with delta (0, -1)
Screenshot: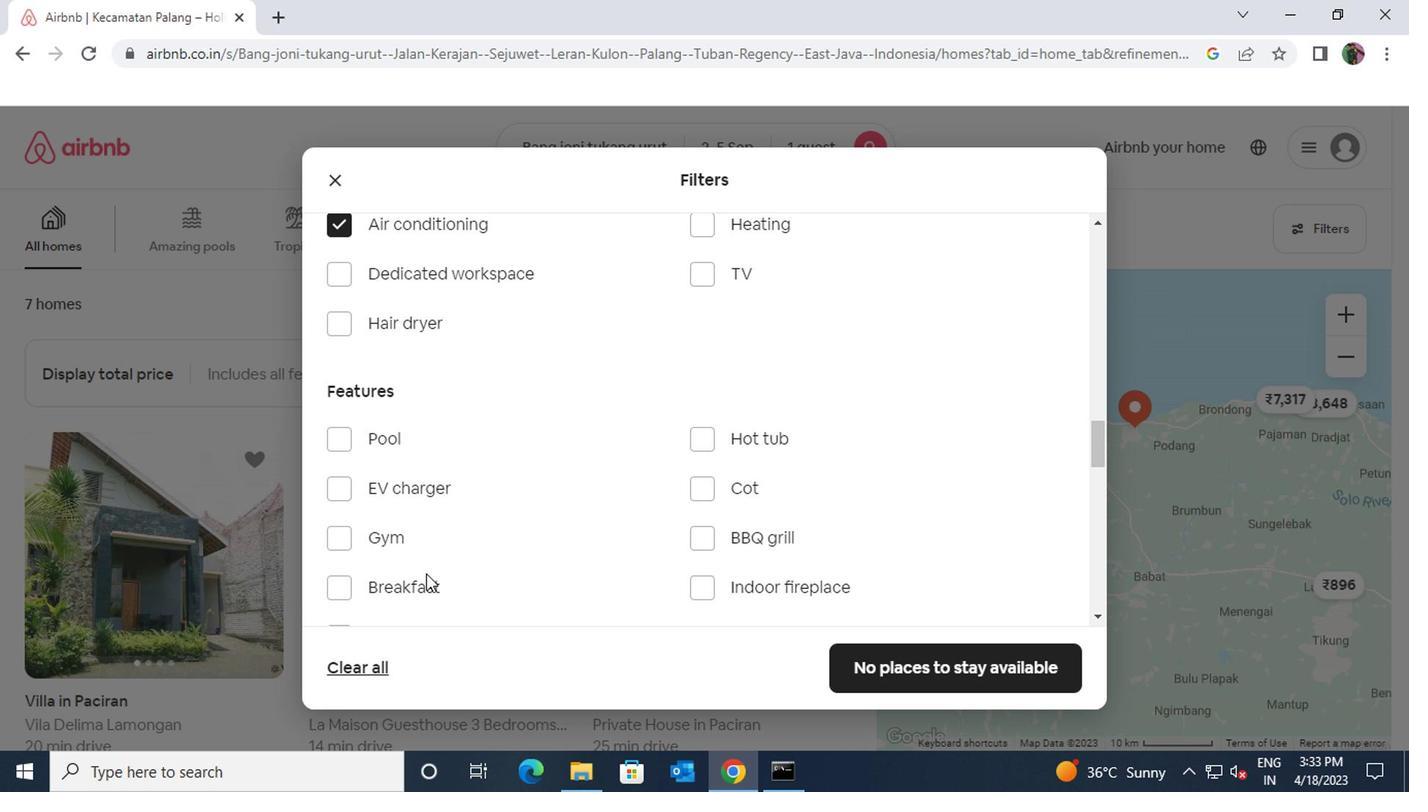 
Action: Mouse scrolled (421, 573) with delta (0, -1)
Screenshot: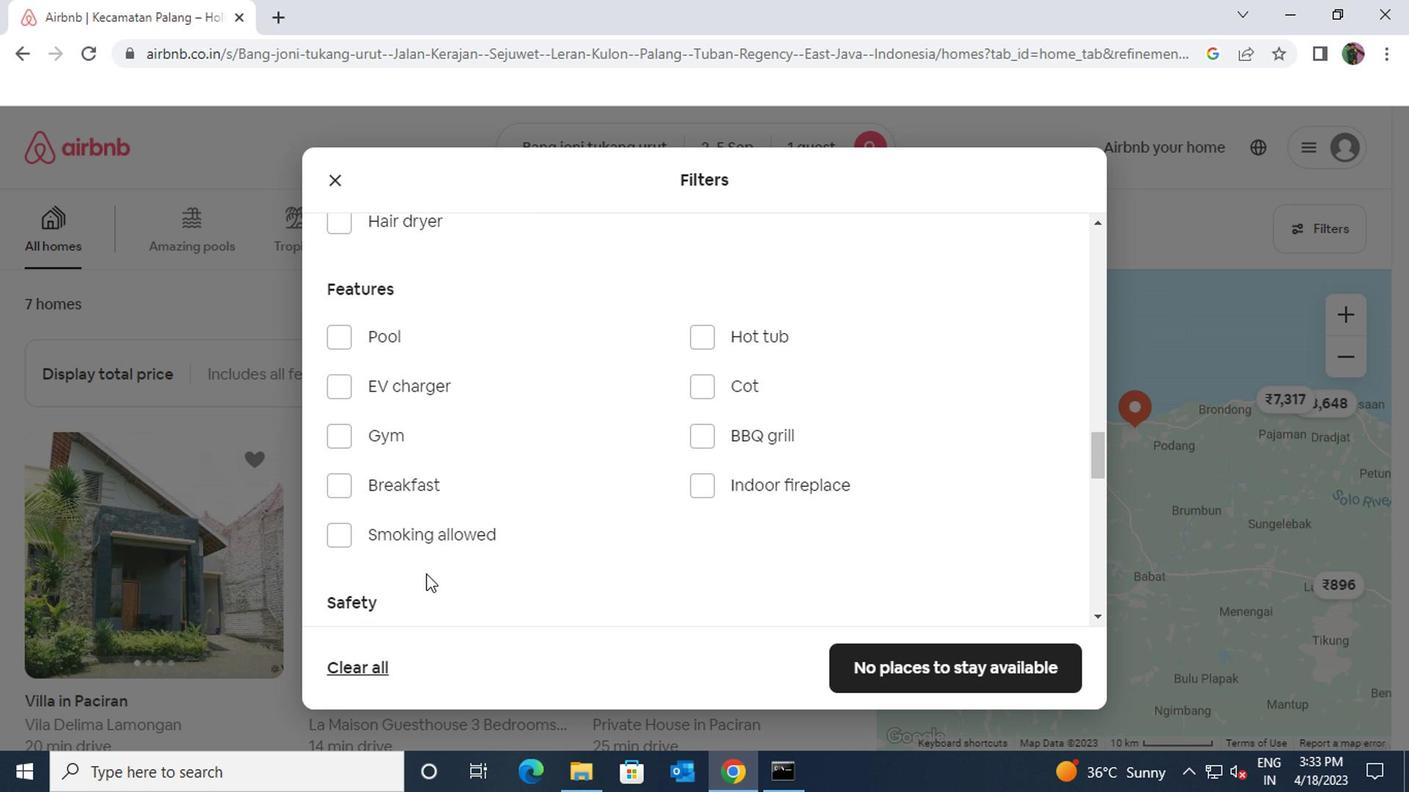 
Action: Mouse scrolled (421, 573) with delta (0, -1)
Screenshot: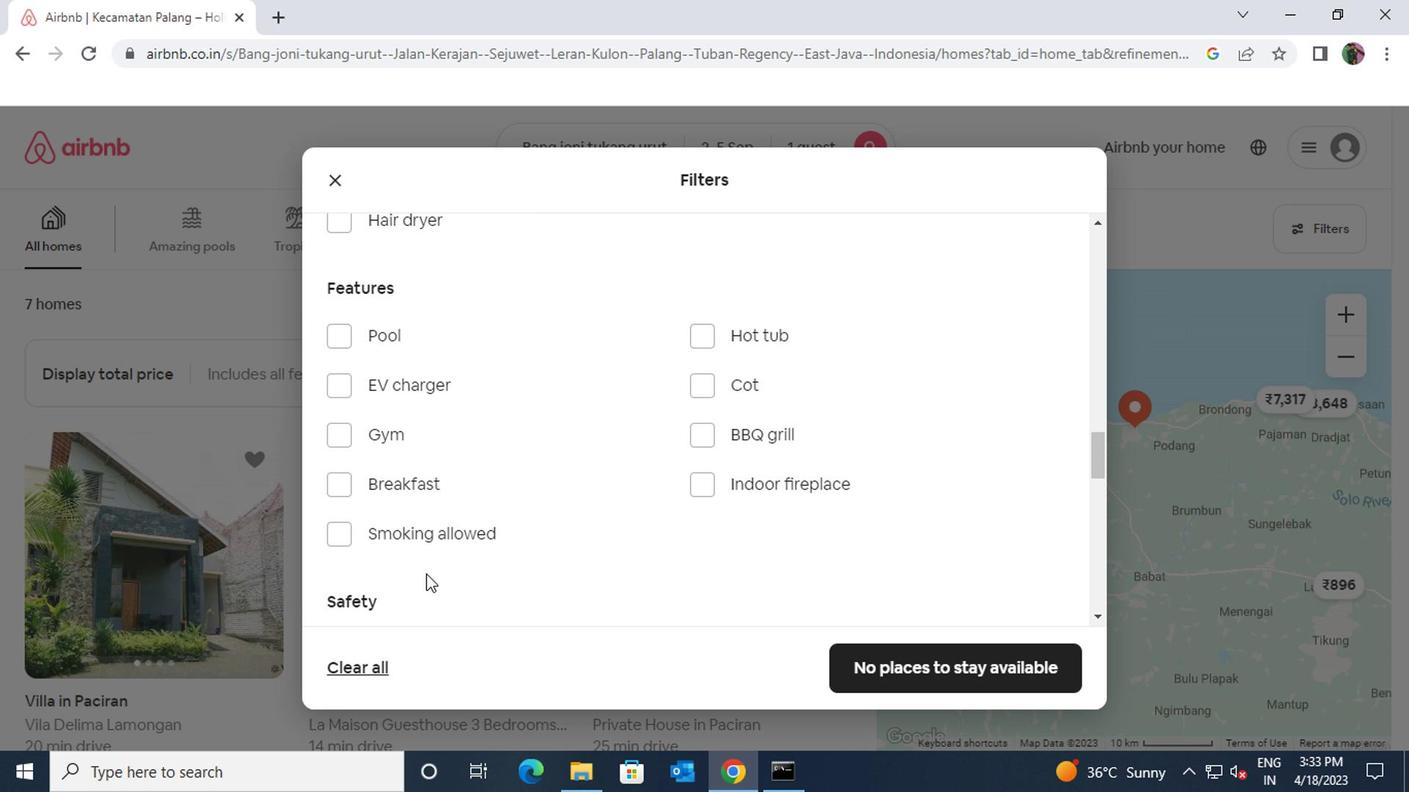 
Action: Mouse scrolled (421, 573) with delta (0, -1)
Screenshot: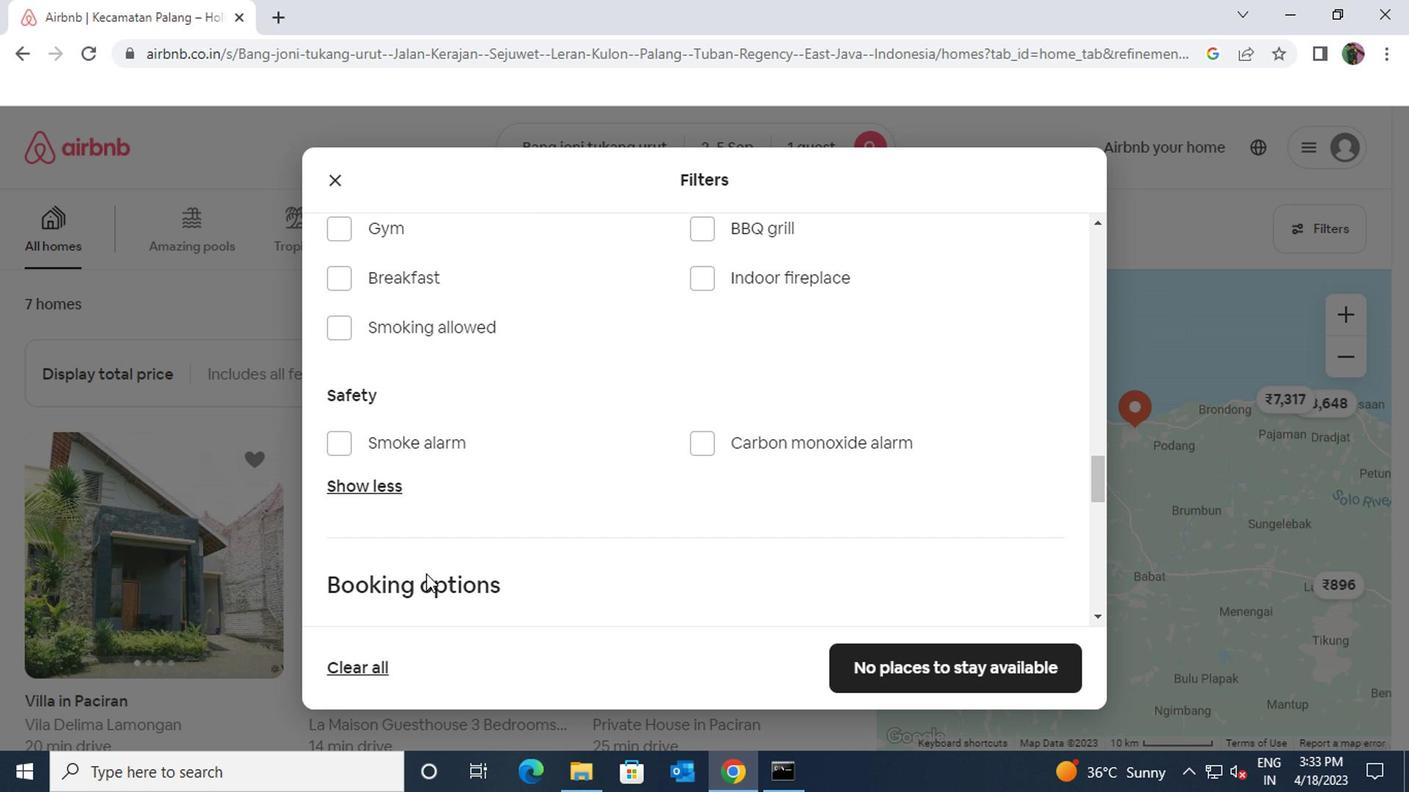 
Action: Mouse scrolled (421, 573) with delta (0, -1)
Screenshot: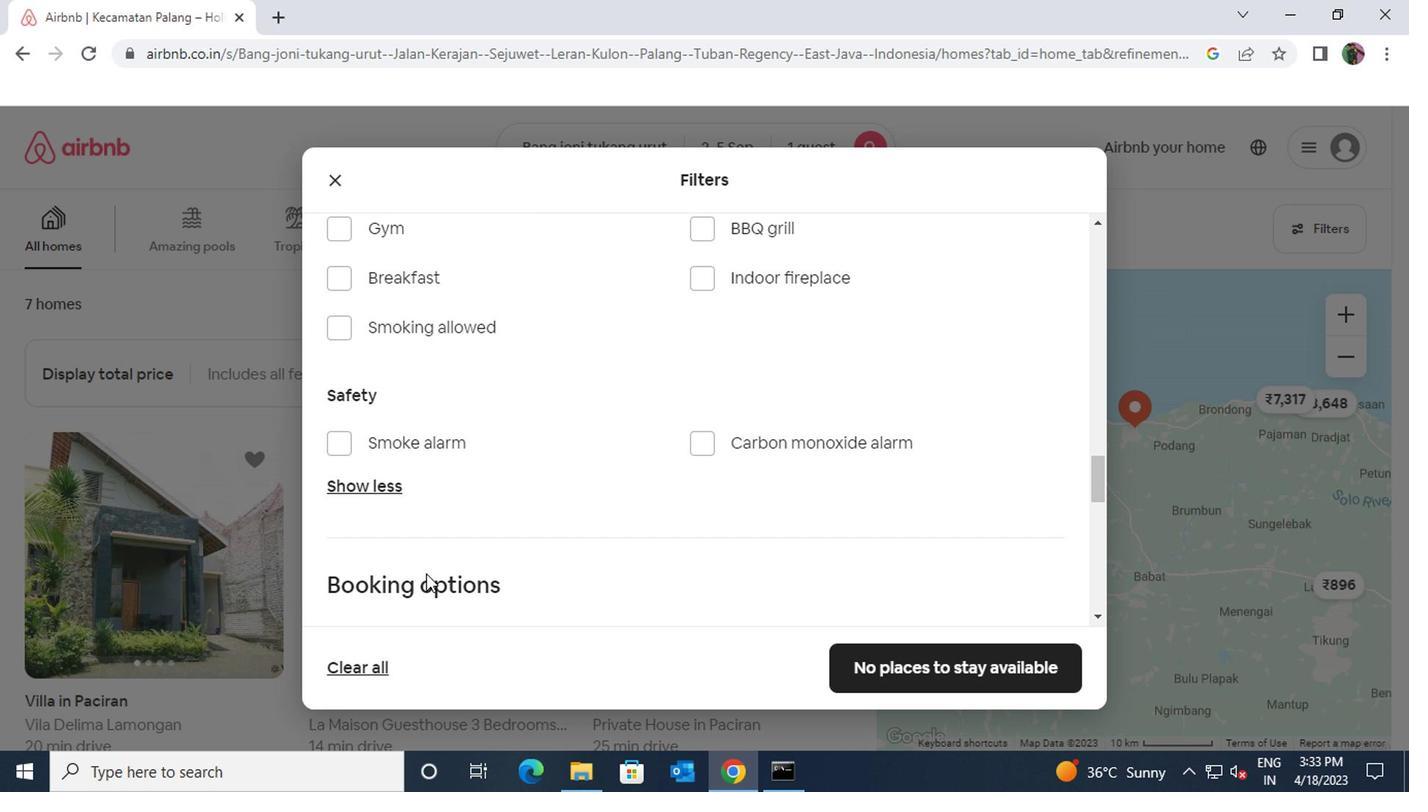 
Action: Mouse moved to (1018, 523)
Screenshot: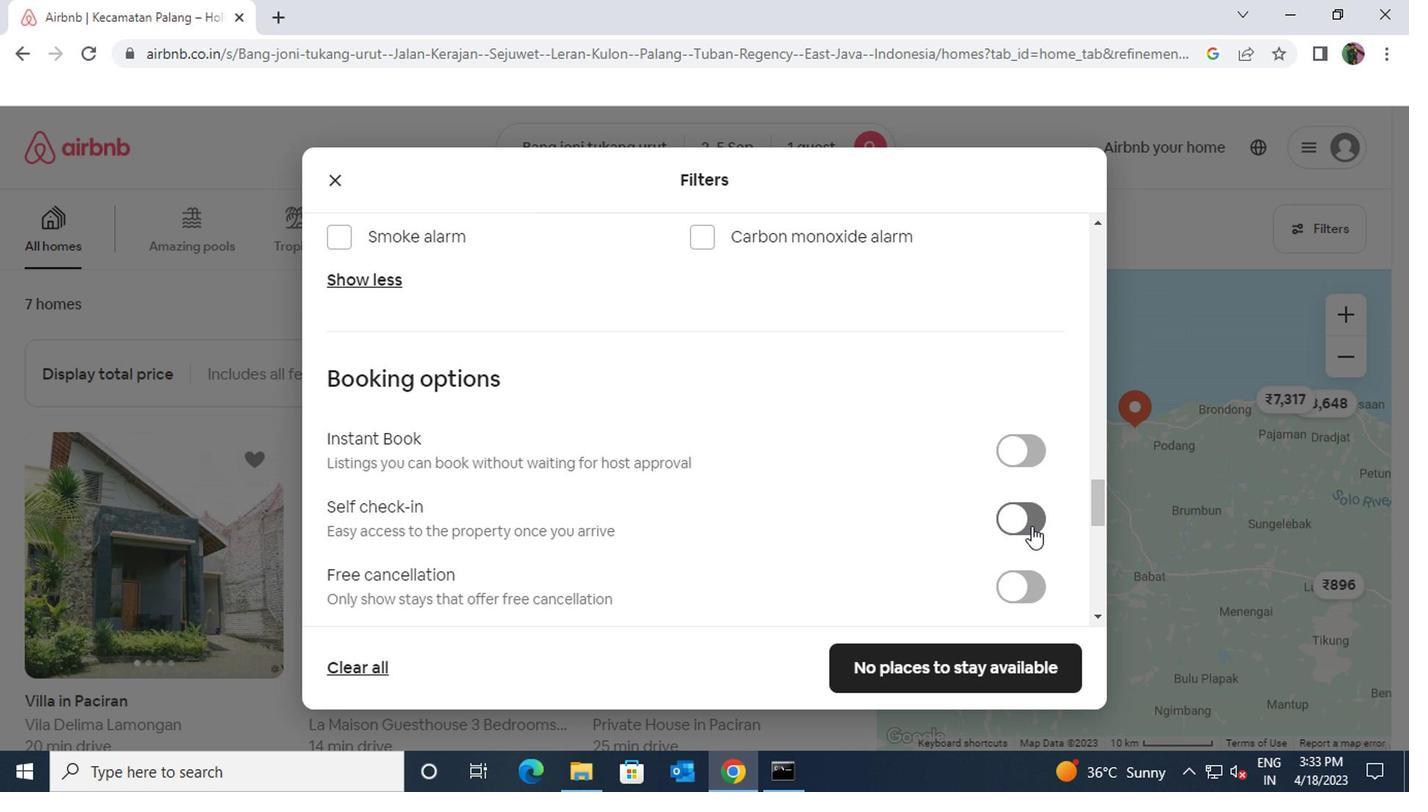 
Action: Mouse pressed left at (1018, 523)
Screenshot: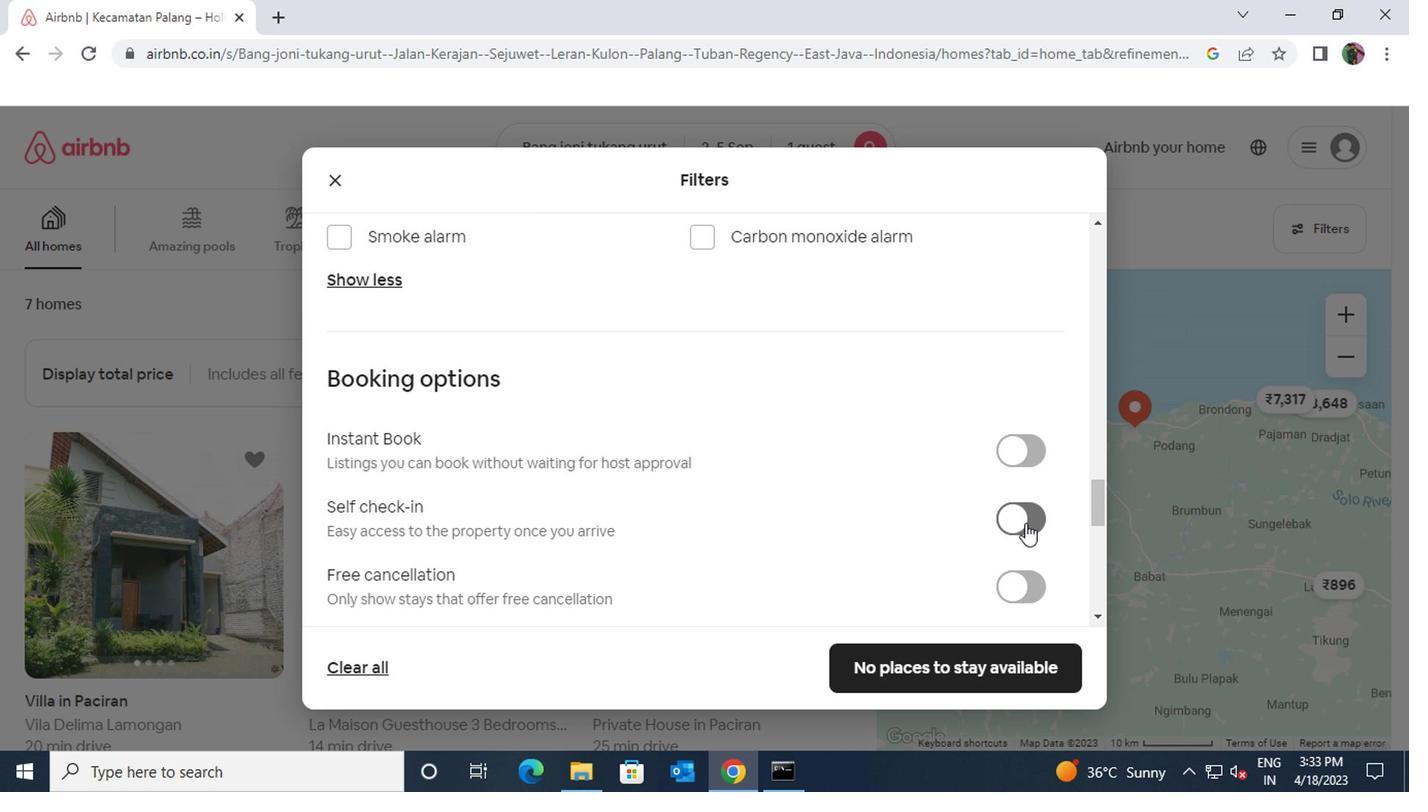 
Action: Mouse moved to (702, 578)
Screenshot: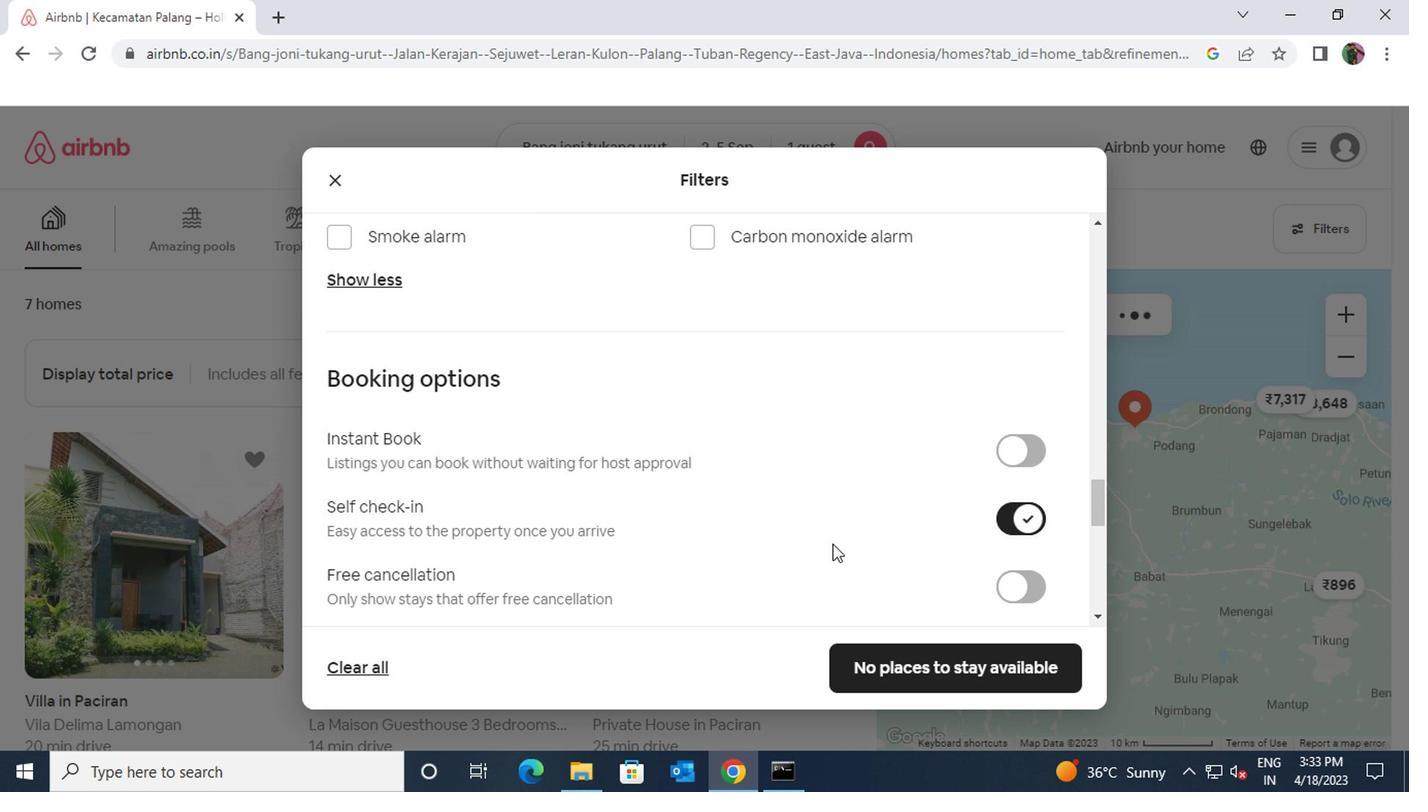 
Action: Mouse scrolled (702, 577) with delta (0, 0)
Screenshot: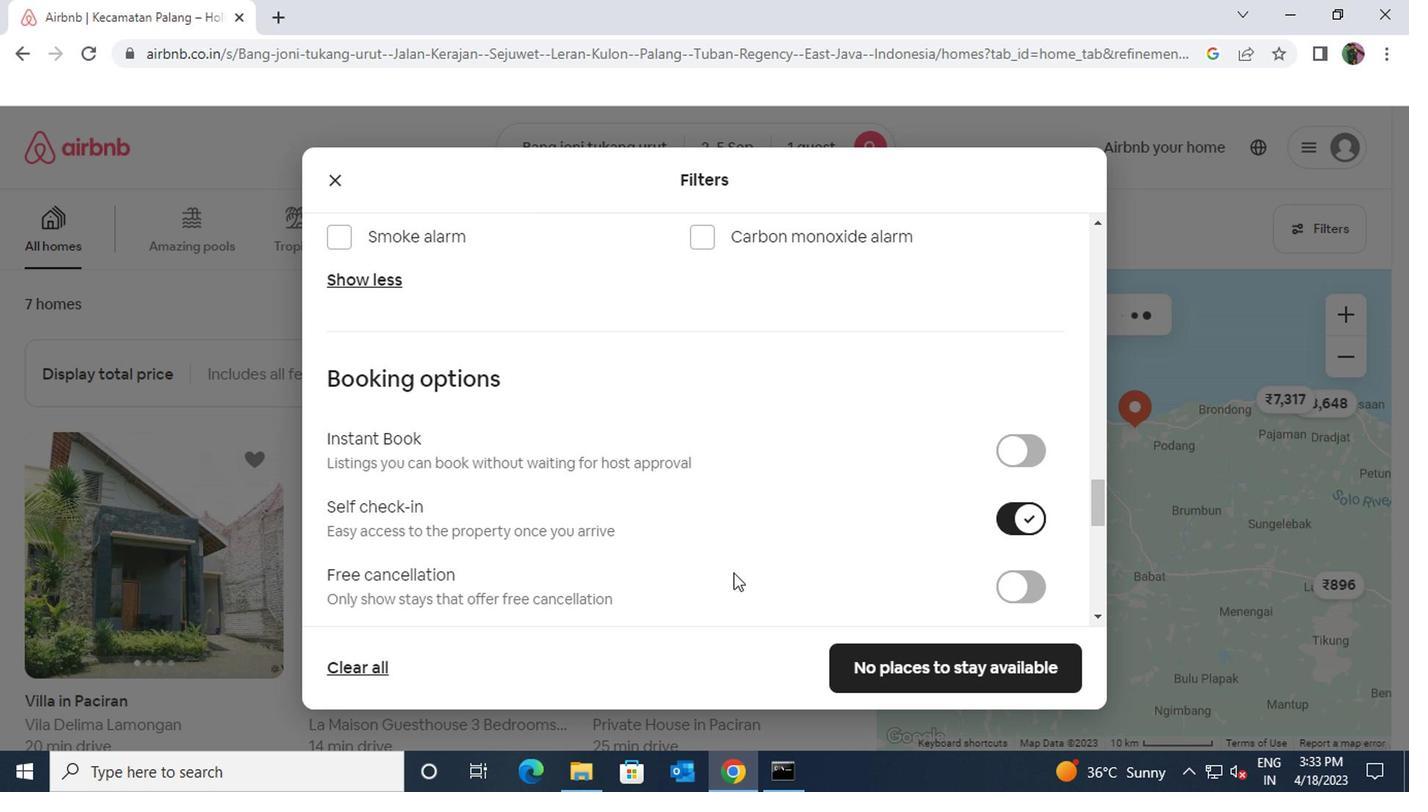 
Action: Mouse scrolled (702, 577) with delta (0, 0)
Screenshot: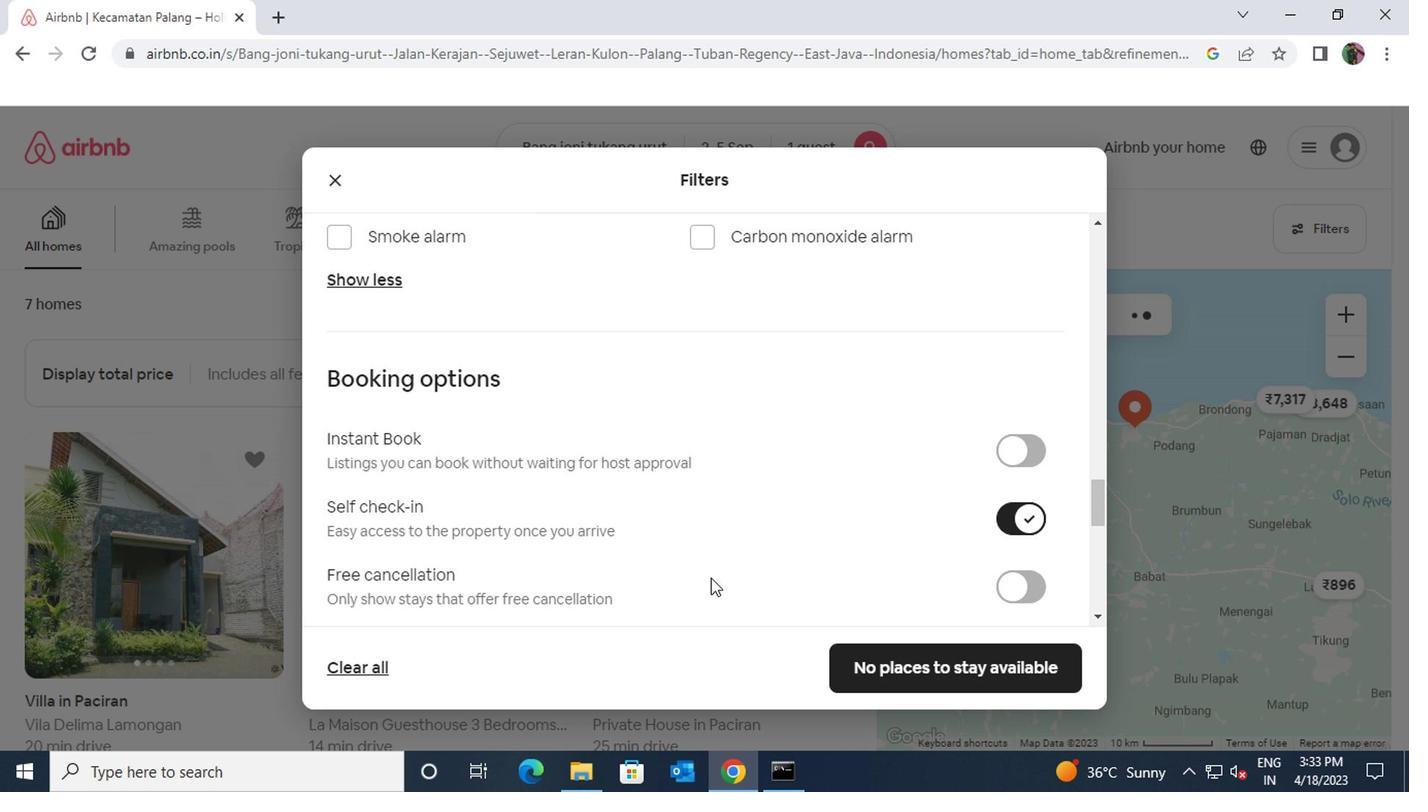 
Action: Mouse scrolled (702, 577) with delta (0, 0)
Screenshot: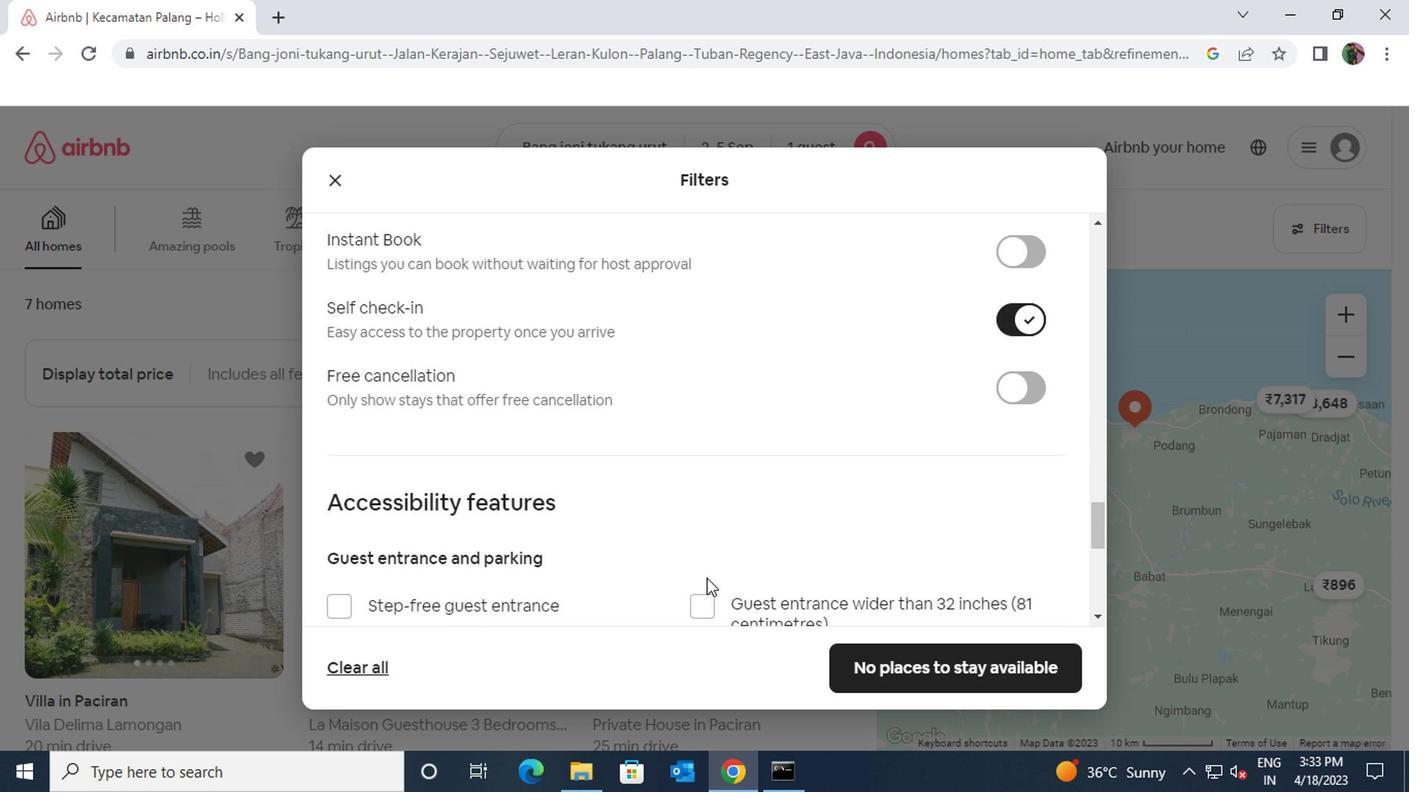
Action: Mouse scrolled (702, 577) with delta (0, 0)
Screenshot: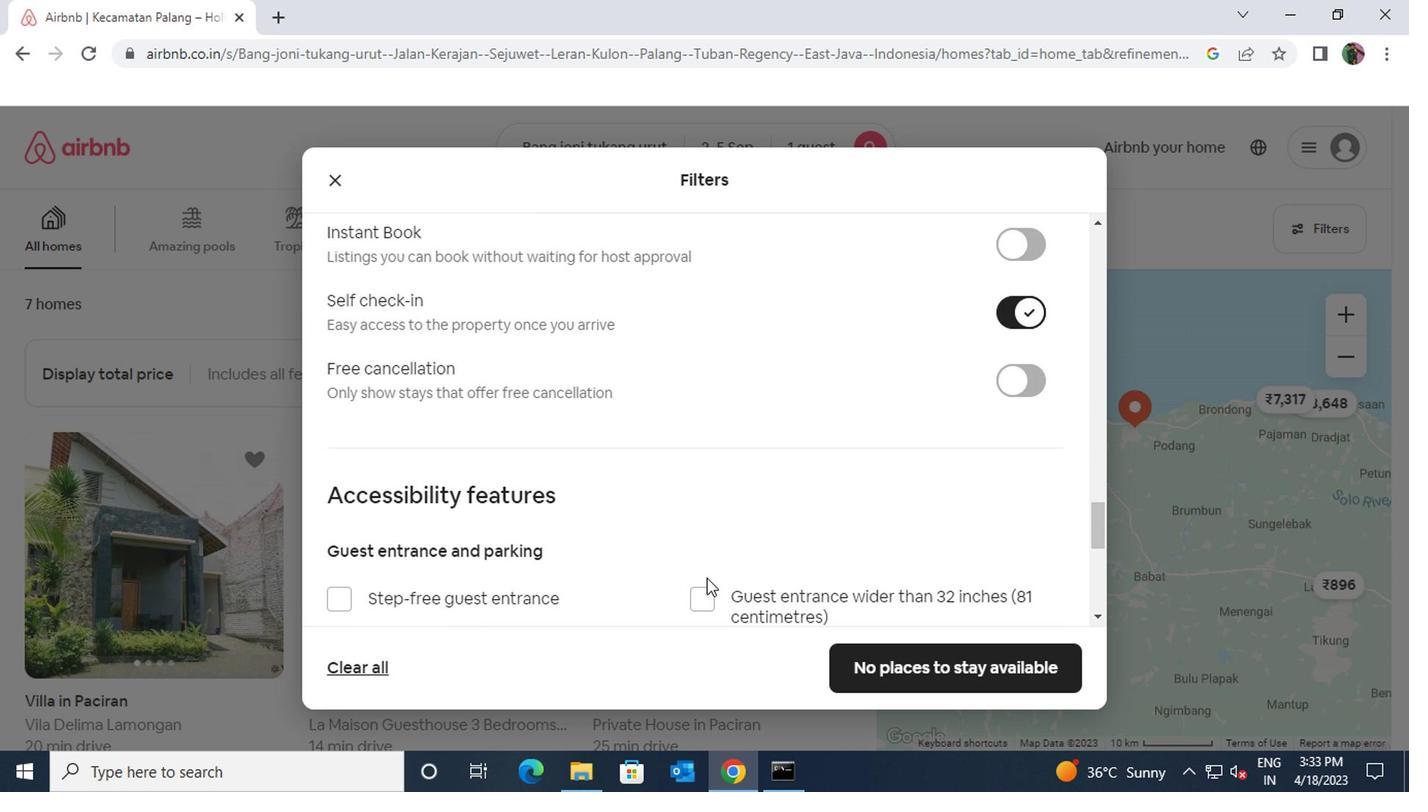 
Action: Mouse scrolled (702, 577) with delta (0, 0)
Screenshot: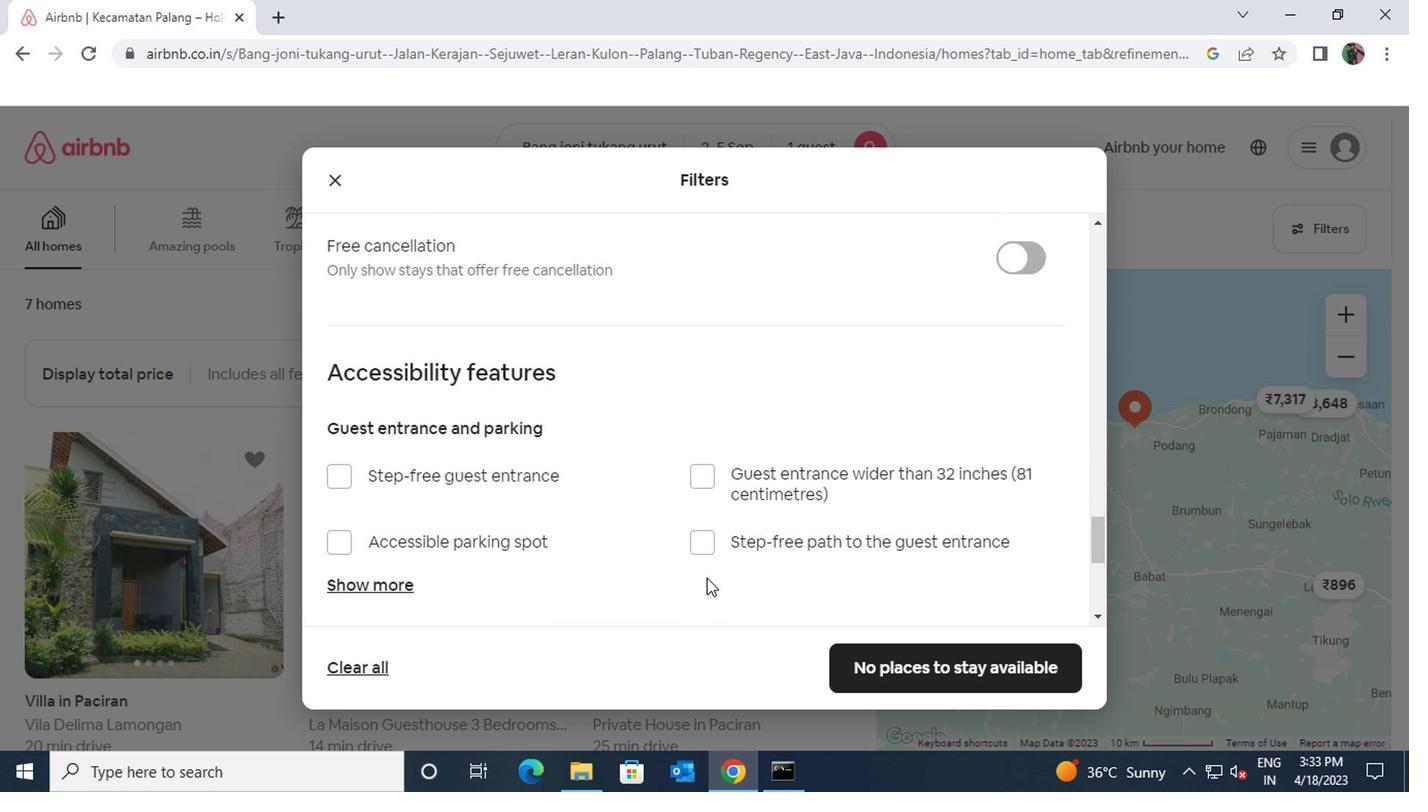 
Action: Mouse scrolled (702, 577) with delta (0, 0)
Screenshot: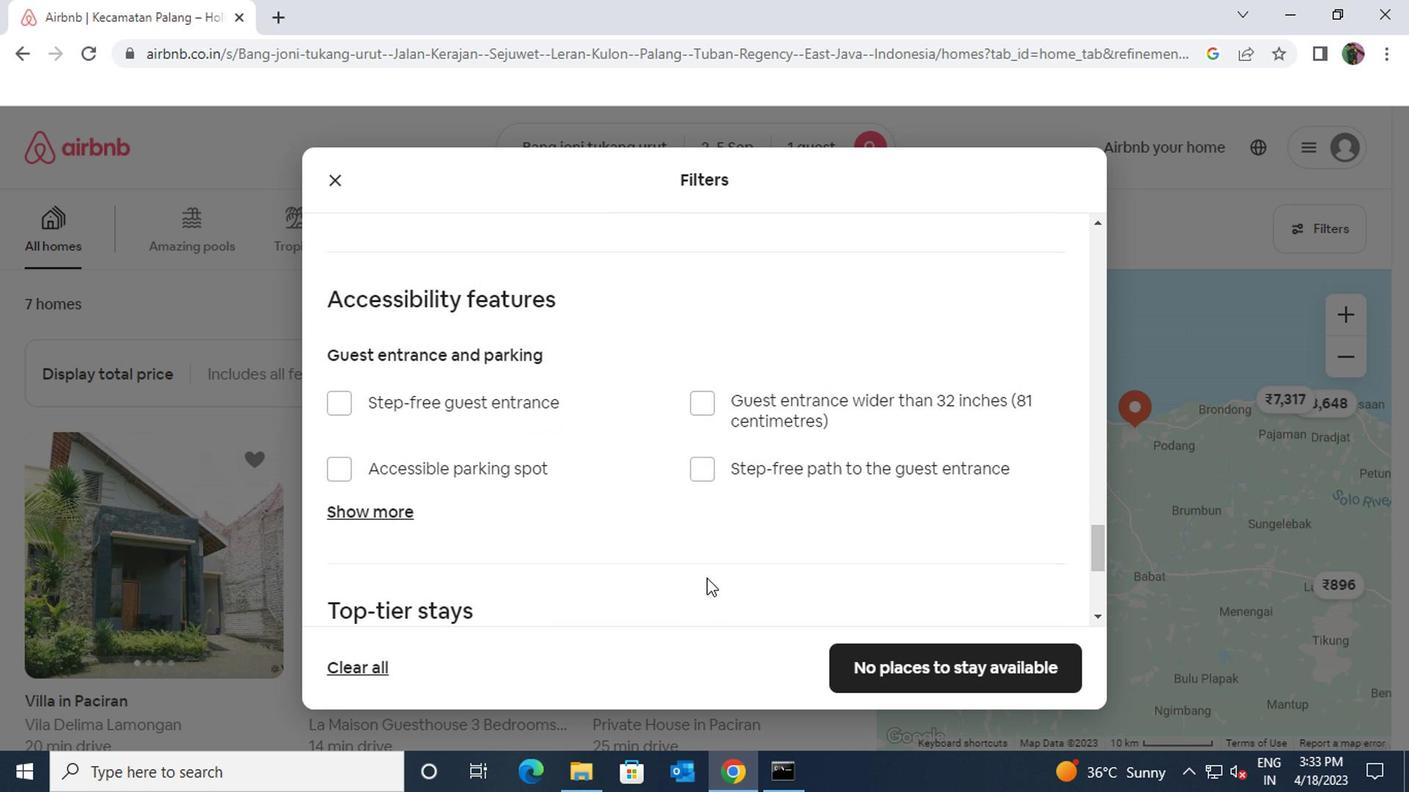 
Action: Mouse scrolled (702, 577) with delta (0, 0)
Screenshot: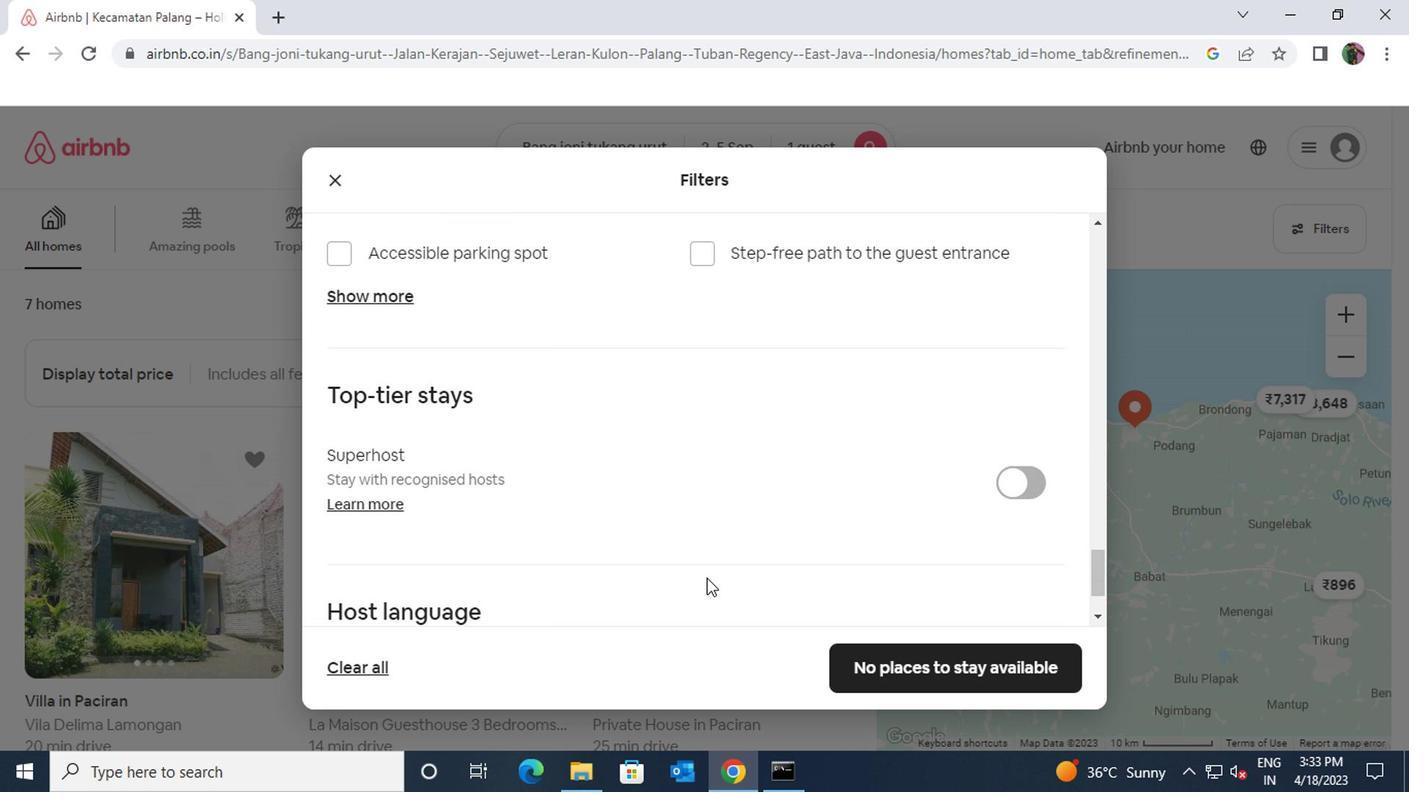 
Action: Mouse scrolled (702, 577) with delta (0, 0)
Screenshot: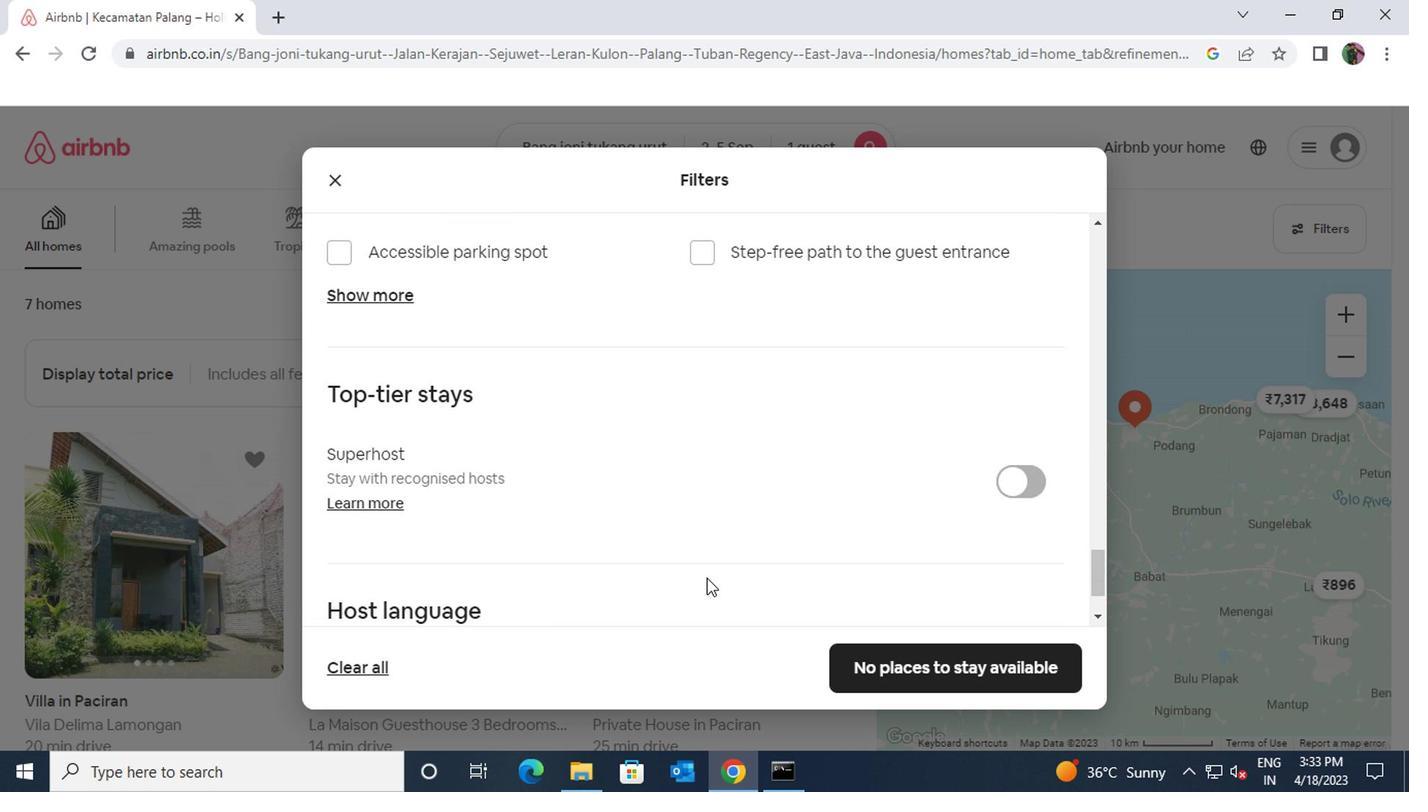 
Action: Mouse scrolled (702, 577) with delta (0, 0)
Screenshot: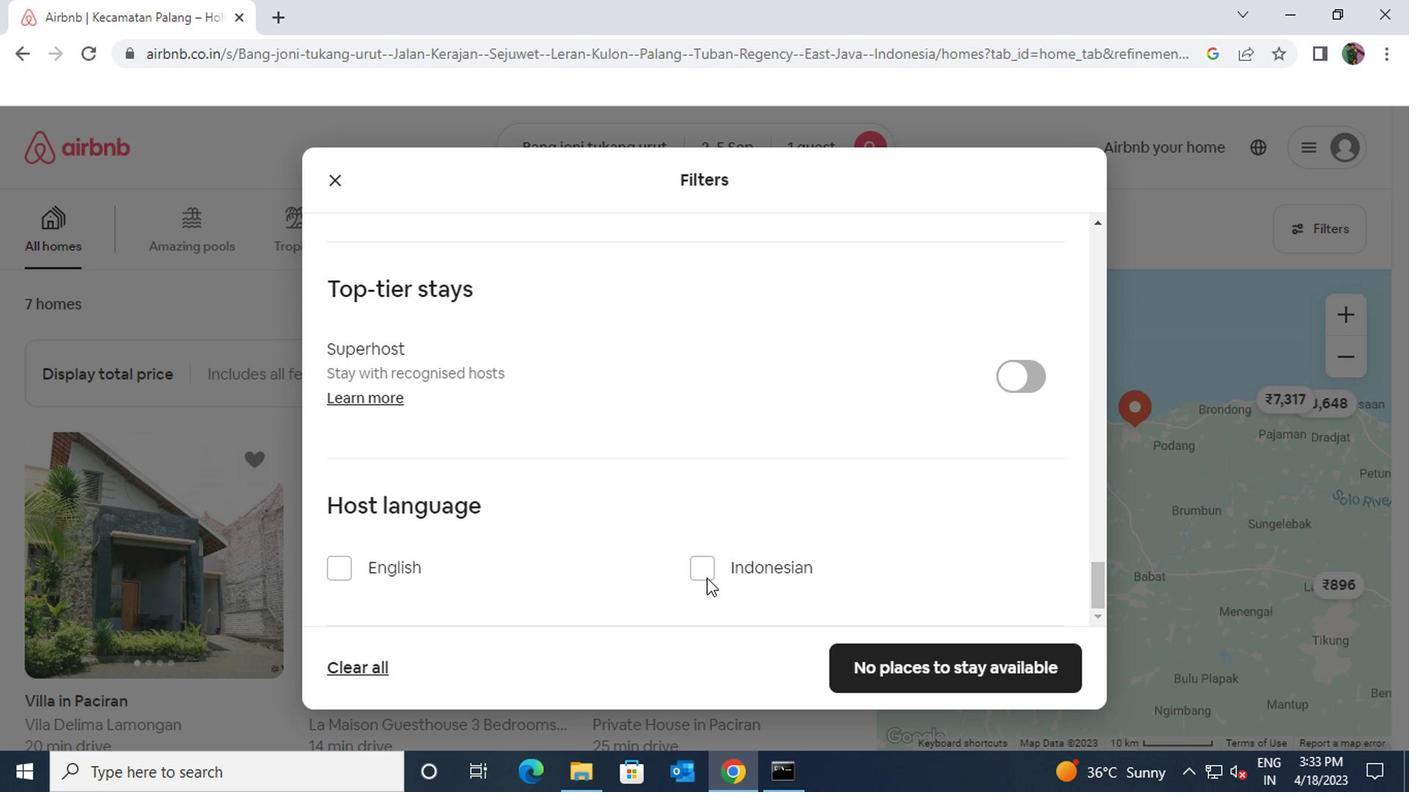 
Action: Mouse moved to (341, 566)
Screenshot: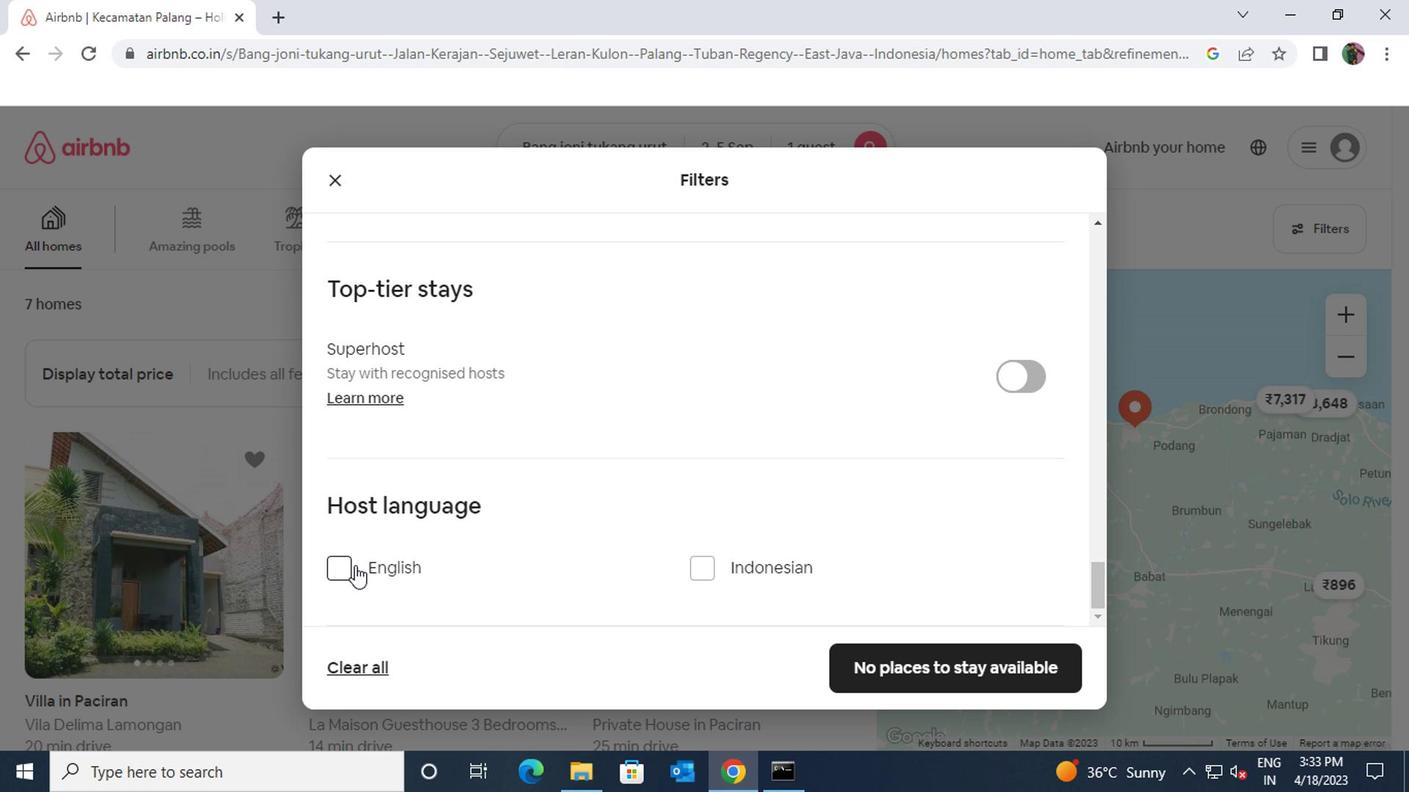 
Action: Mouse pressed left at (341, 566)
Screenshot: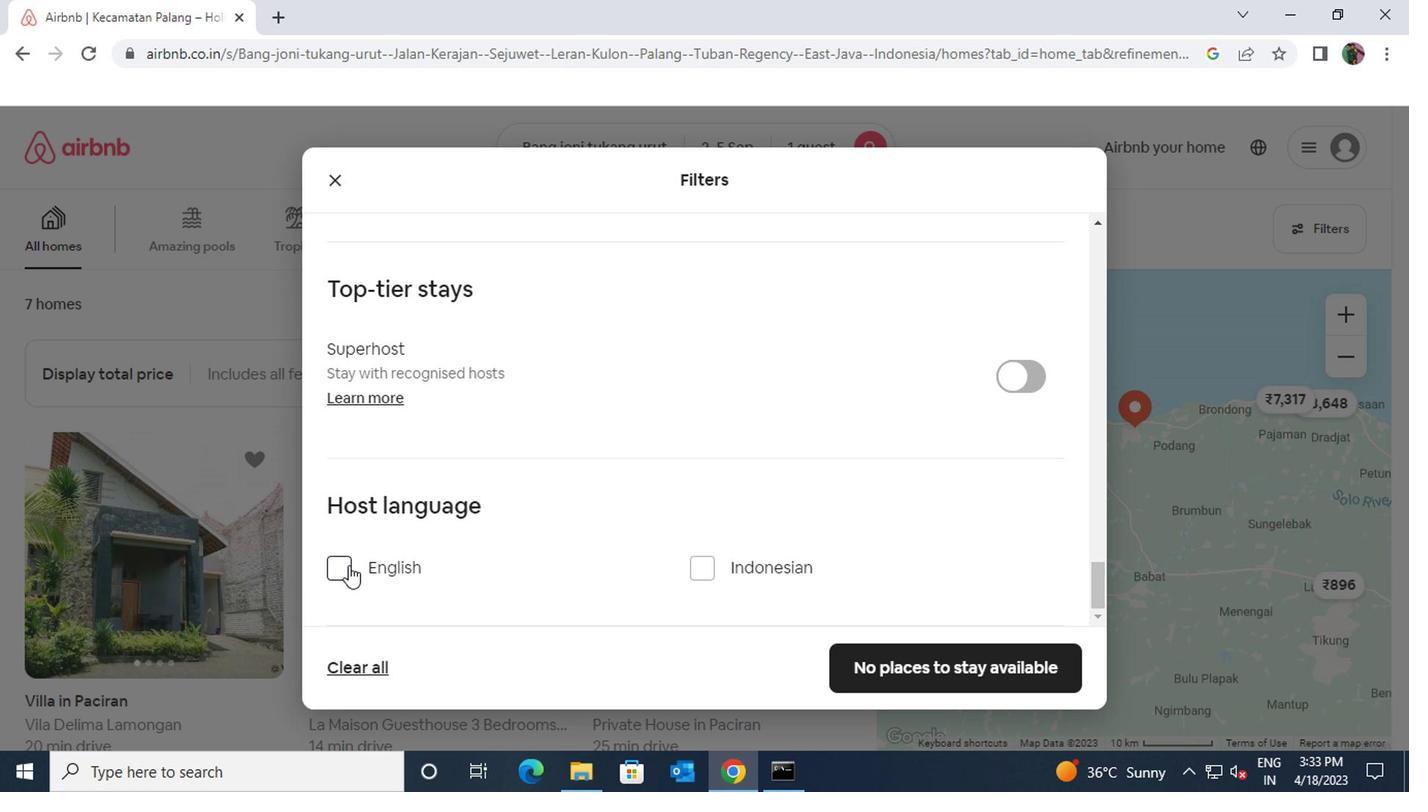 
Action: Mouse moved to (883, 666)
Screenshot: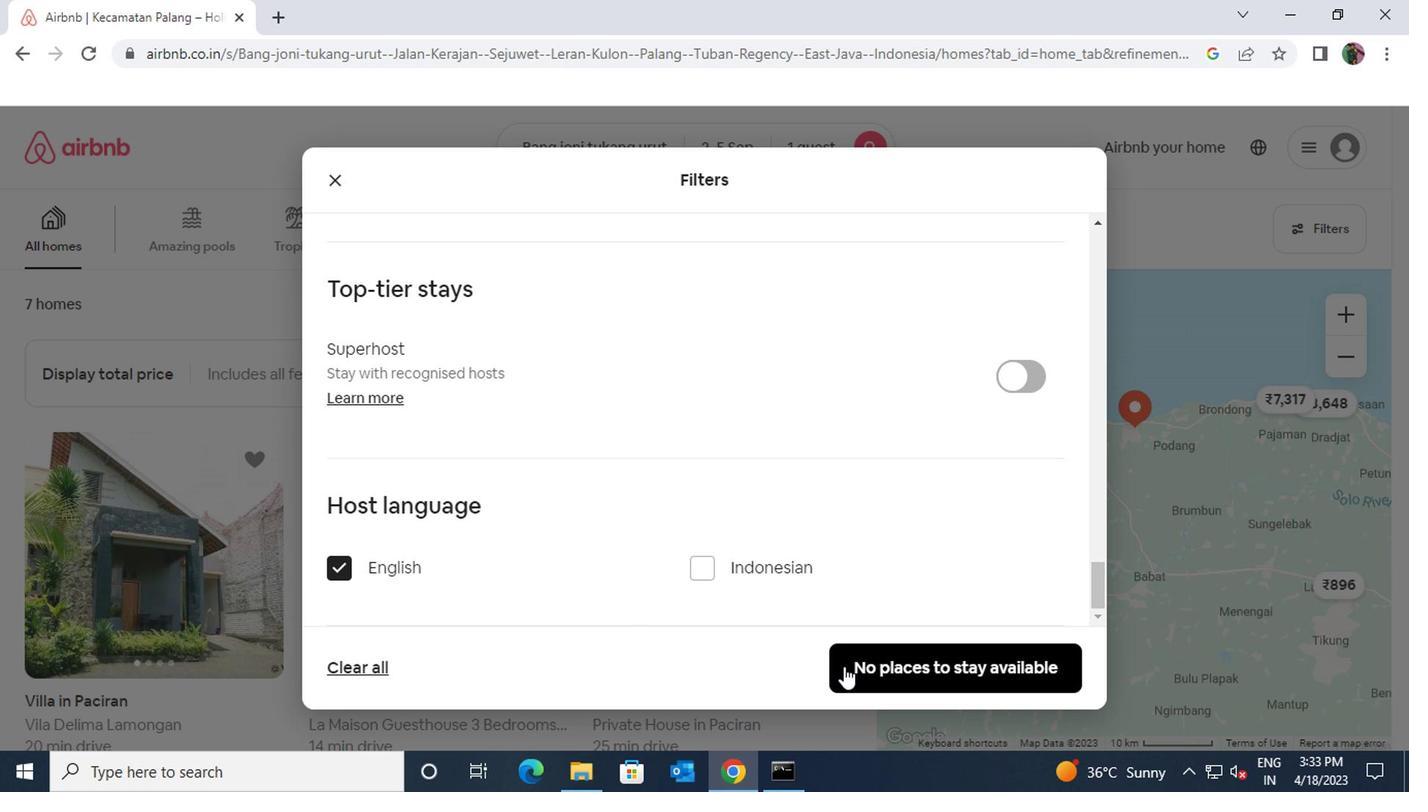 
Action: Mouse pressed left at (883, 666)
Screenshot: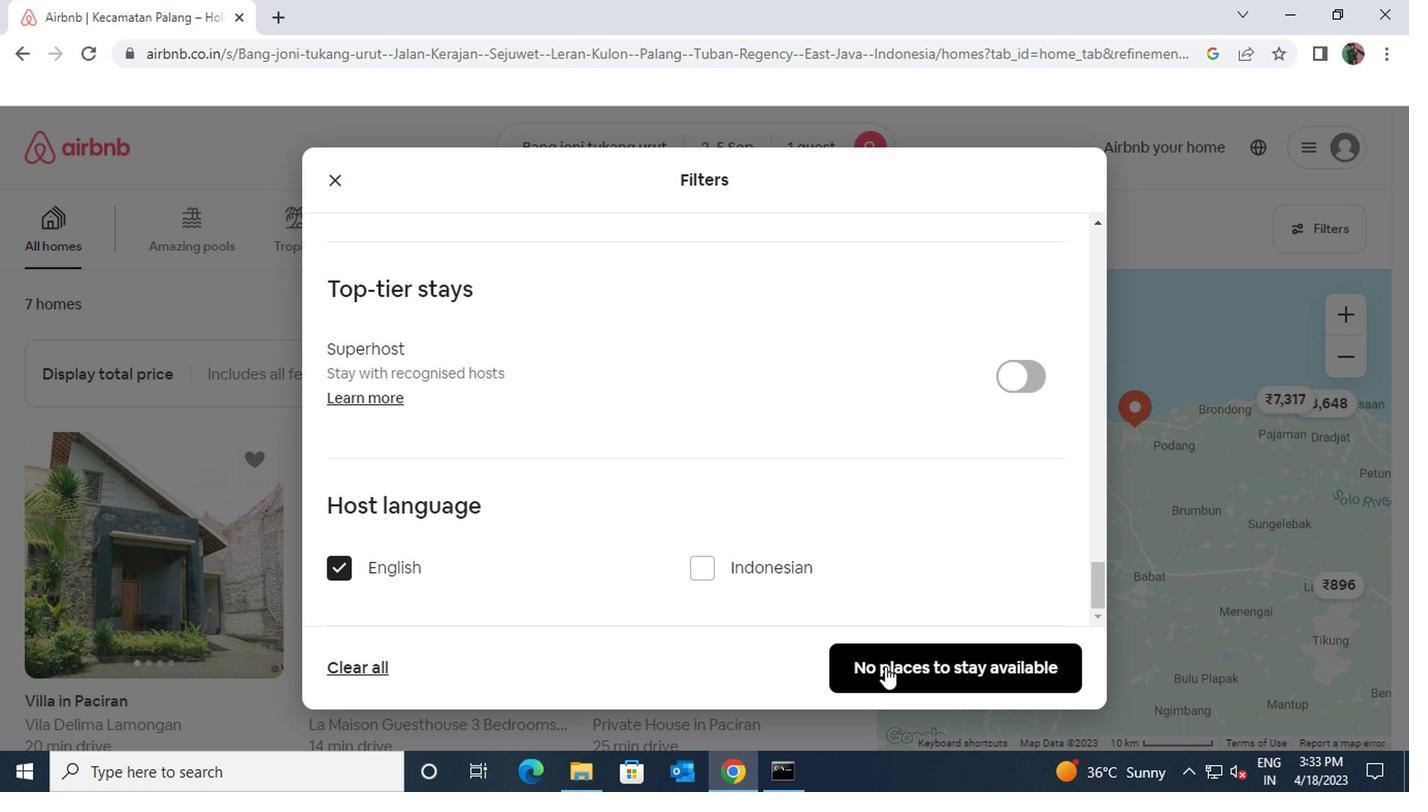
Action: Mouse moved to (883, 663)
Screenshot: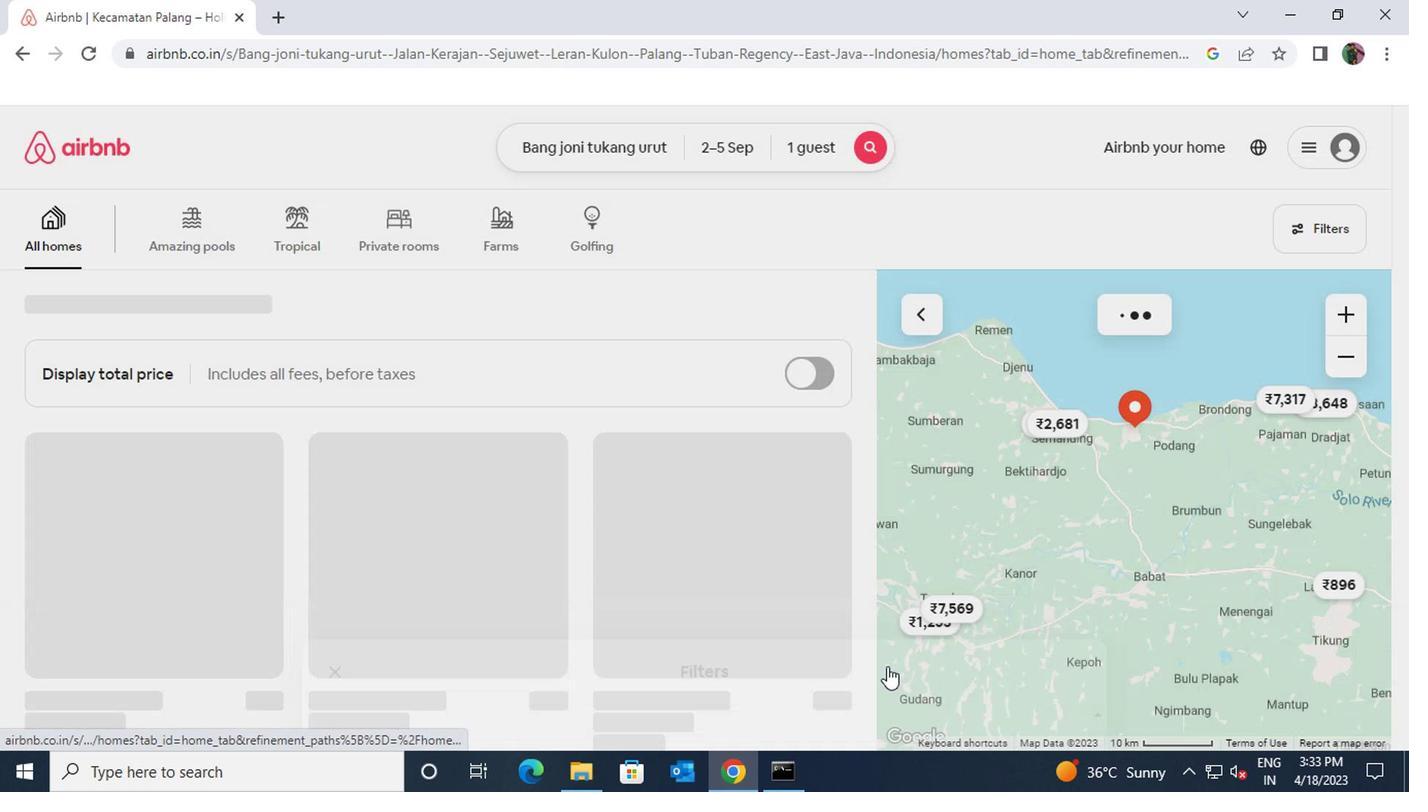 
